 Task: Look for space in Blitar, Indonesia from 1st August, 2023 to 5th August, 2023 for 1 adult in price range Rs.6000 to Rs.15000. Place can be entire place with 1  bedroom having 1 bed and 1 bathroom. Property type can be house, flat, guest house. Amenities needed are: wifi. Booking option can be shelf check-in. Required host language is English.
Action: Mouse moved to (504, 90)
Screenshot: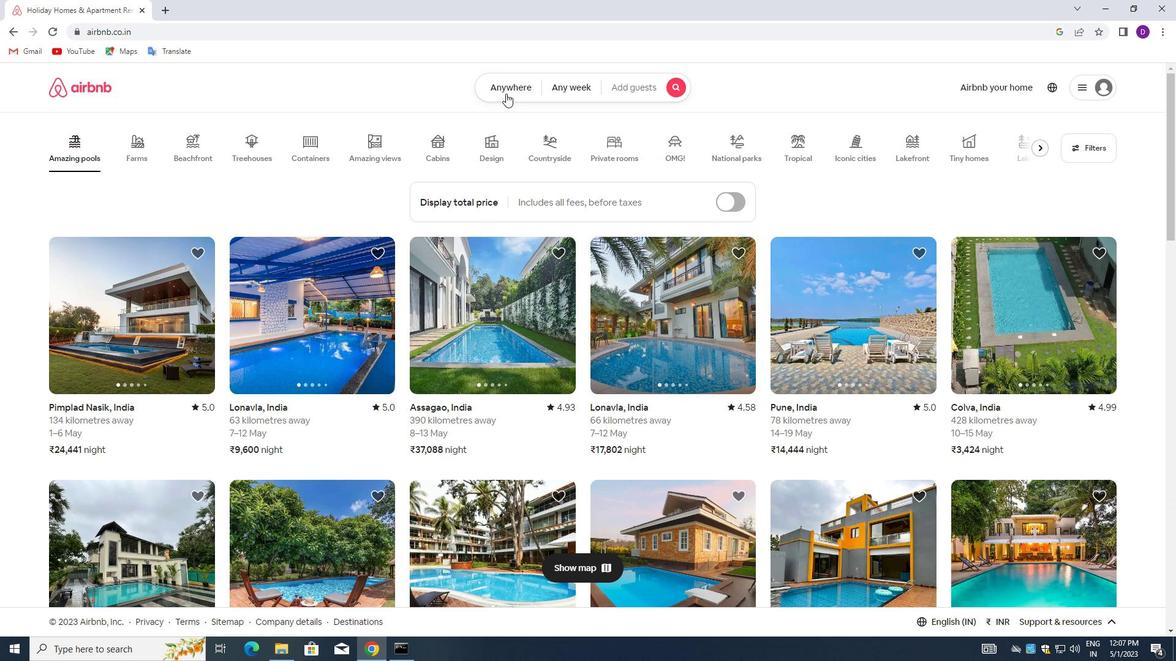 
Action: Mouse pressed left at (504, 90)
Screenshot: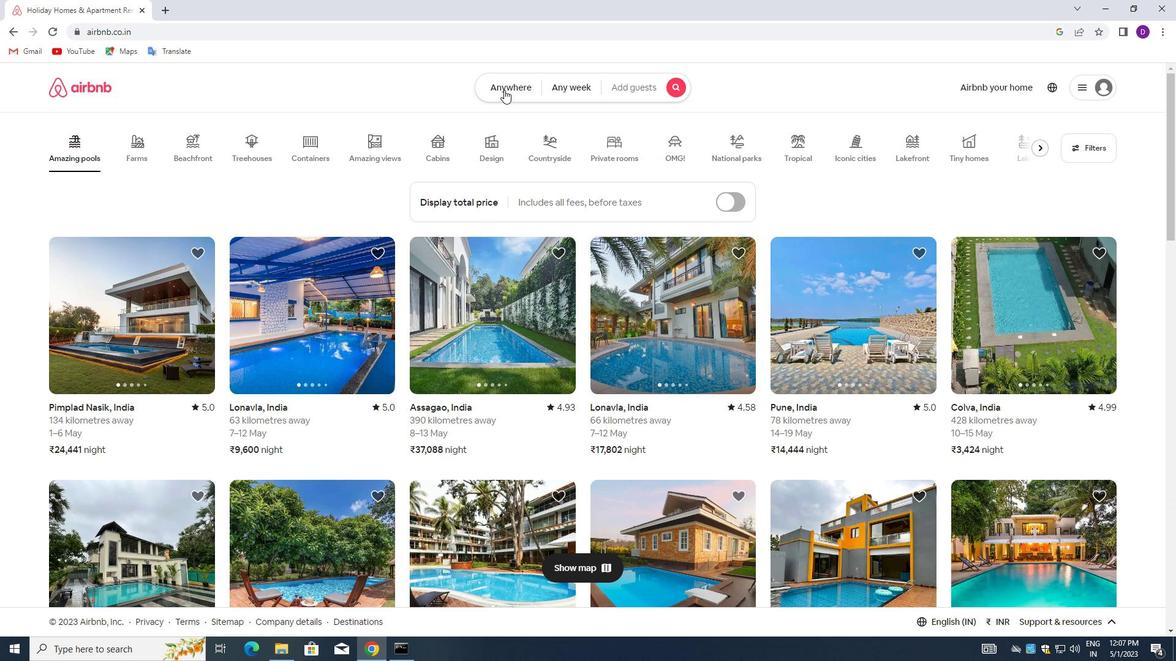 
Action: Mouse moved to (388, 136)
Screenshot: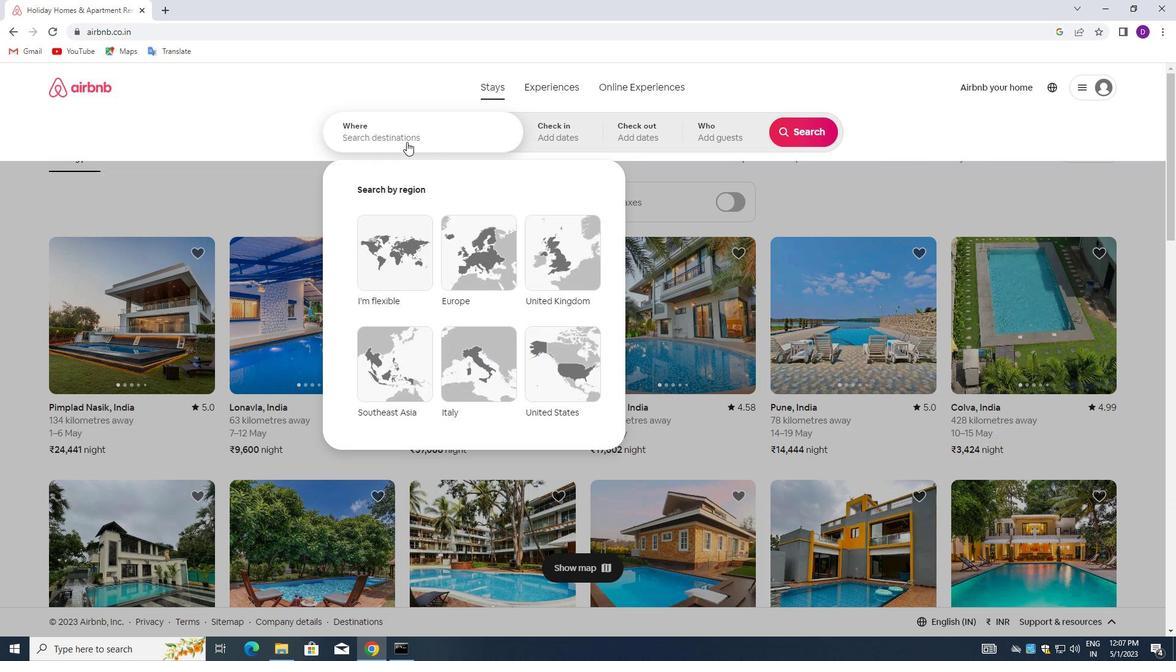 
Action: Mouse pressed left at (388, 136)
Screenshot: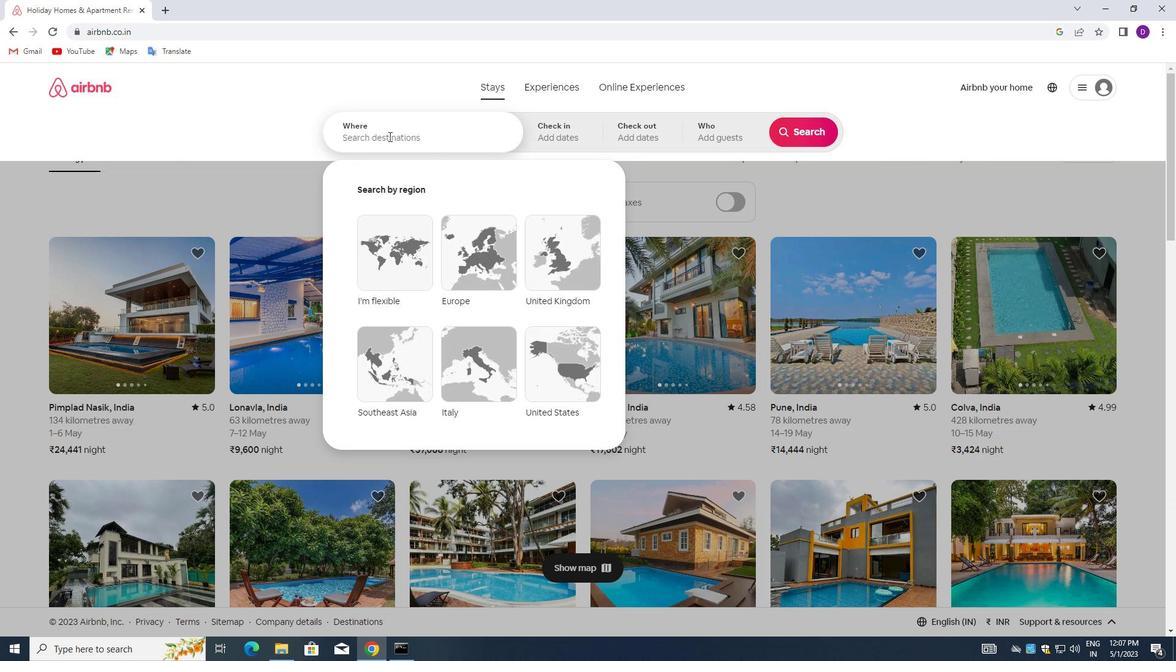 
Action: Key pressed <Key.shift>BILTAR,<Key.space><Key.shift>INDONESIA<Key.enter>
Screenshot: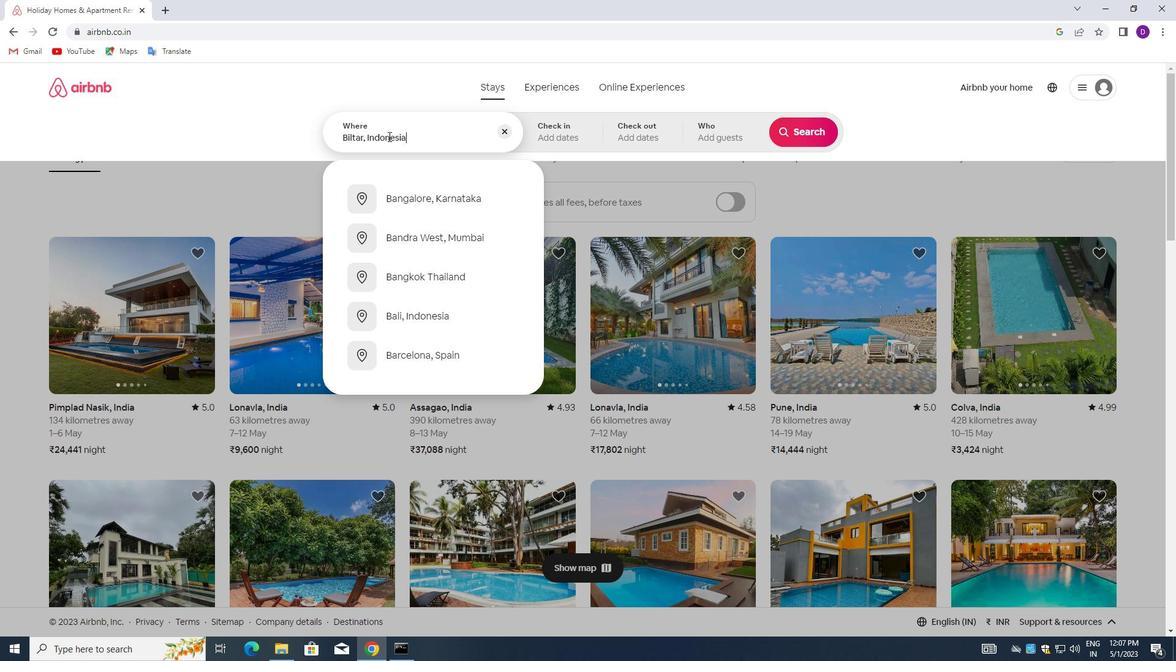
Action: Mouse moved to (798, 232)
Screenshot: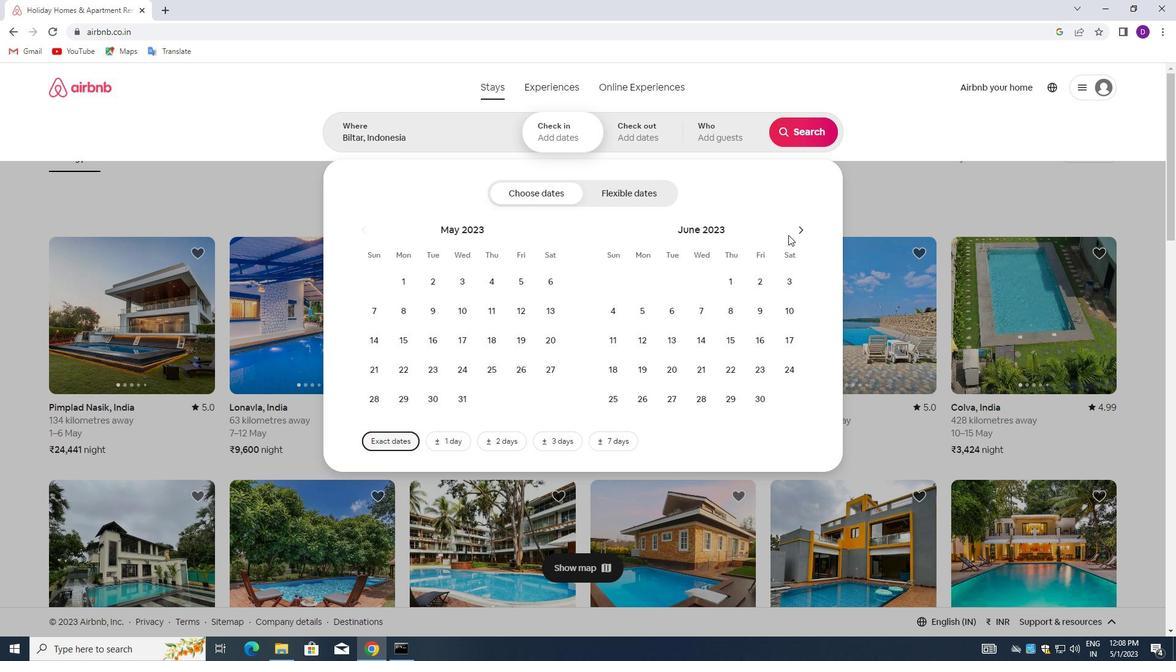 
Action: Mouse pressed left at (798, 232)
Screenshot: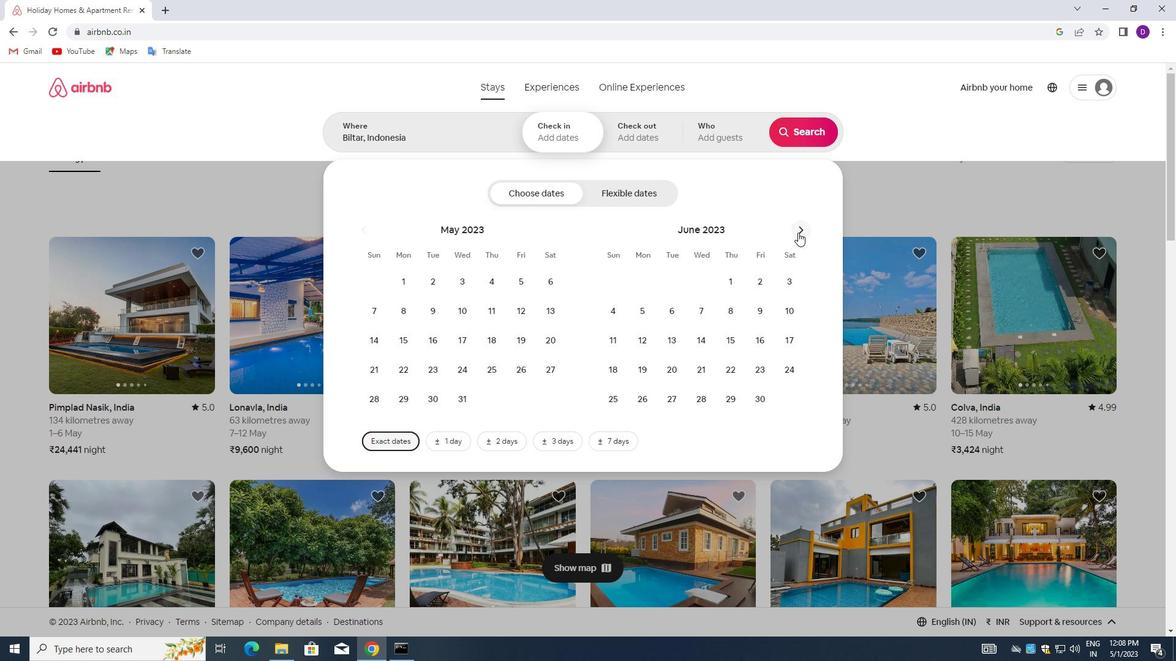 
Action: Mouse pressed left at (798, 232)
Screenshot: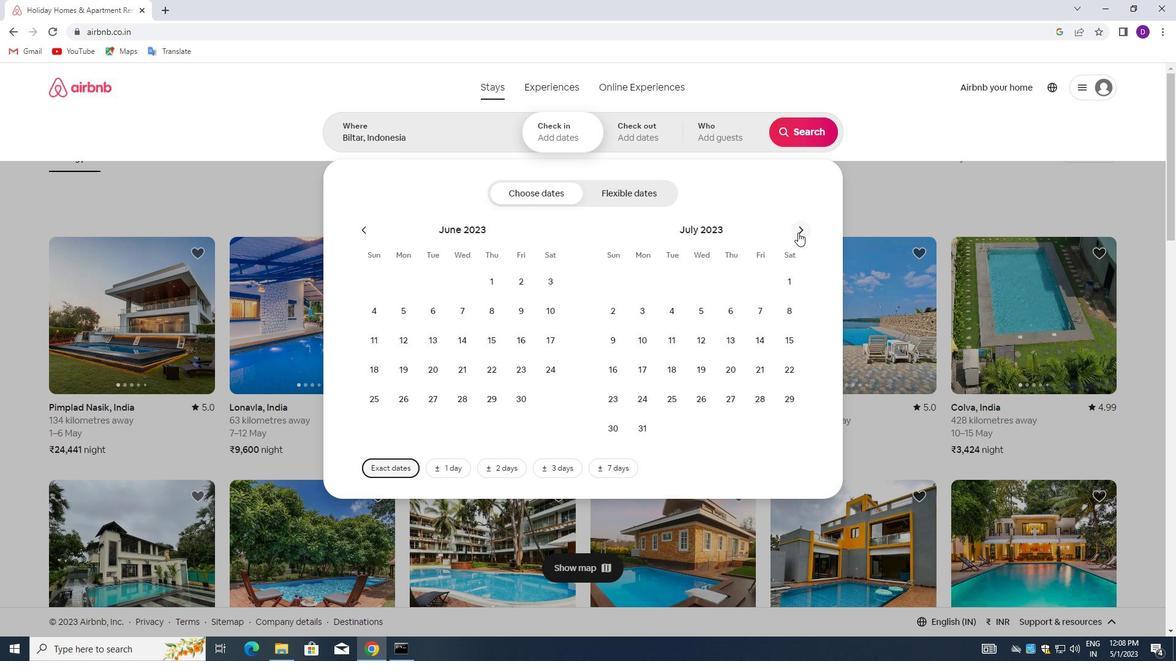 
Action: Mouse moved to (663, 277)
Screenshot: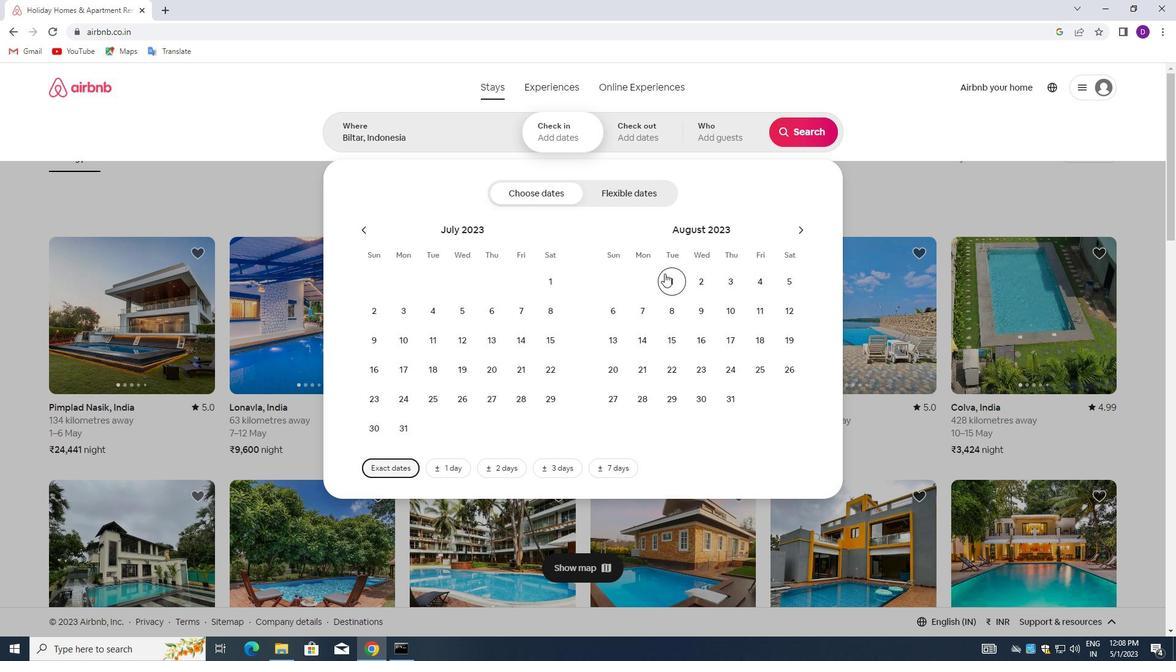 
Action: Mouse pressed left at (663, 277)
Screenshot: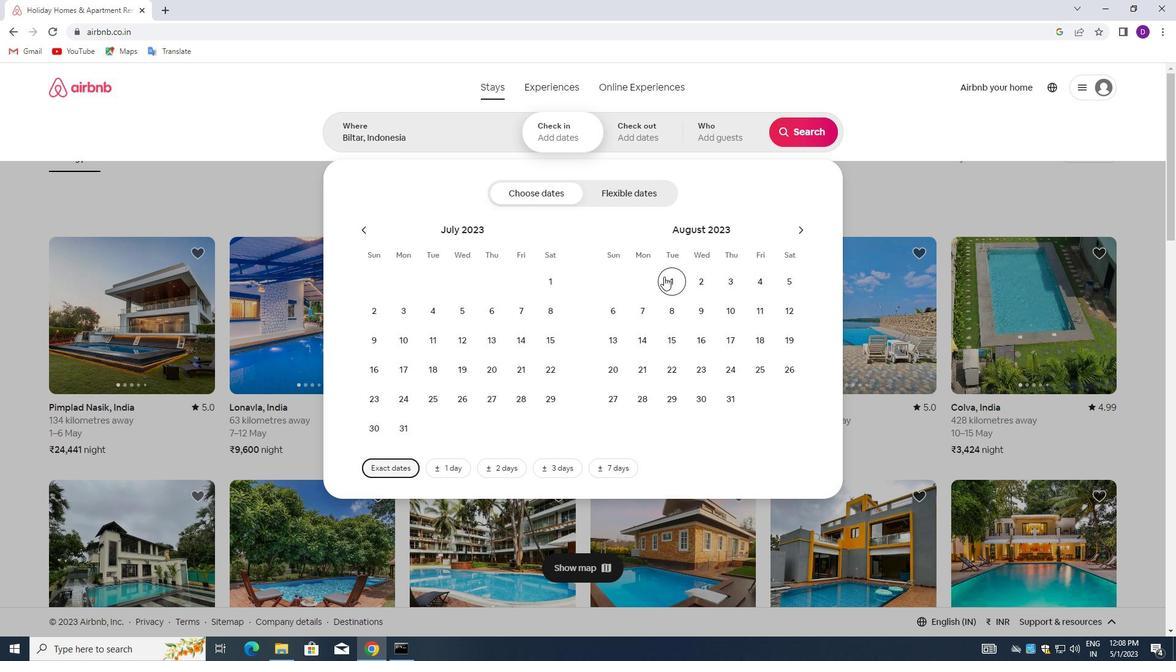 
Action: Mouse moved to (804, 274)
Screenshot: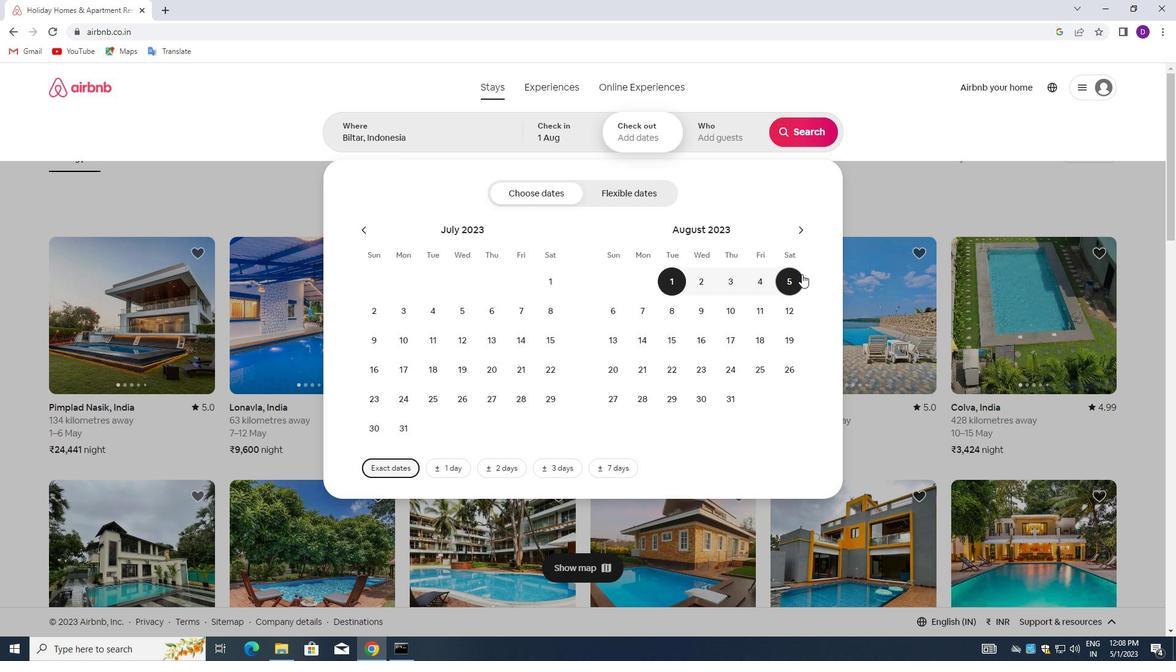 
Action: Mouse pressed left at (804, 274)
Screenshot: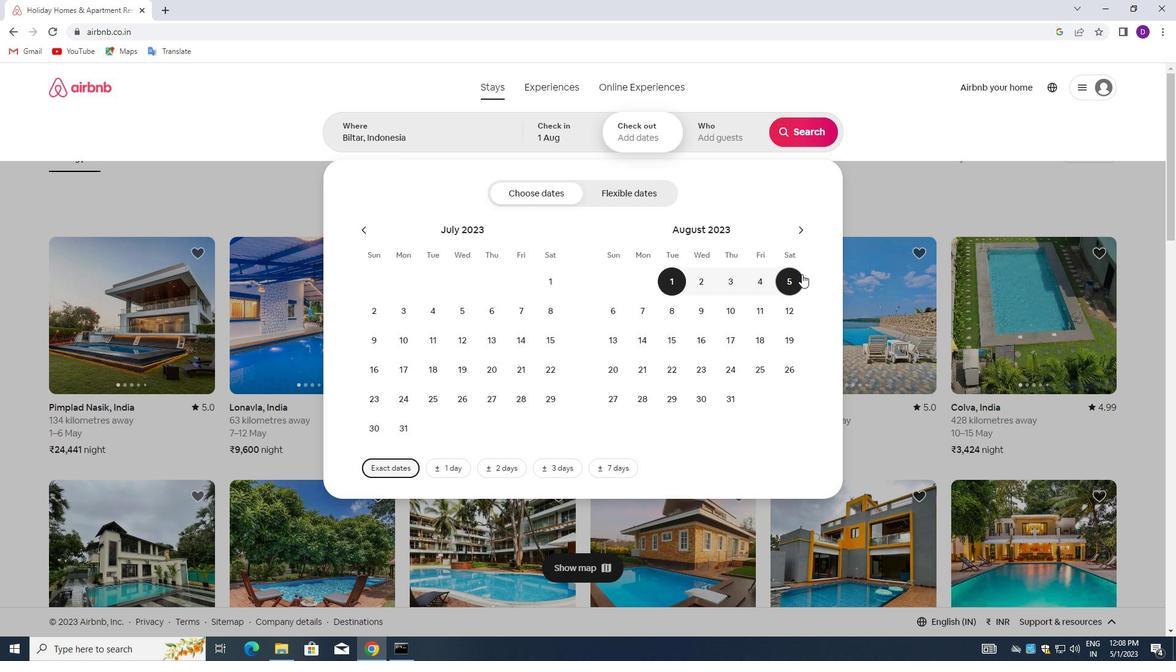 
Action: Mouse moved to (788, 276)
Screenshot: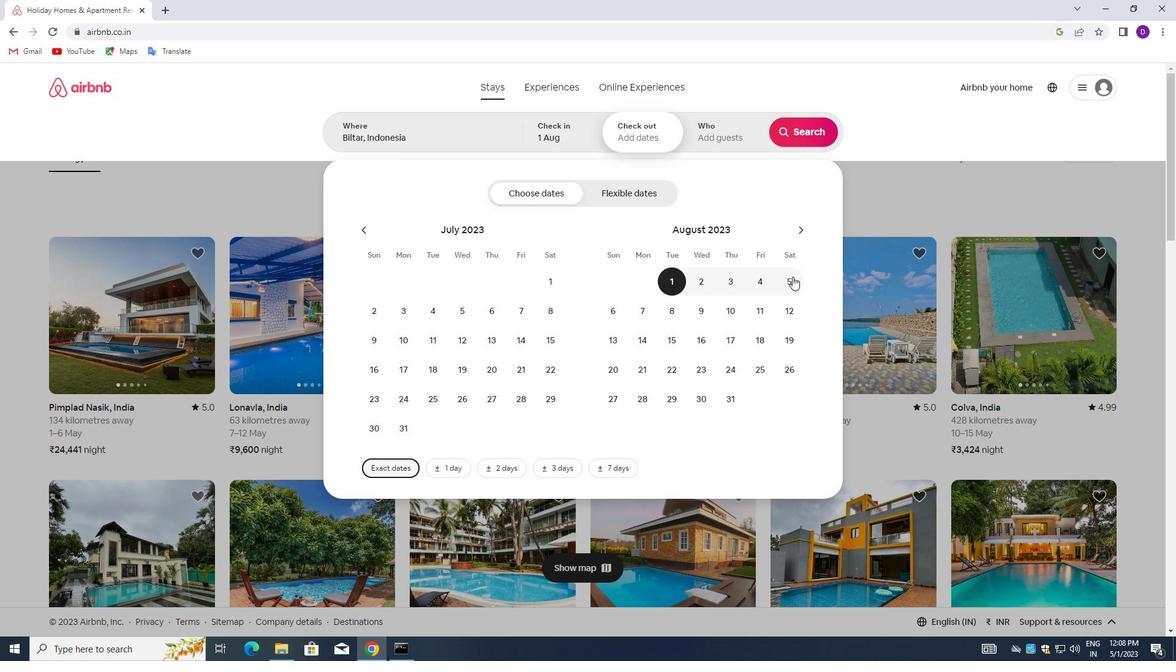 
Action: Mouse pressed left at (788, 276)
Screenshot: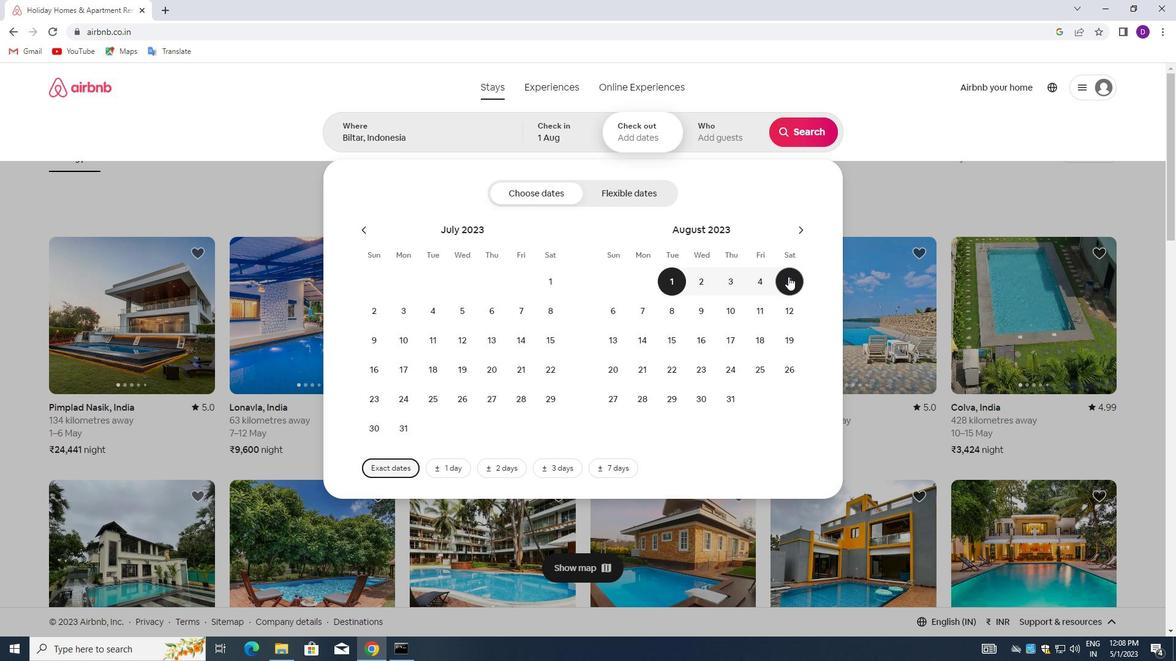 
Action: Mouse moved to (729, 137)
Screenshot: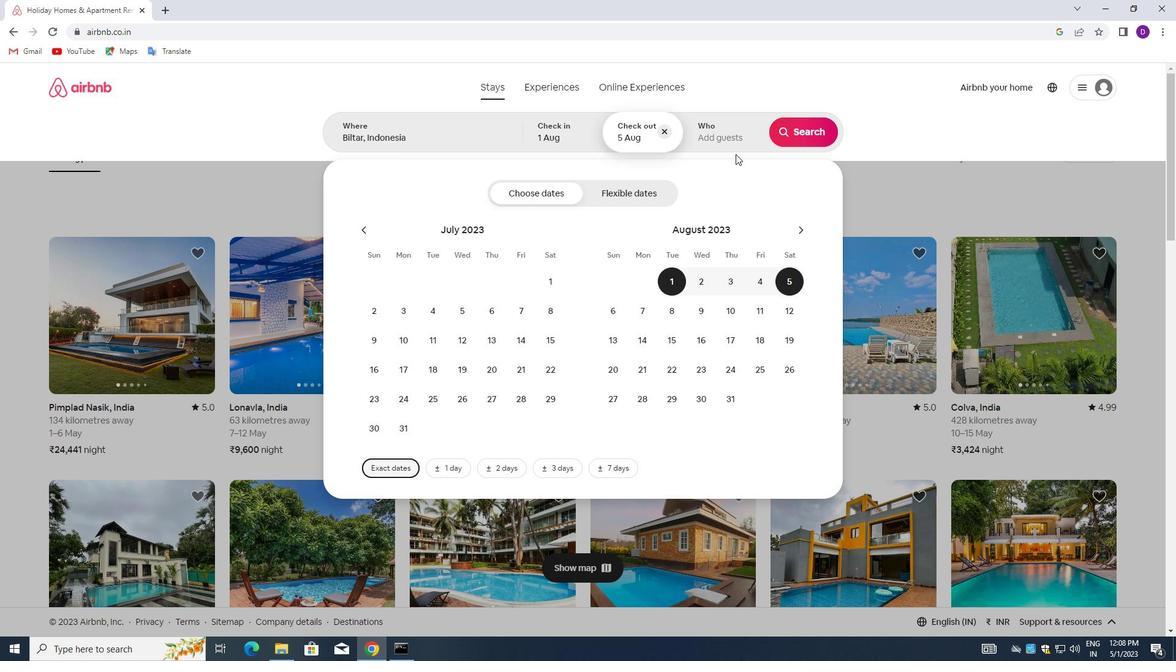 
Action: Mouse pressed left at (729, 137)
Screenshot: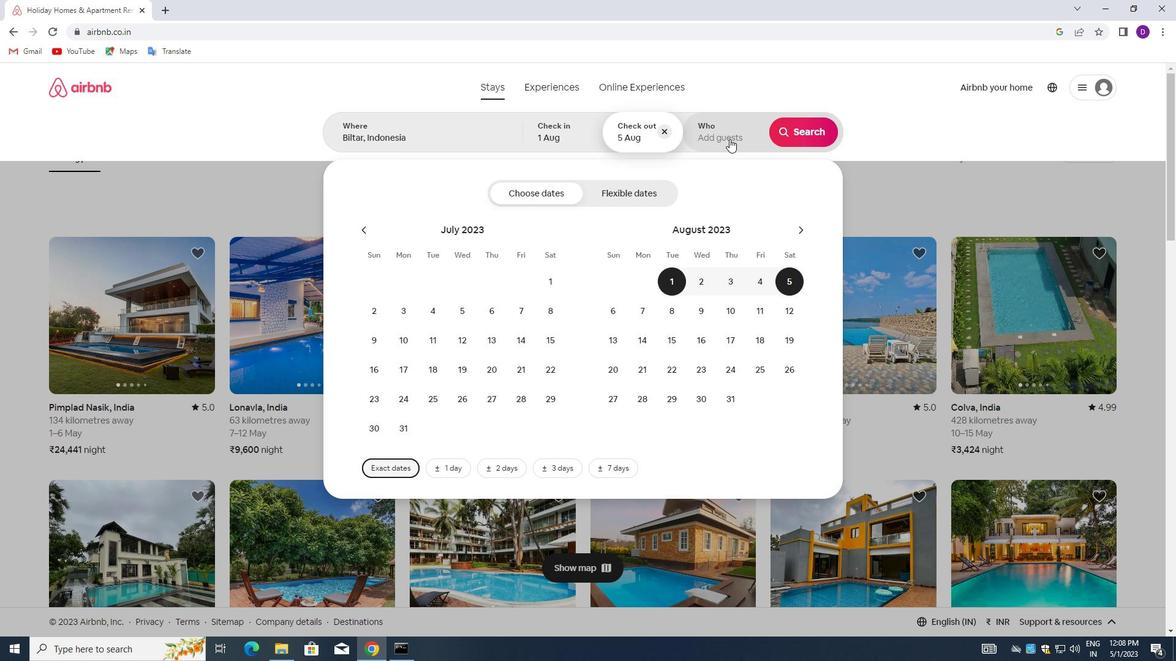
Action: Mouse moved to (798, 196)
Screenshot: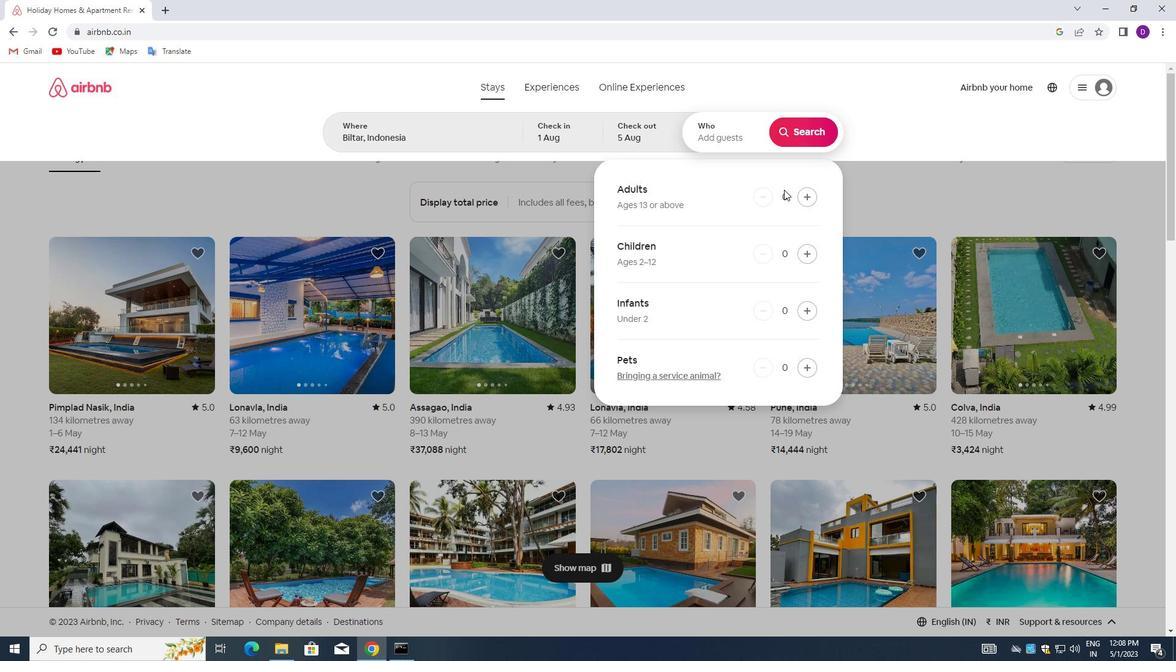 
Action: Mouse pressed left at (798, 196)
Screenshot: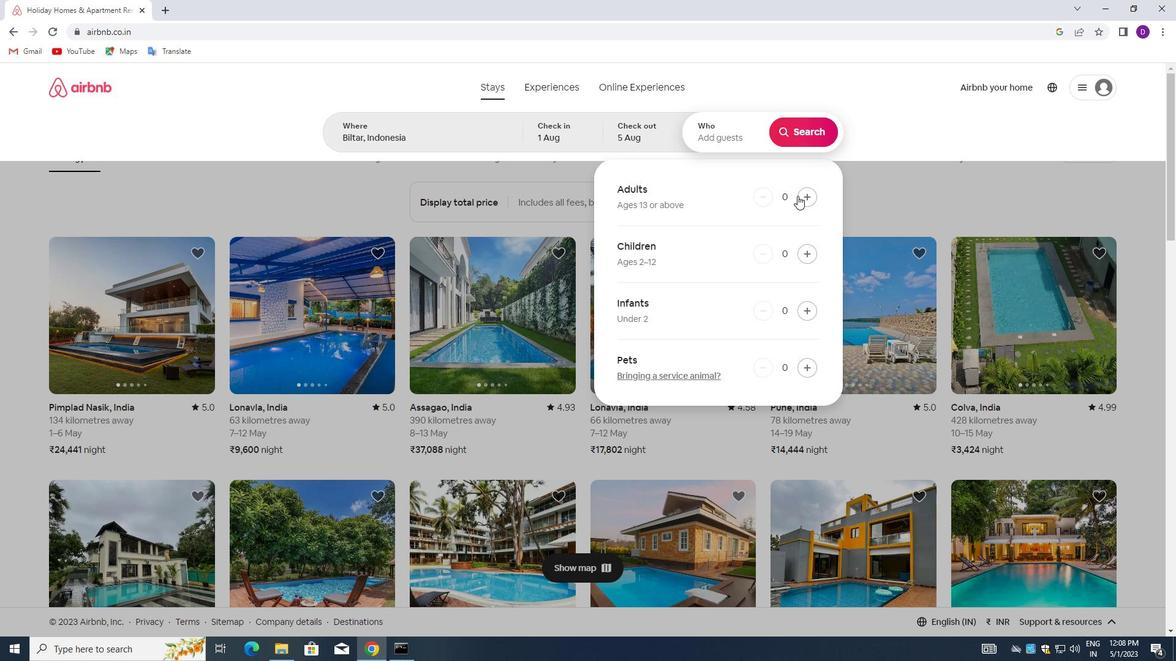 
Action: Mouse moved to (800, 136)
Screenshot: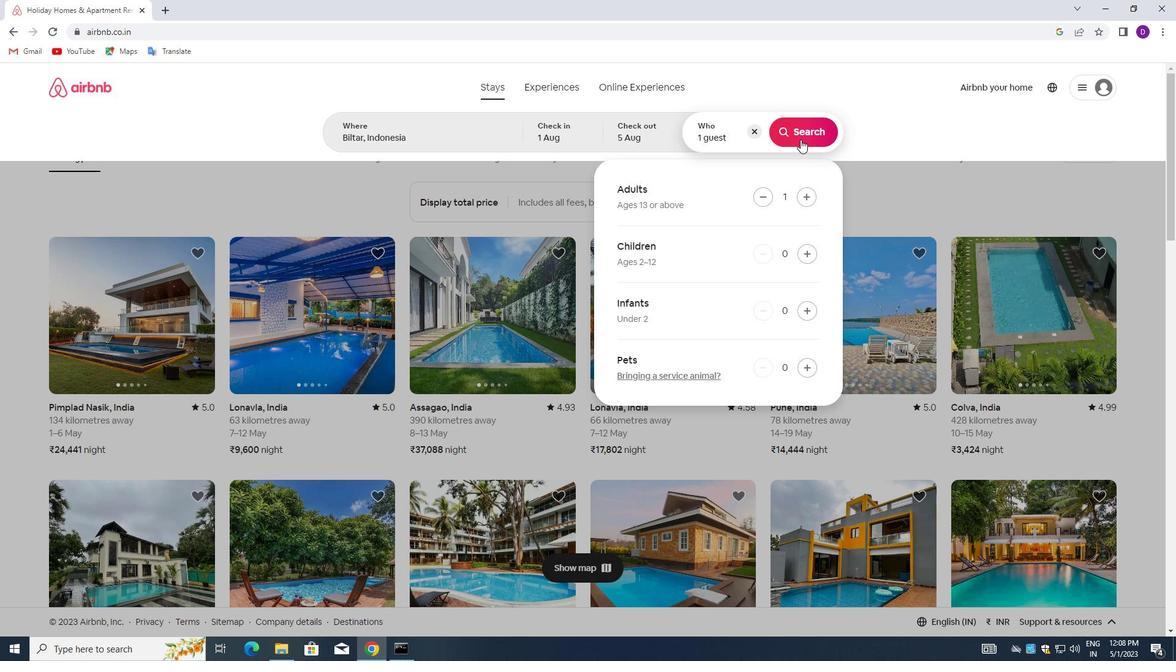 
Action: Mouse pressed left at (800, 136)
Screenshot: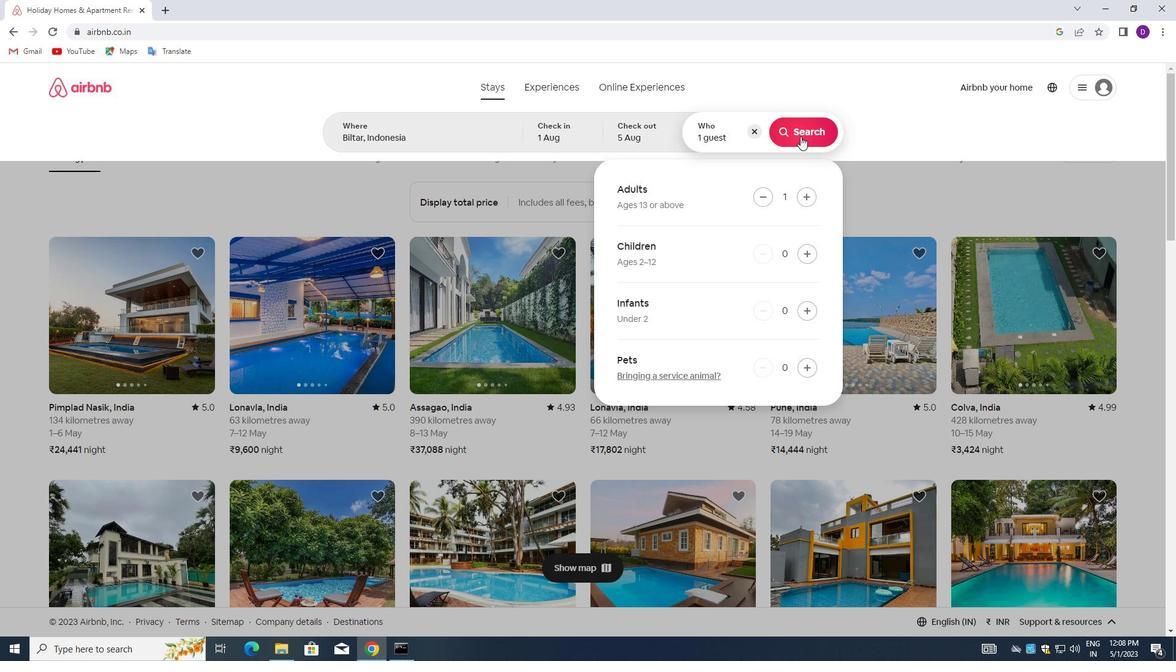 
Action: Mouse moved to (1102, 139)
Screenshot: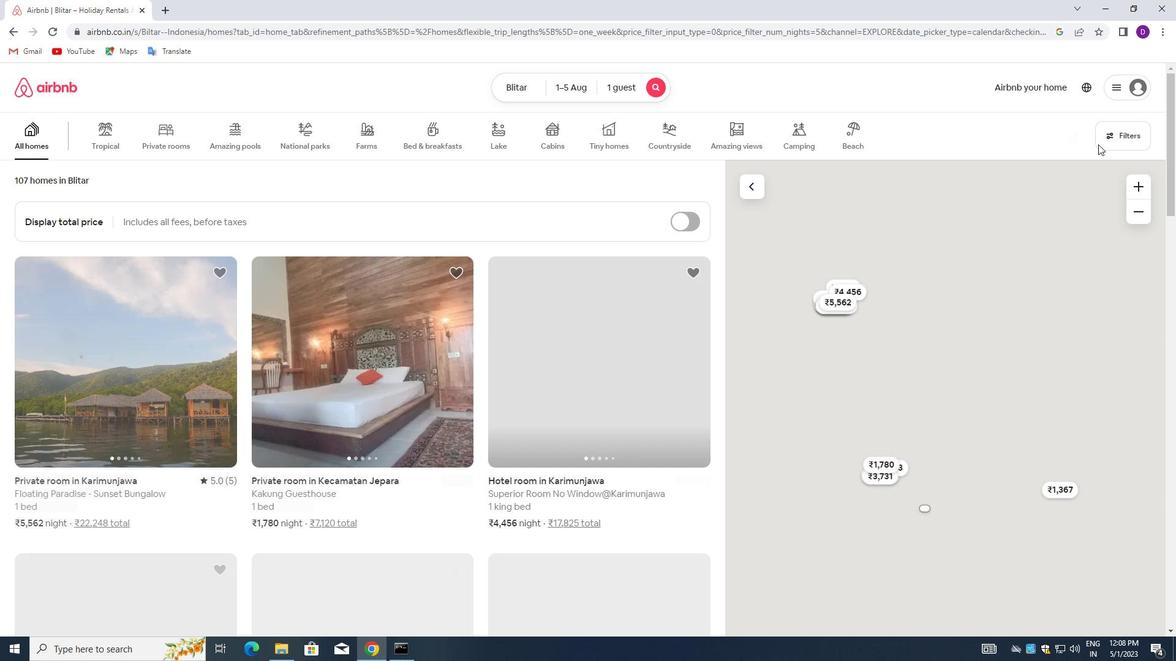 
Action: Mouse pressed left at (1102, 139)
Screenshot: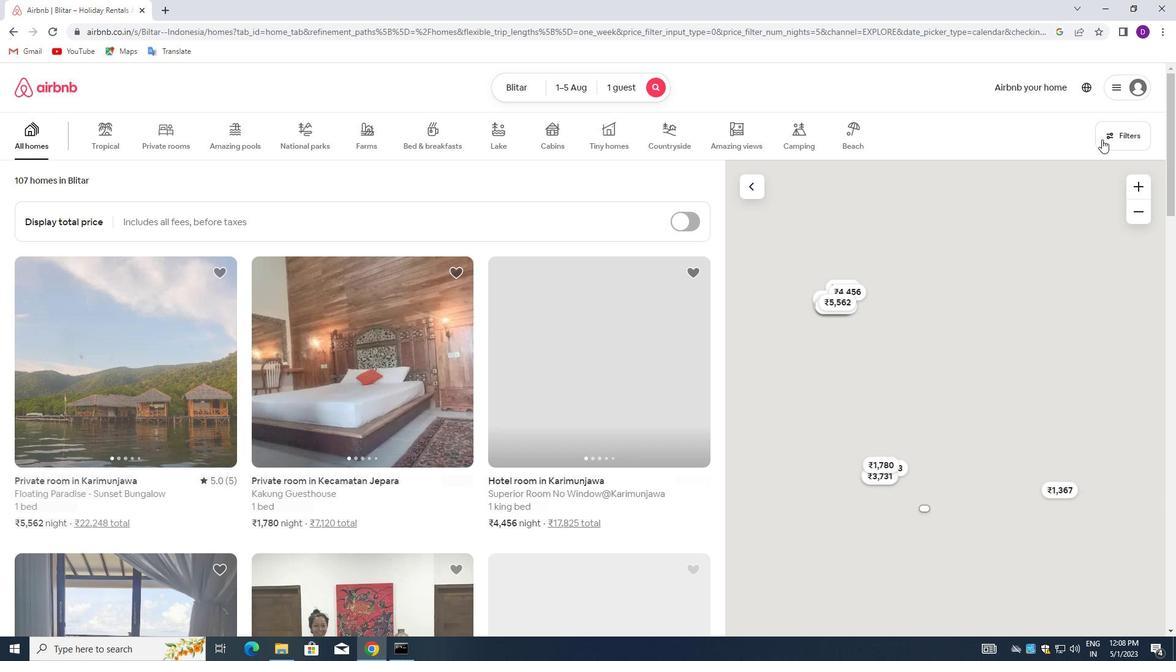 
Action: Mouse moved to (435, 294)
Screenshot: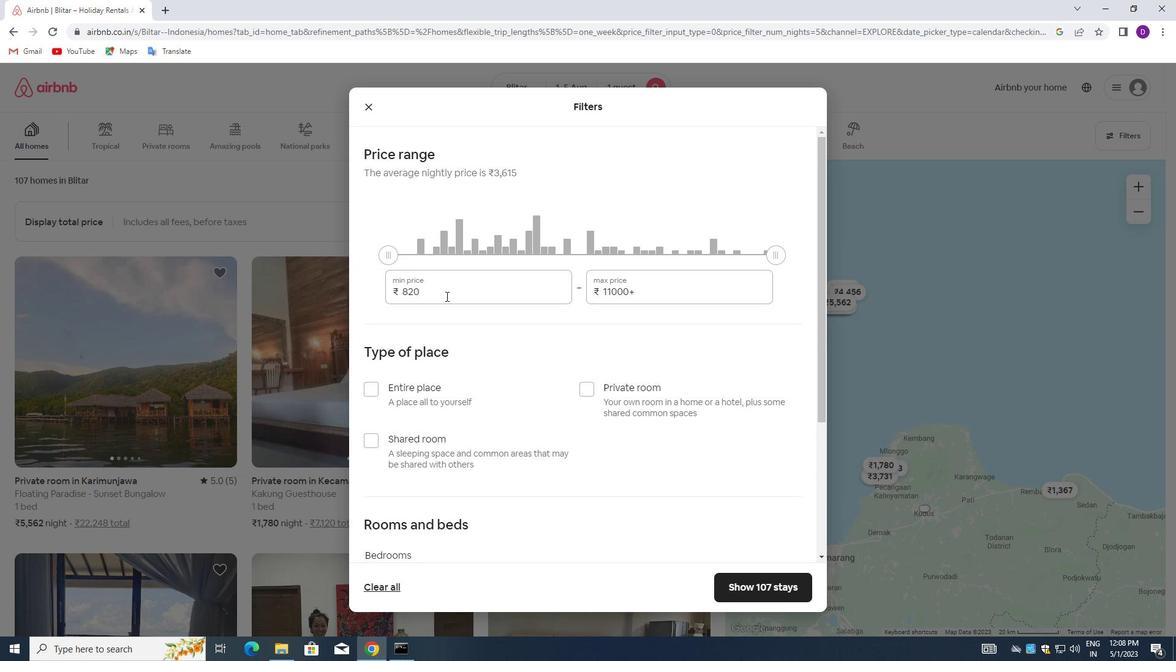 
Action: Mouse pressed left at (435, 294)
Screenshot: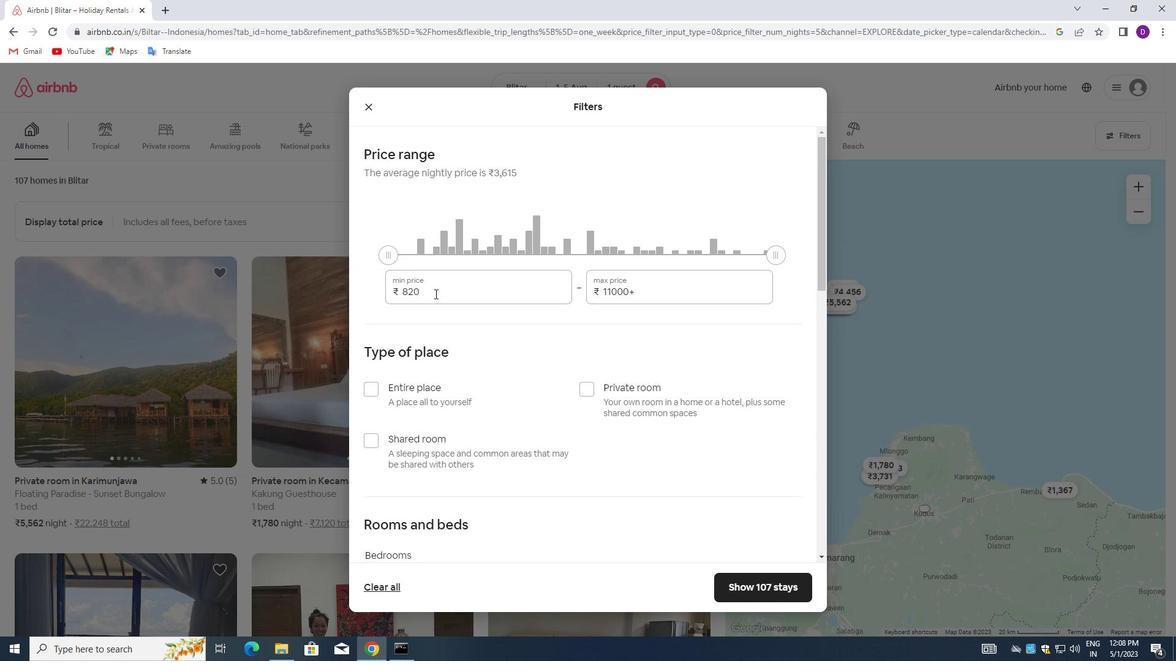 
Action: Mouse pressed left at (435, 294)
Screenshot: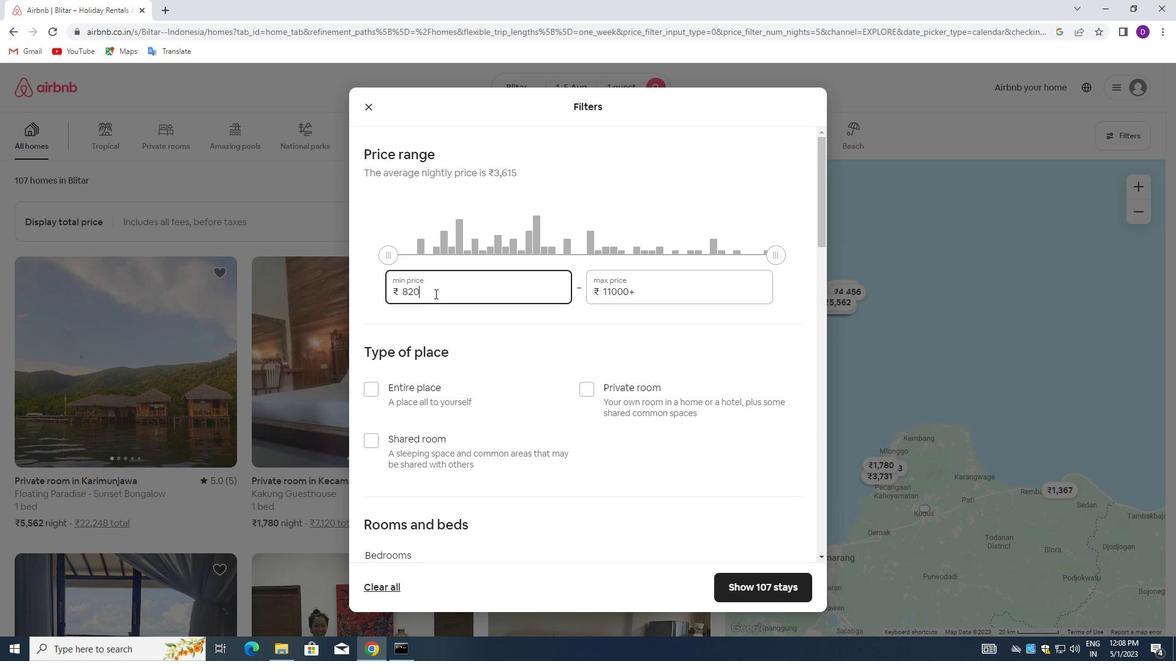 
Action: Key pressed 6000<Key.tab>15000
Screenshot: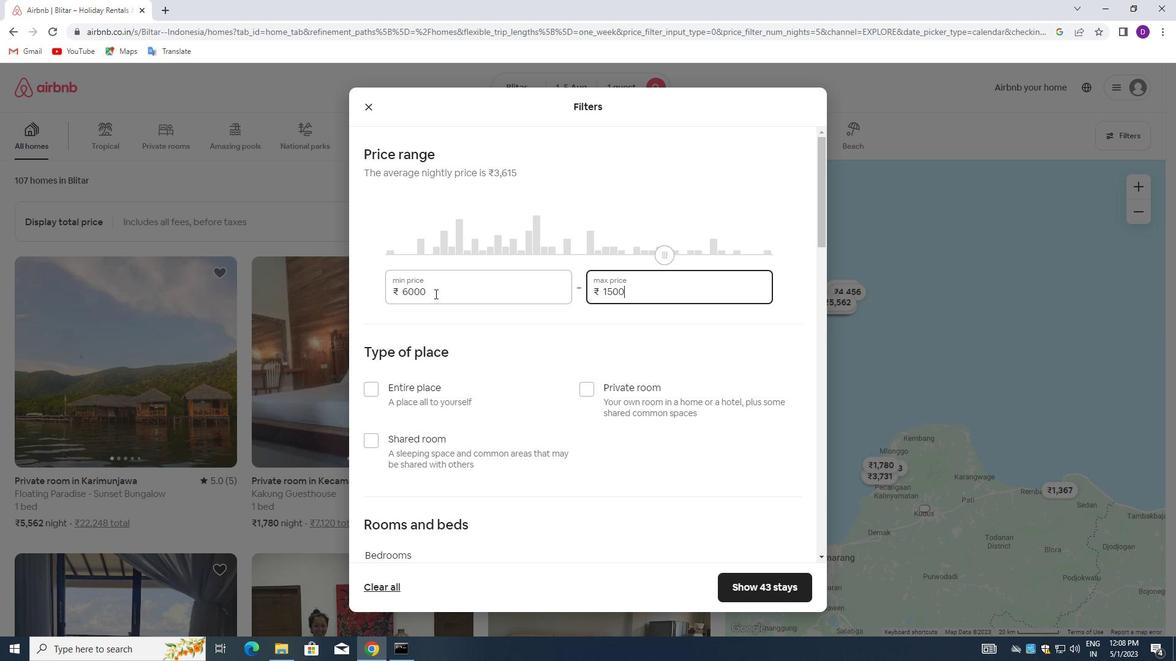 
Action: Mouse moved to (363, 389)
Screenshot: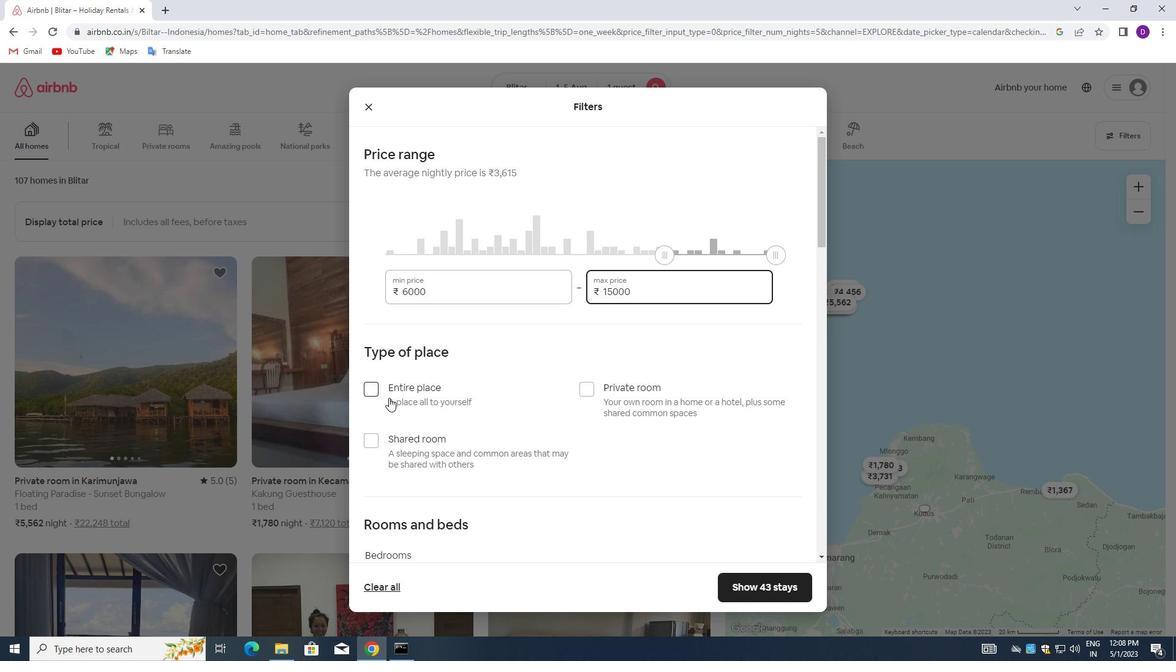
Action: Mouse pressed left at (363, 389)
Screenshot: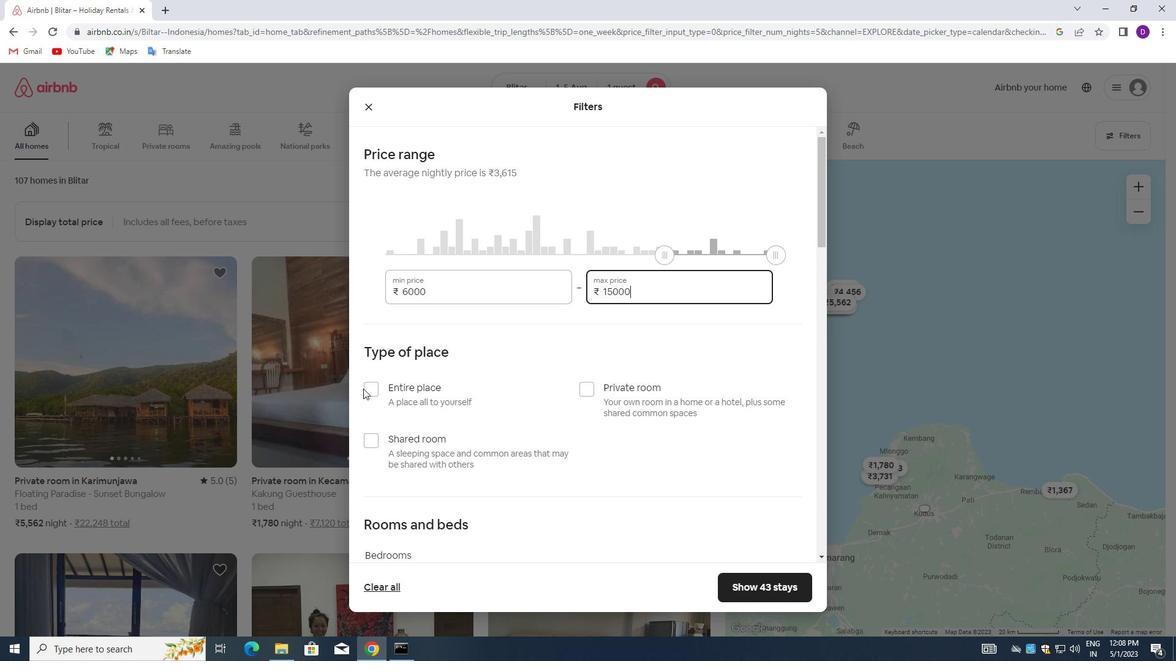 
Action: Mouse moved to (366, 387)
Screenshot: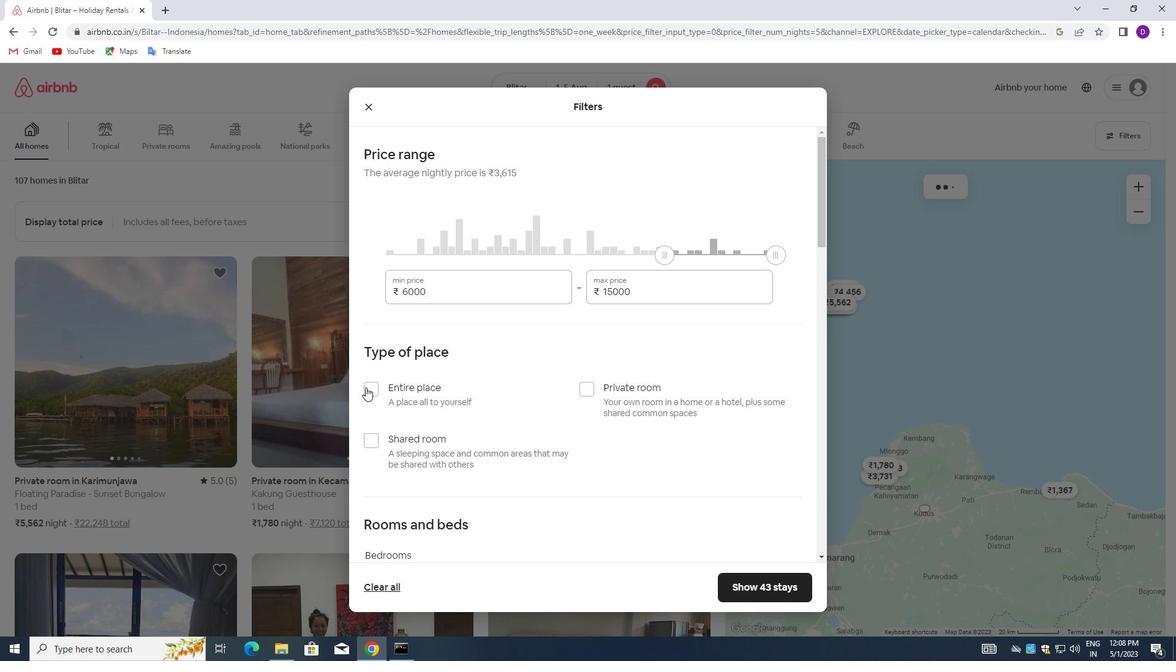 
Action: Mouse pressed left at (366, 387)
Screenshot: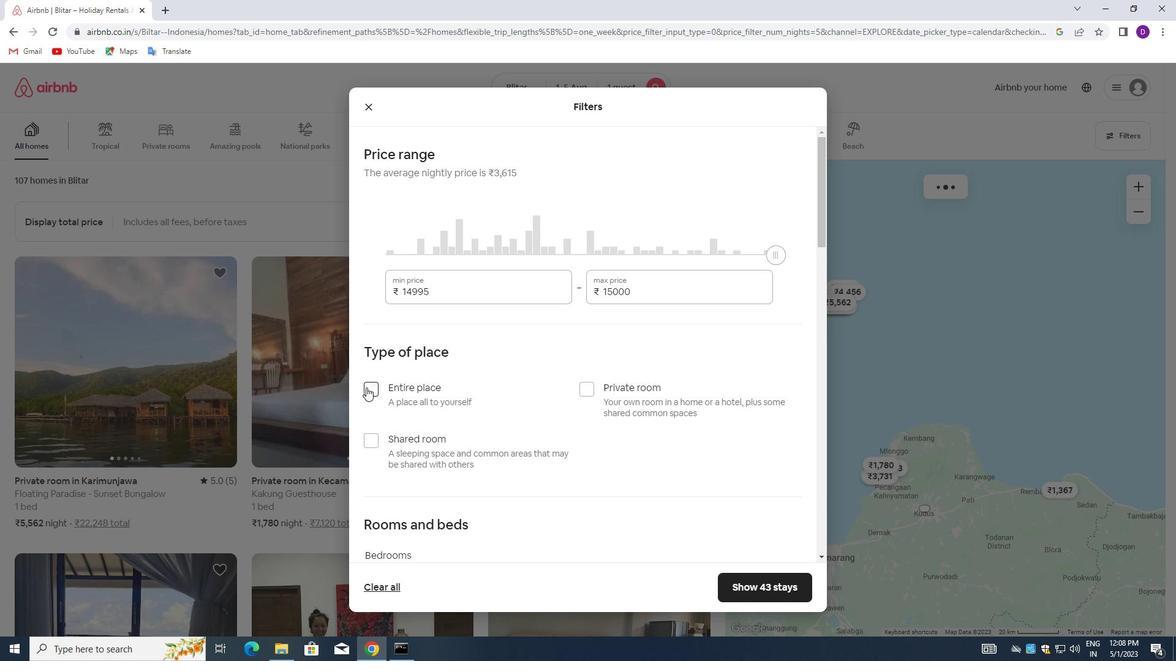 
Action: Mouse moved to (496, 381)
Screenshot: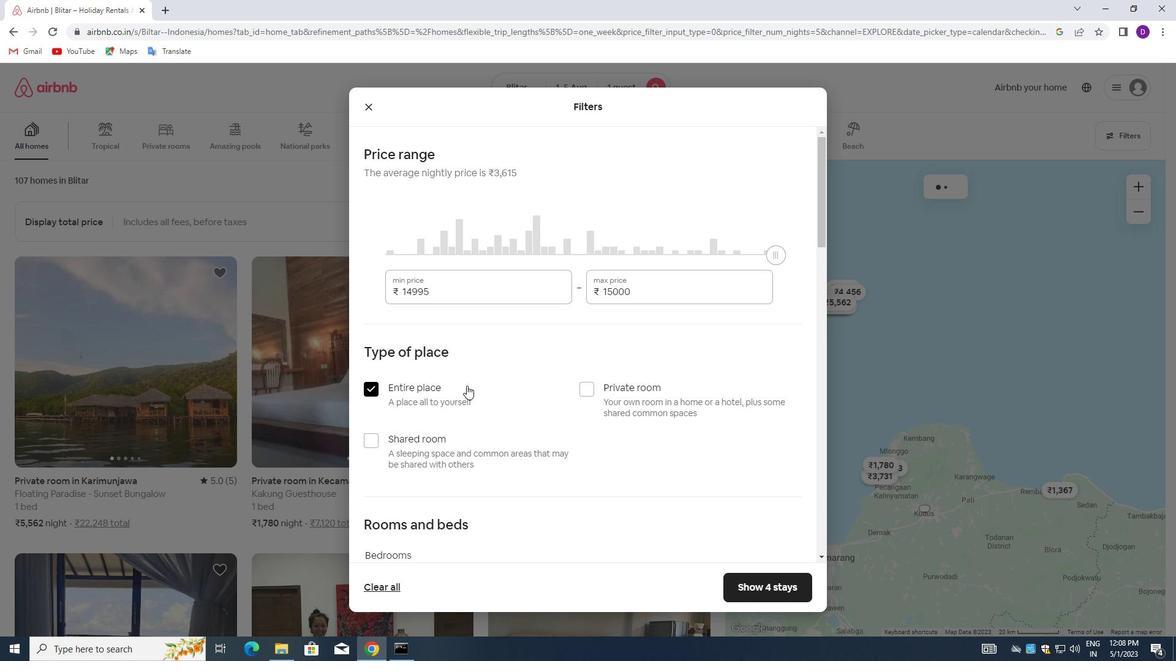 
Action: Mouse scrolled (496, 381) with delta (0, 0)
Screenshot: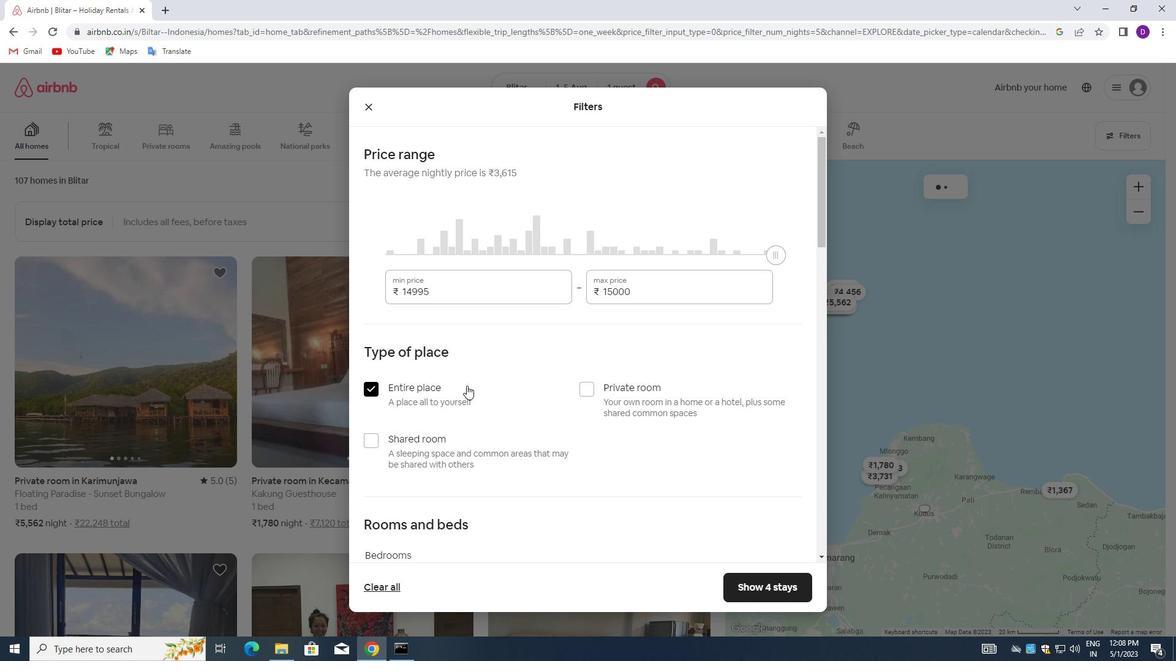 
Action: Mouse moved to (506, 378)
Screenshot: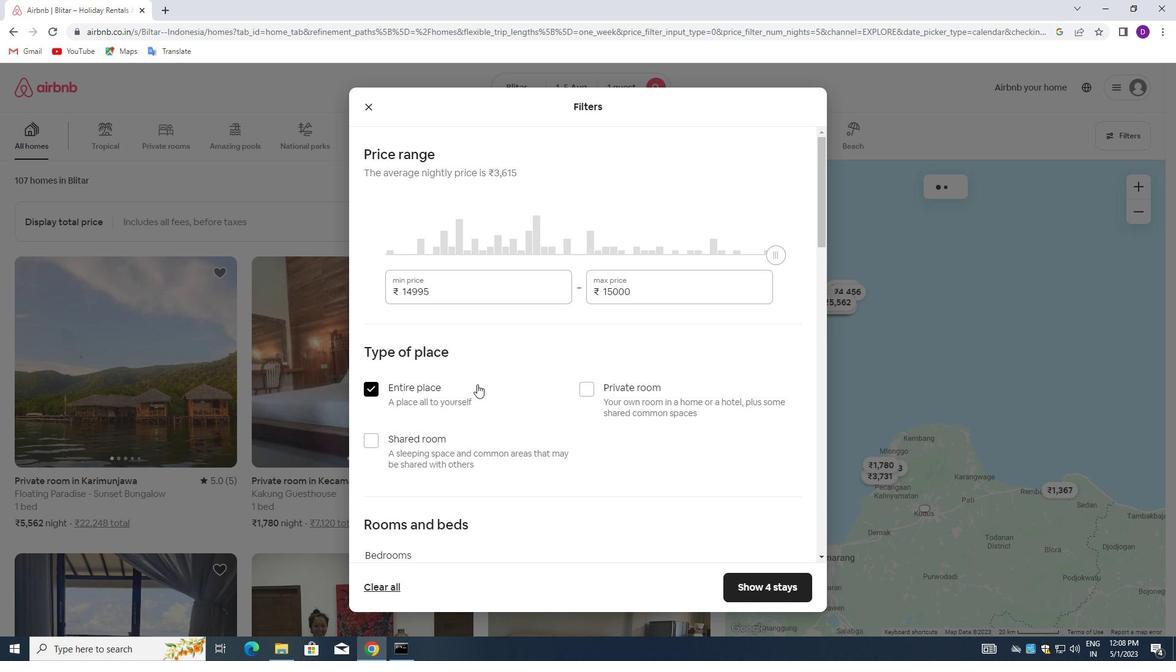 
Action: Mouse scrolled (506, 378) with delta (0, 0)
Screenshot: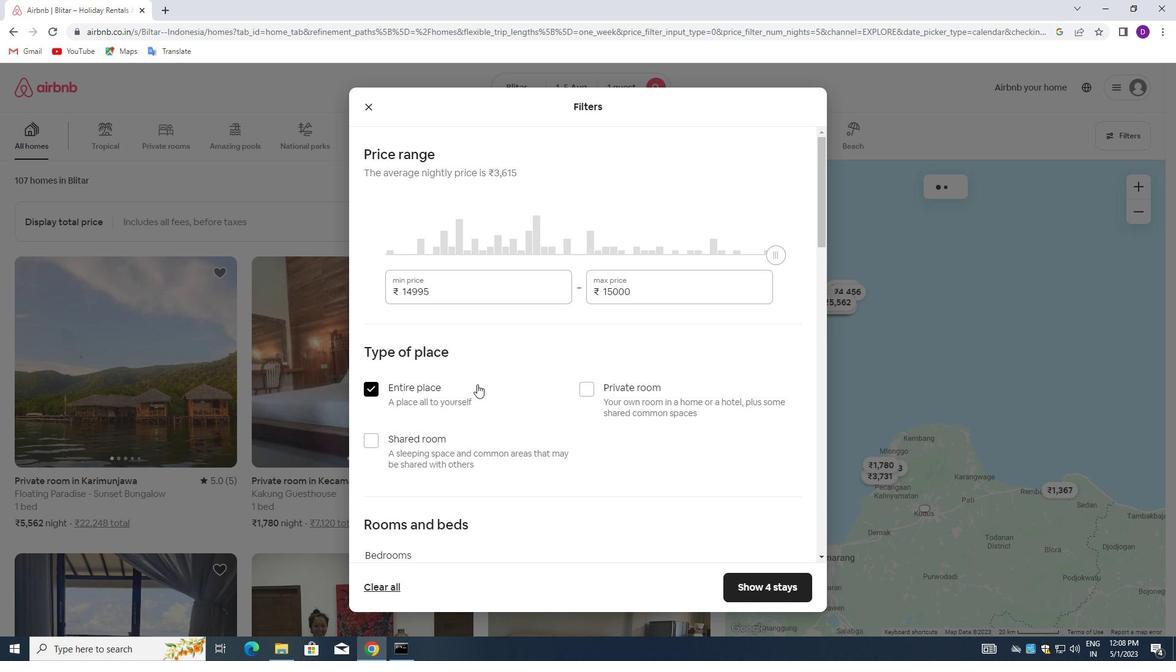 
Action: Mouse moved to (506, 378)
Screenshot: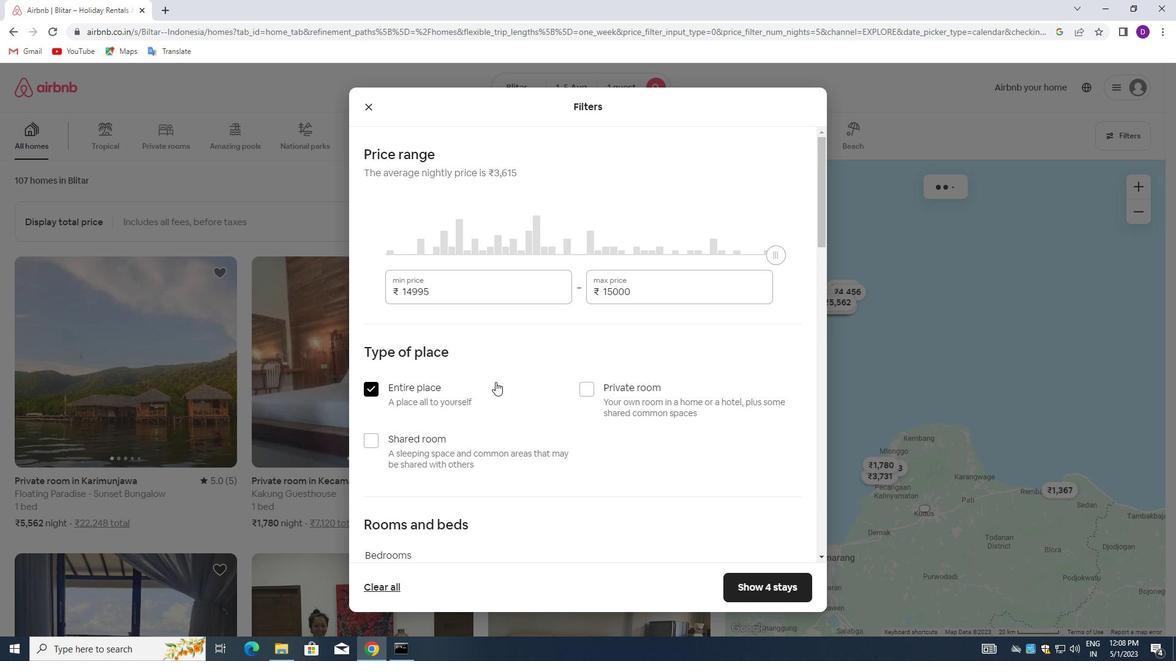 
Action: Mouse scrolled (506, 377) with delta (0, 0)
Screenshot: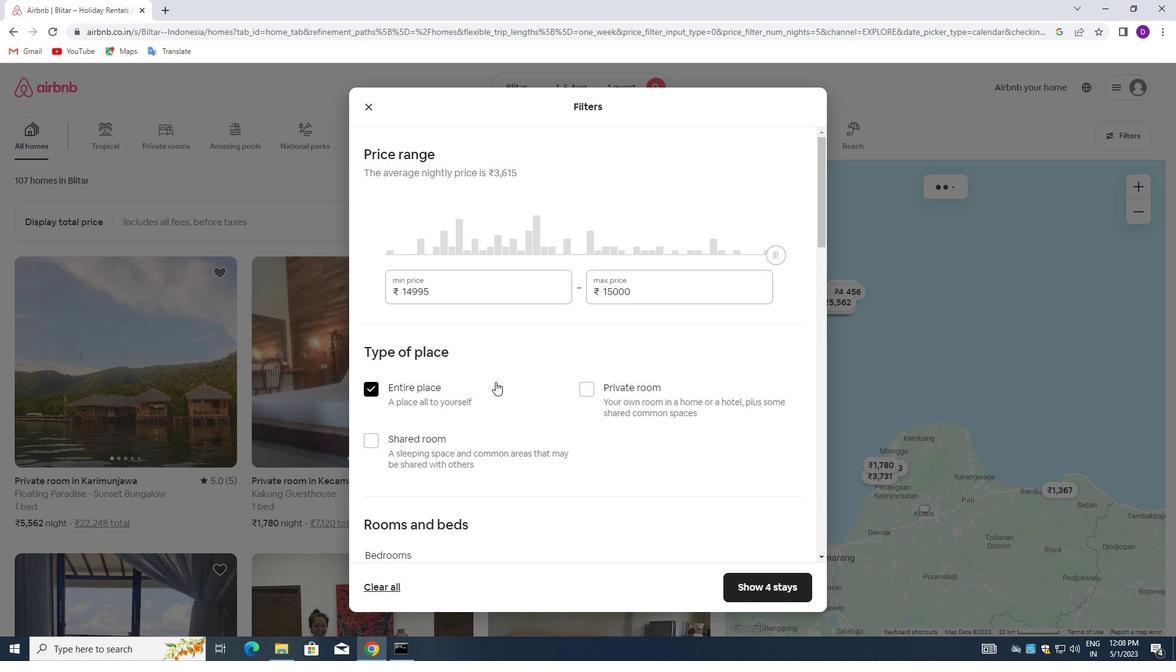 
Action: Mouse scrolled (506, 377) with delta (0, 0)
Screenshot: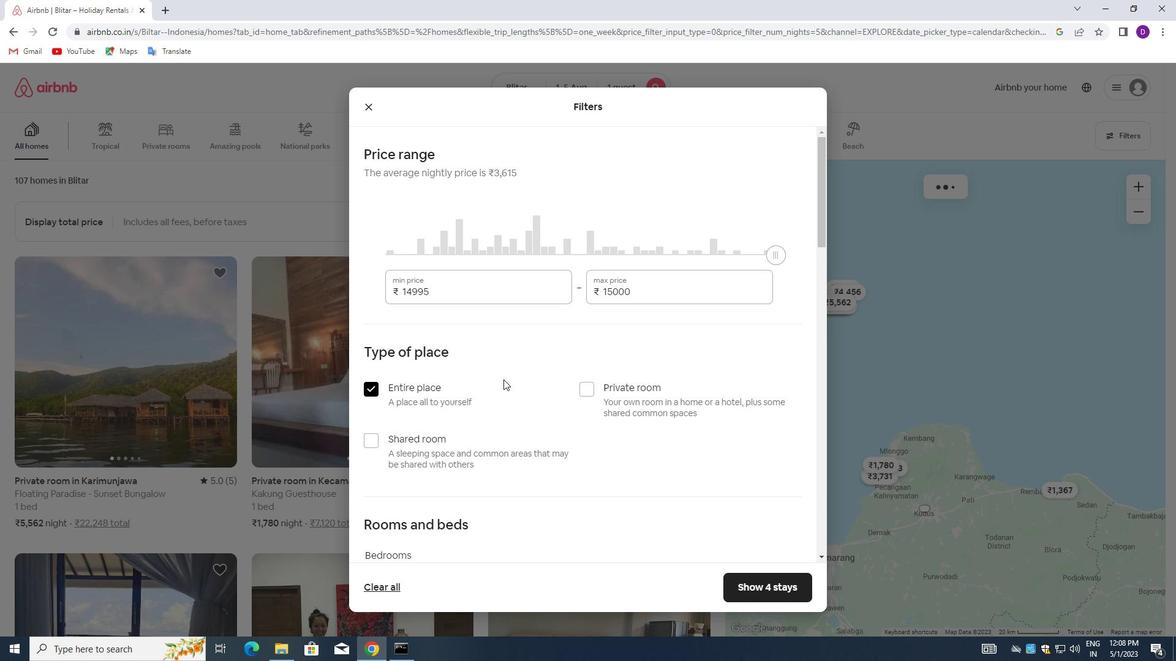 
Action: Mouse moved to (507, 373)
Screenshot: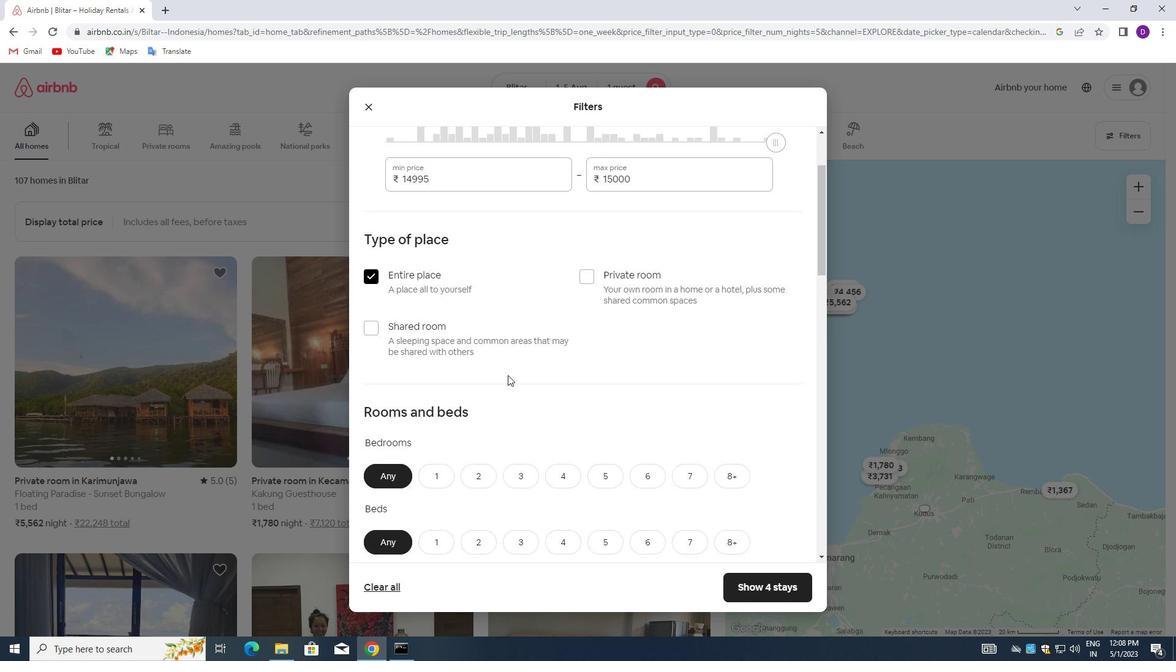 
Action: Mouse scrolled (507, 372) with delta (0, 0)
Screenshot: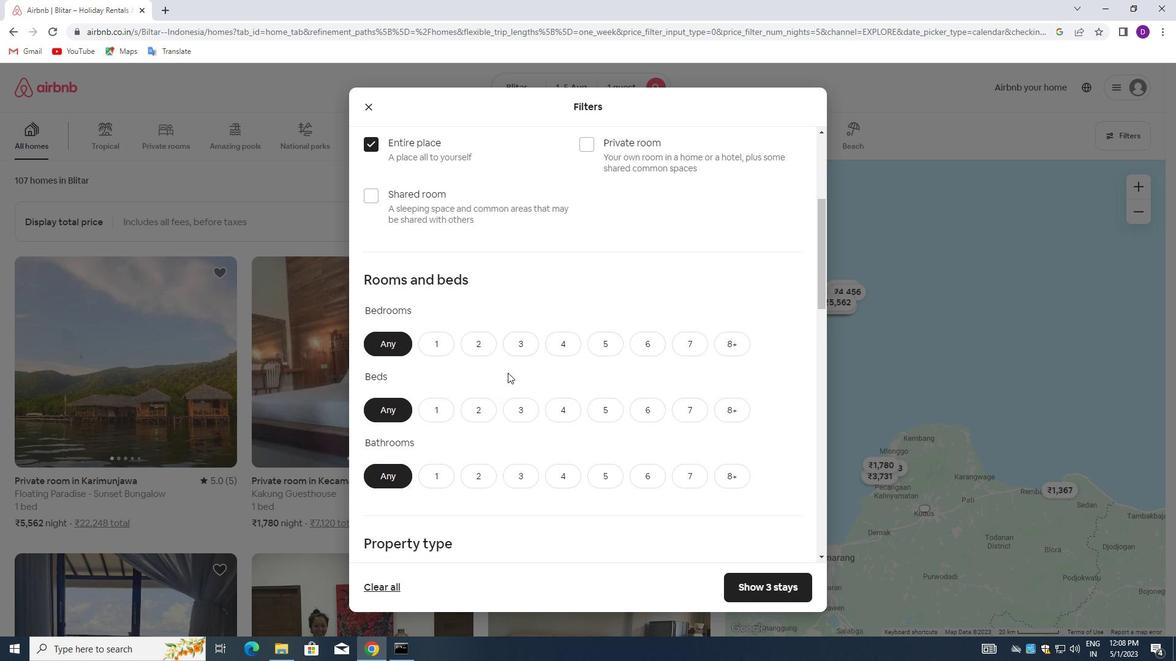 
Action: Mouse moved to (431, 268)
Screenshot: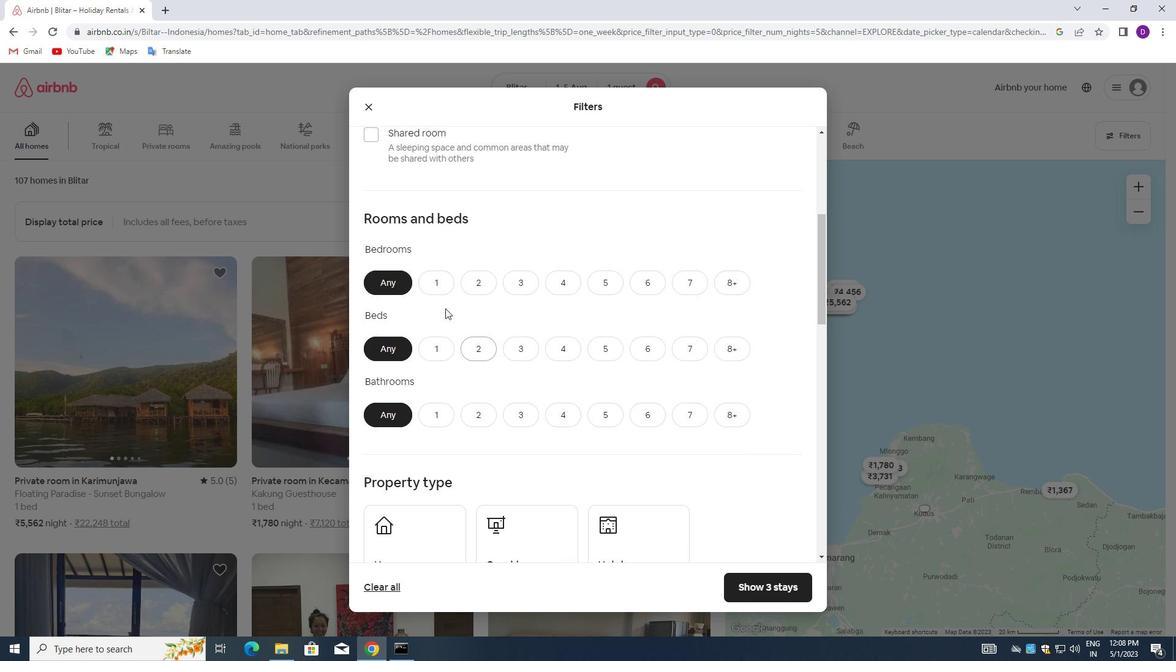 
Action: Mouse pressed left at (431, 268)
Screenshot: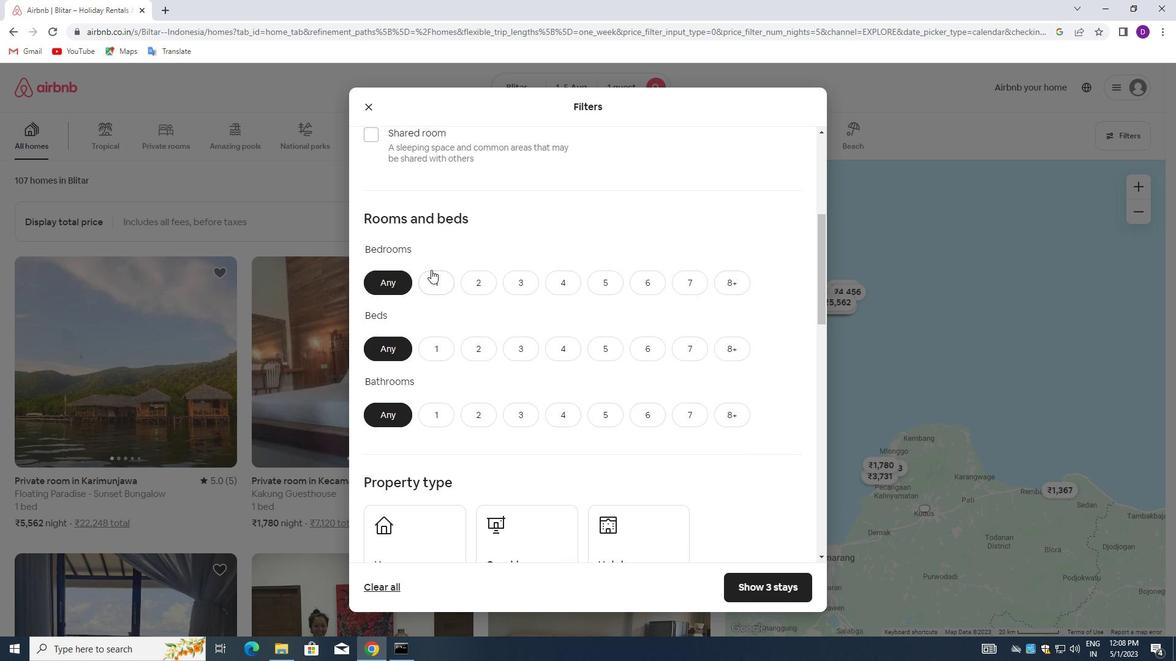 
Action: Mouse moved to (435, 284)
Screenshot: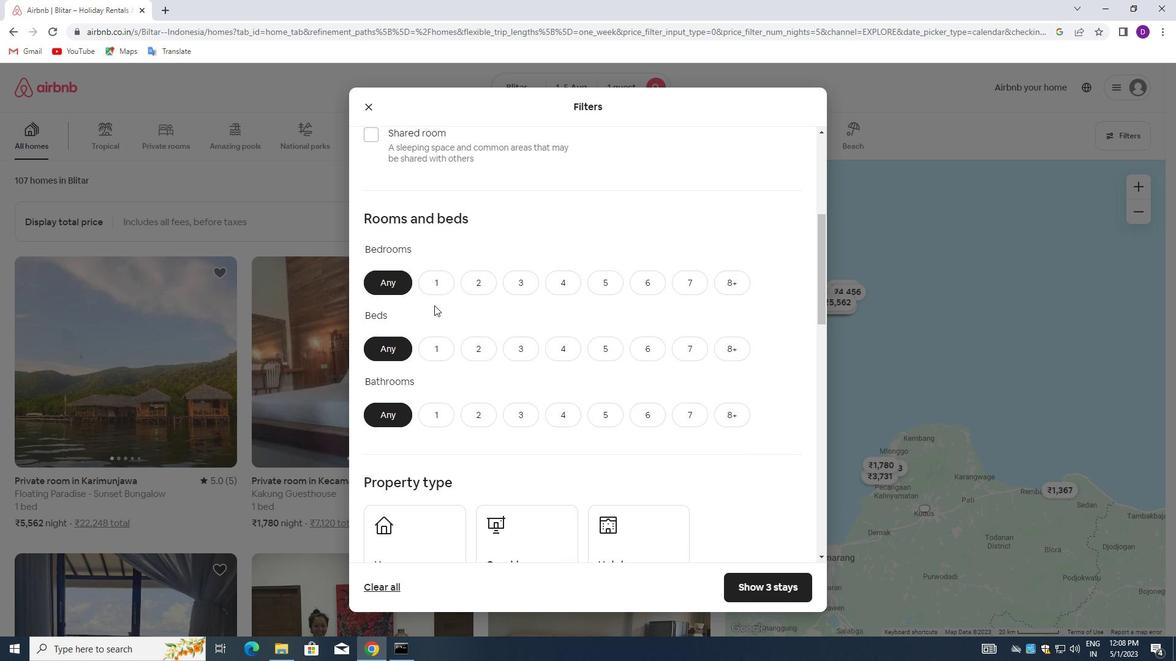 
Action: Mouse pressed left at (435, 284)
Screenshot: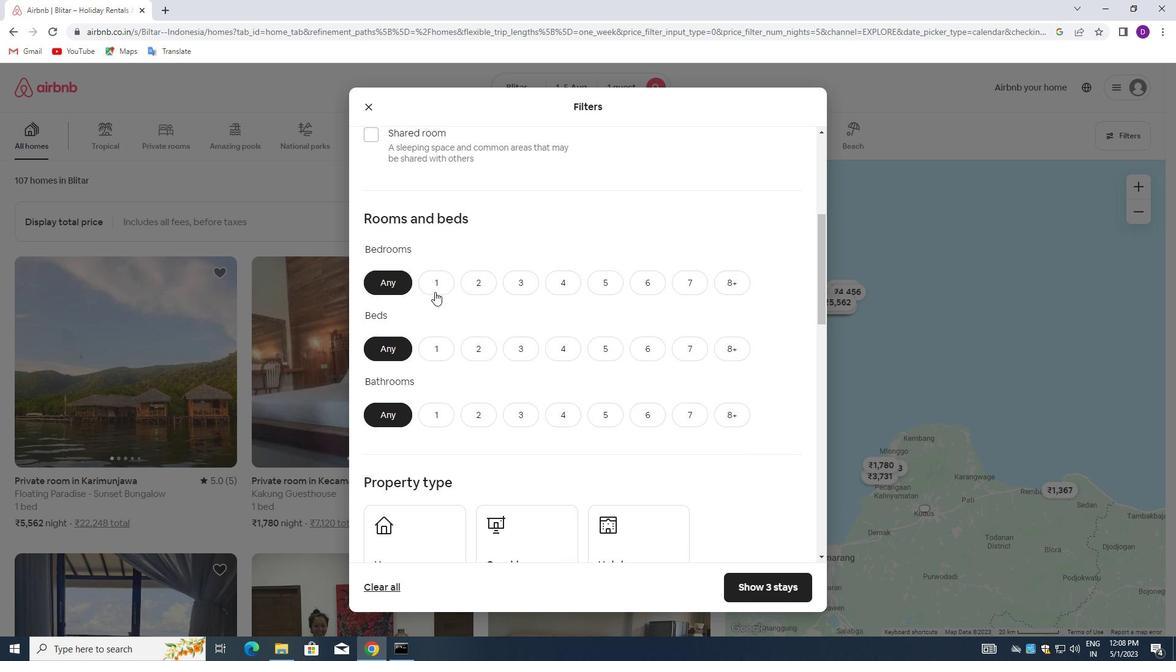 
Action: Mouse moved to (431, 340)
Screenshot: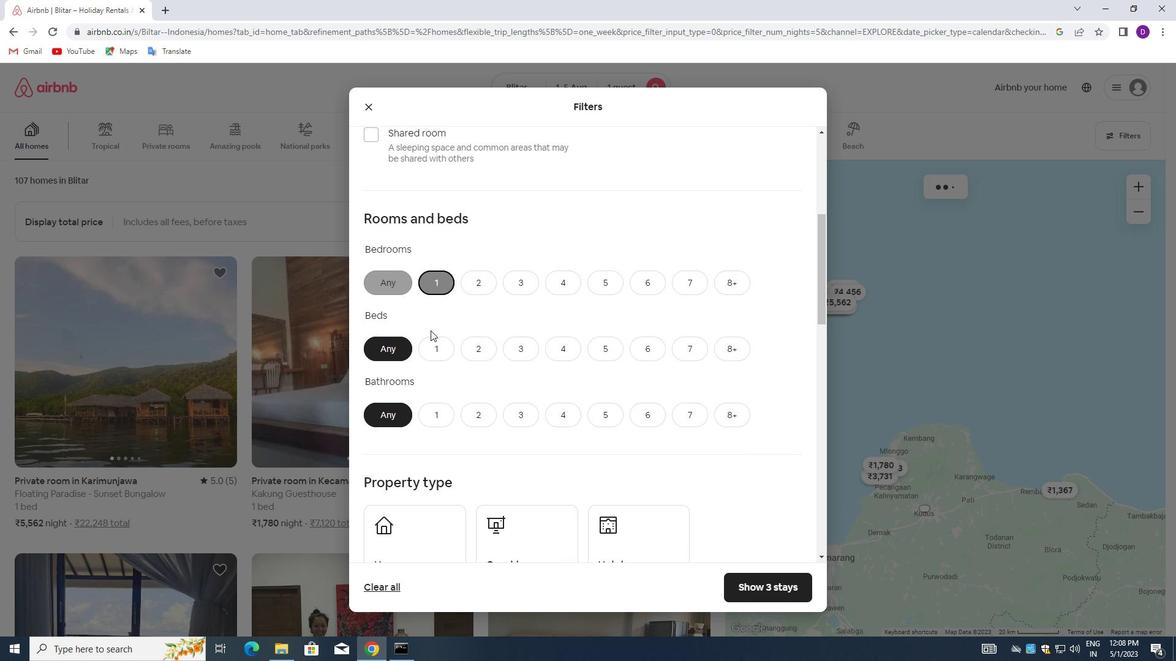 
Action: Mouse pressed left at (431, 340)
Screenshot: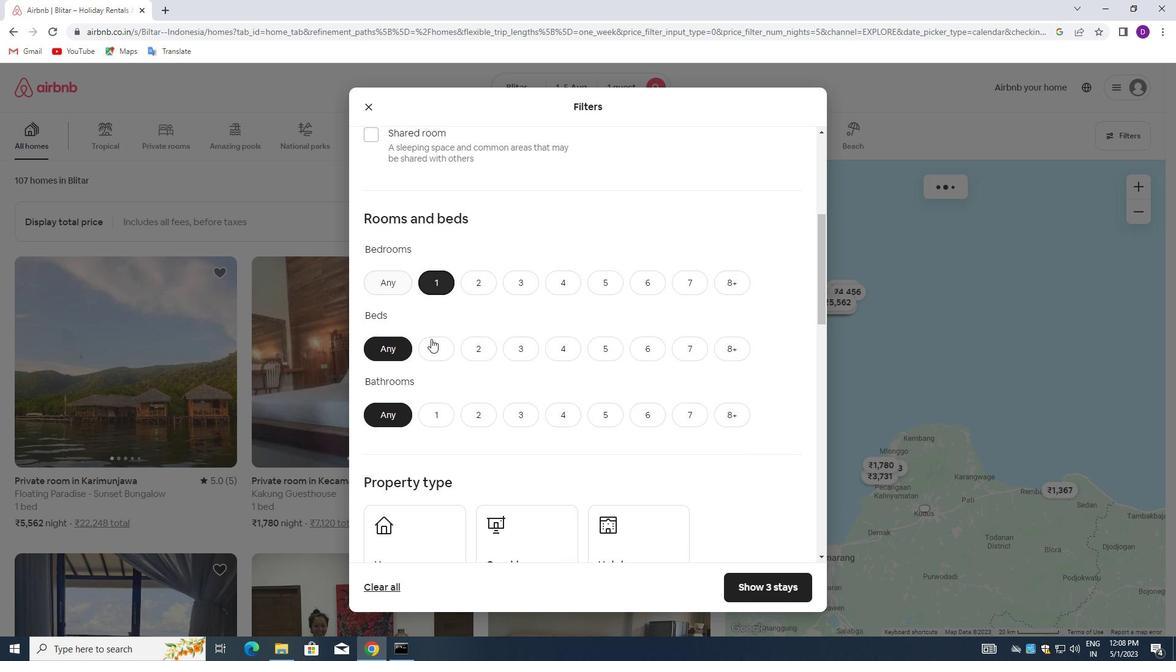 
Action: Mouse moved to (439, 406)
Screenshot: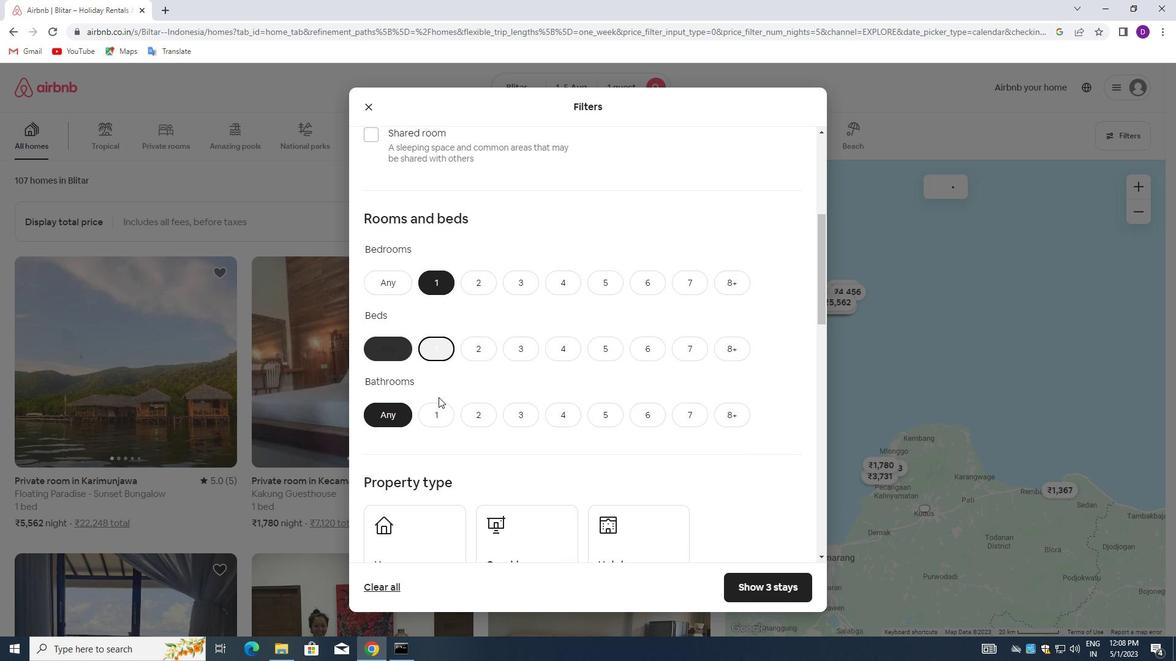 
Action: Mouse pressed left at (439, 406)
Screenshot: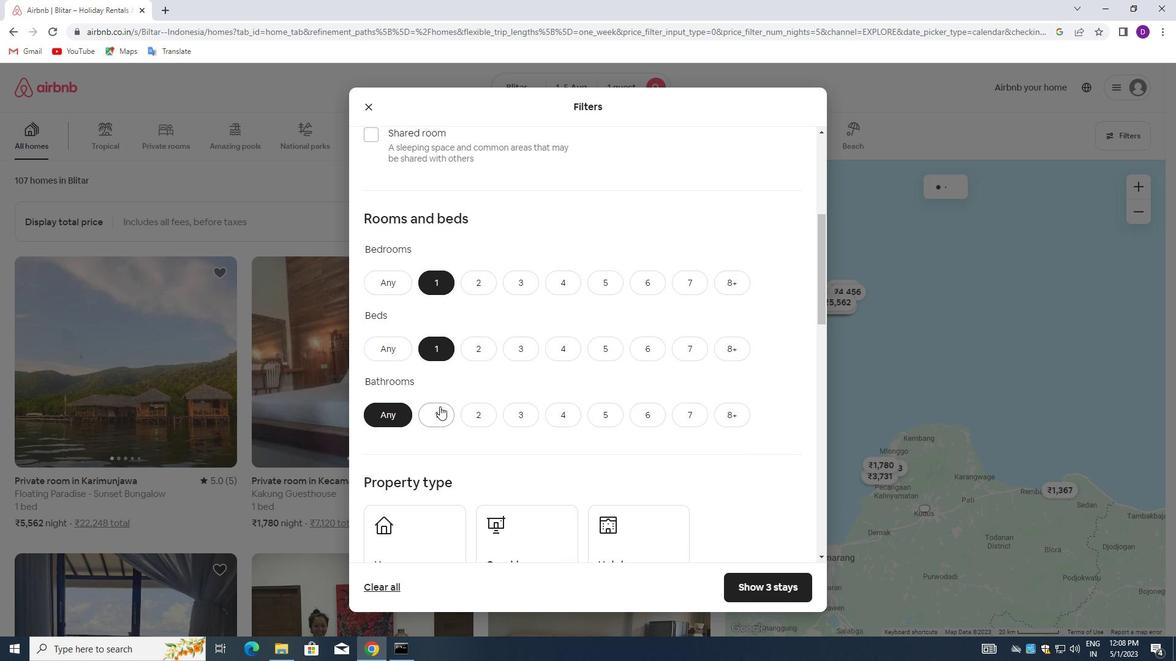 
Action: Mouse scrolled (439, 406) with delta (0, 0)
Screenshot: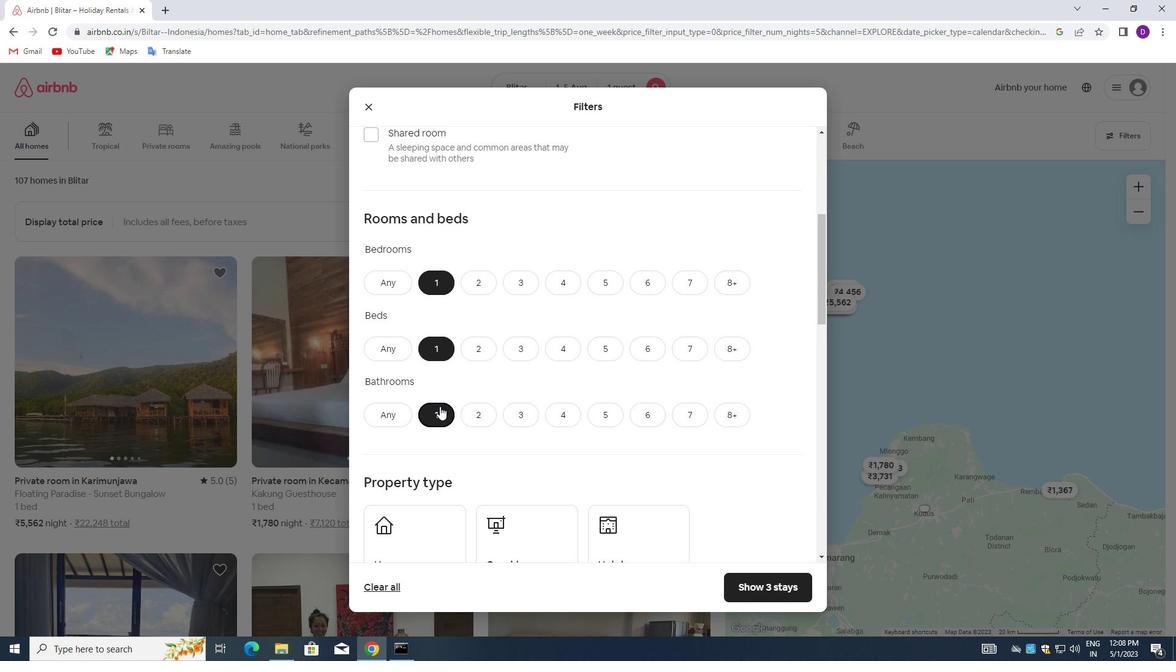 
Action: Mouse moved to (440, 406)
Screenshot: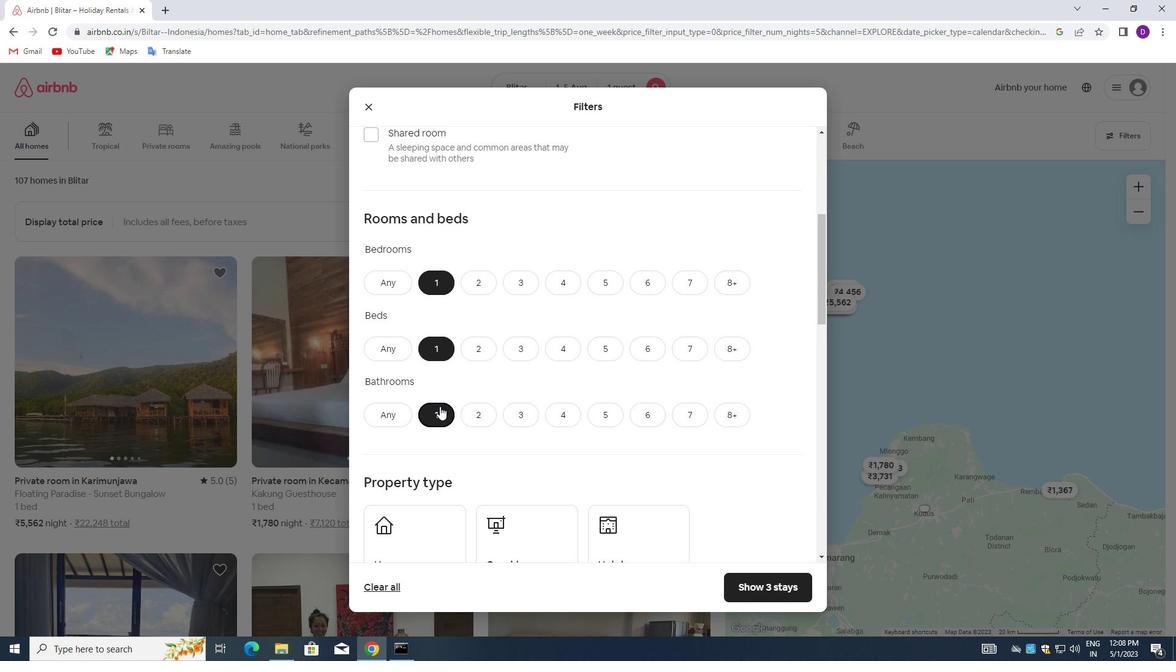
Action: Mouse scrolled (440, 406) with delta (0, 0)
Screenshot: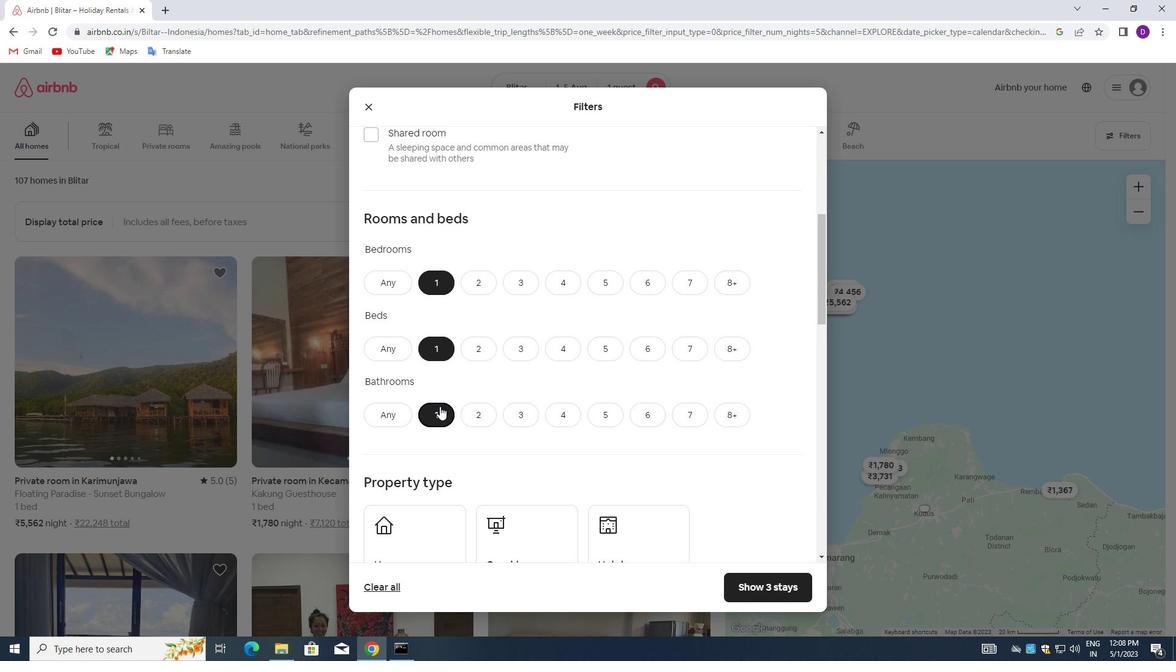 
Action: Mouse moved to (417, 412)
Screenshot: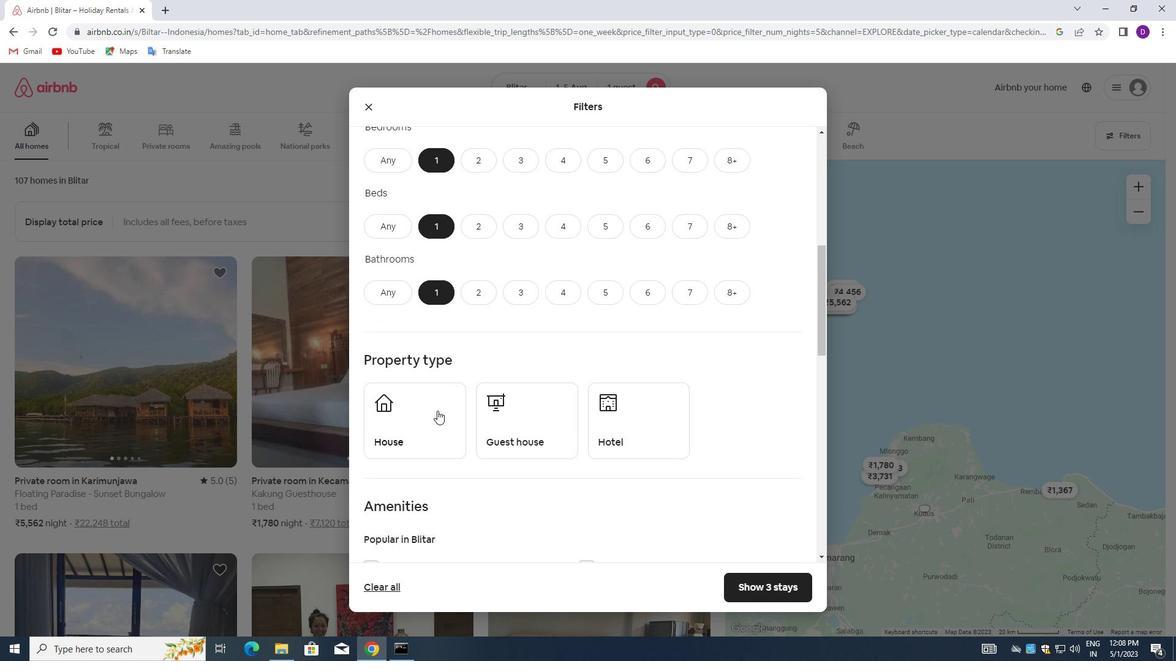 
Action: Mouse pressed left at (417, 412)
Screenshot: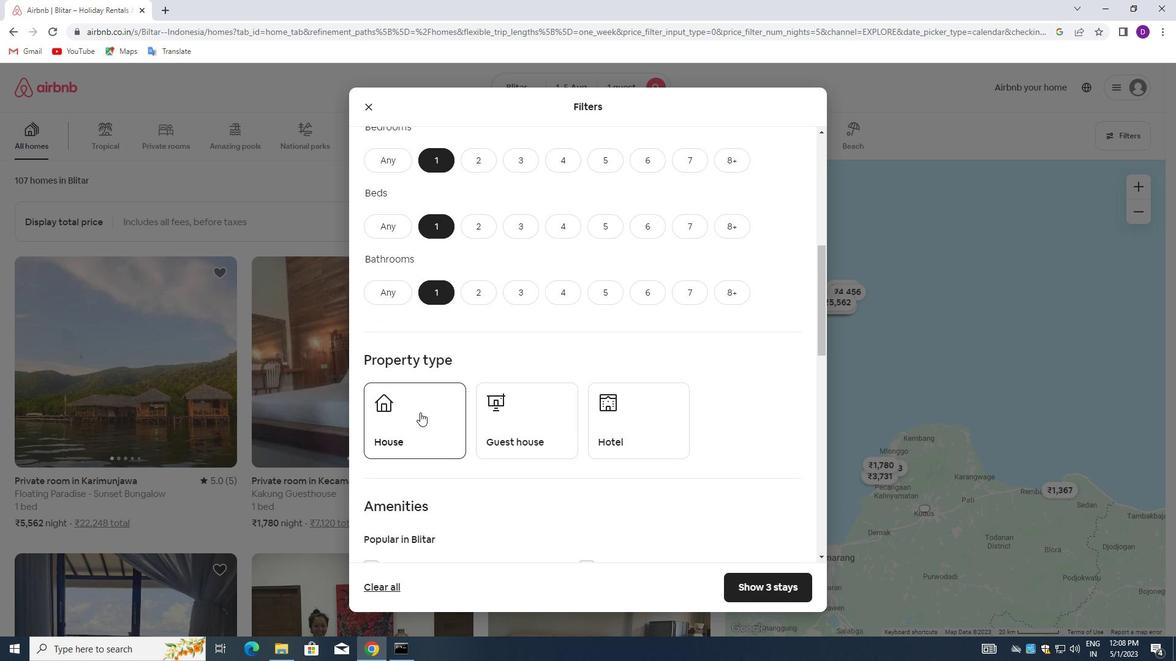 
Action: Mouse moved to (500, 416)
Screenshot: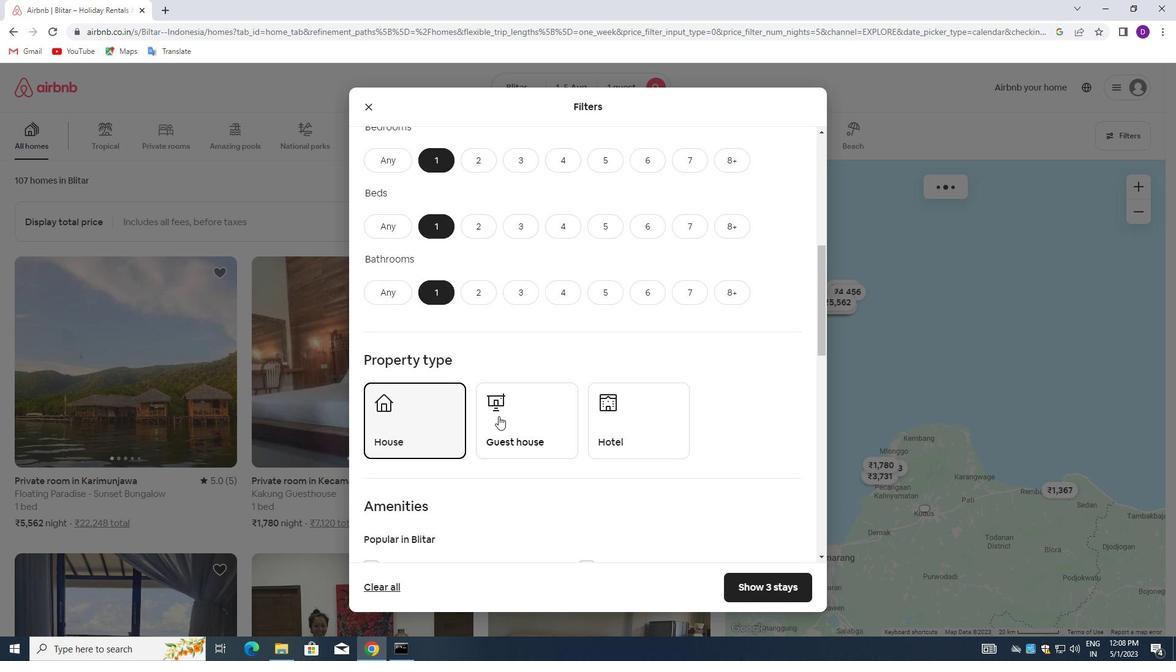 
Action: Mouse pressed left at (500, 416)
Screenshot: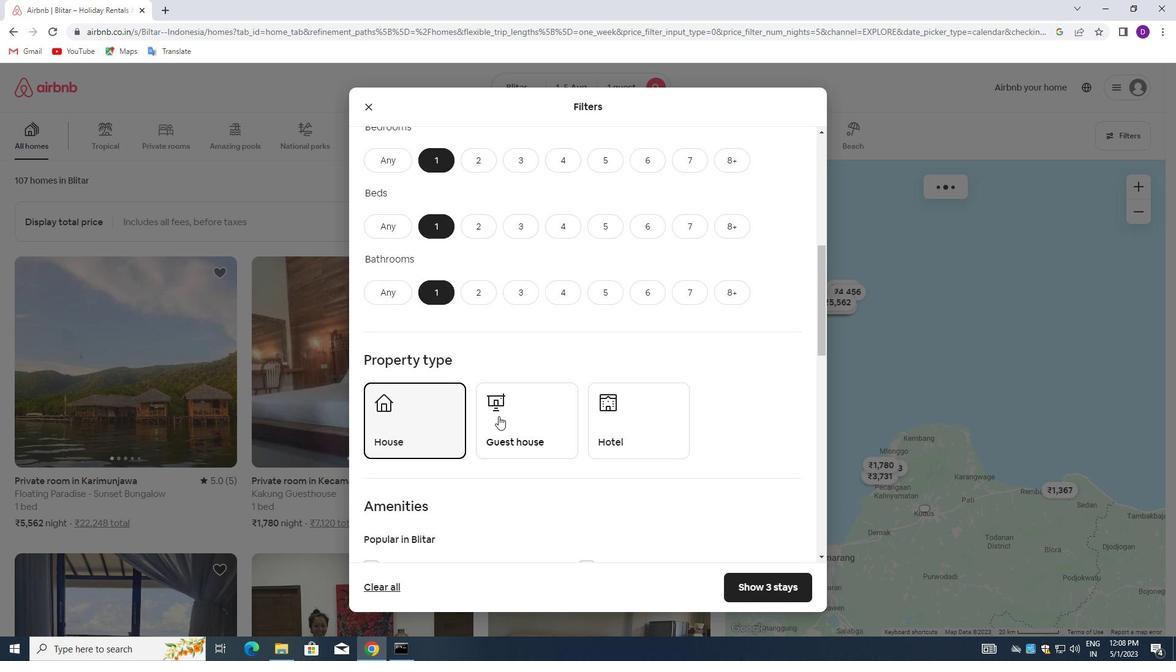
Action: Mouse moved to (542, 397)
Screenshot: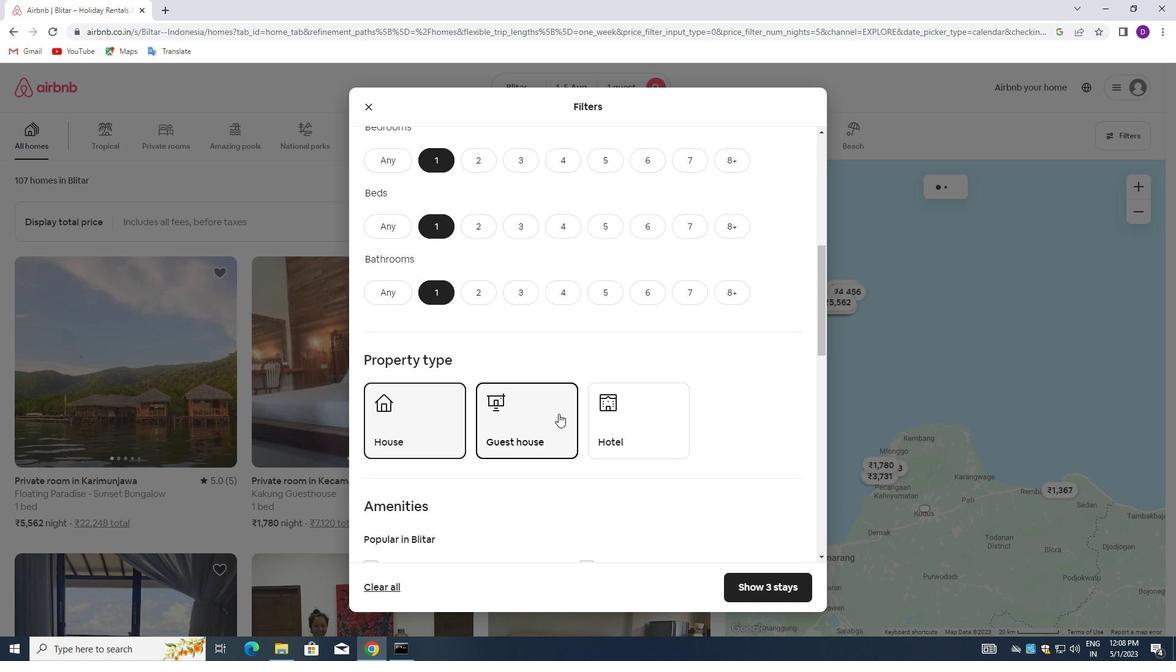 
Action: Mouse scrolled (542, 396) with delta (0, 0)
Screenshot: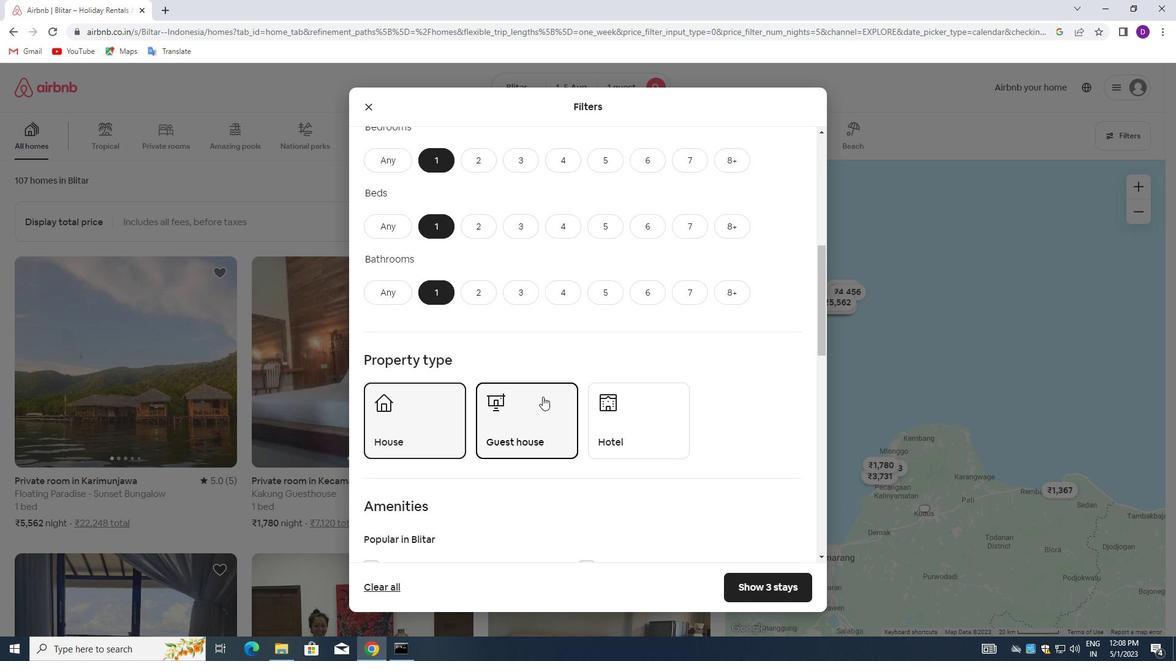
Action: Mouse scrolled (542, 396) with delta (0, 0)
Screenshot: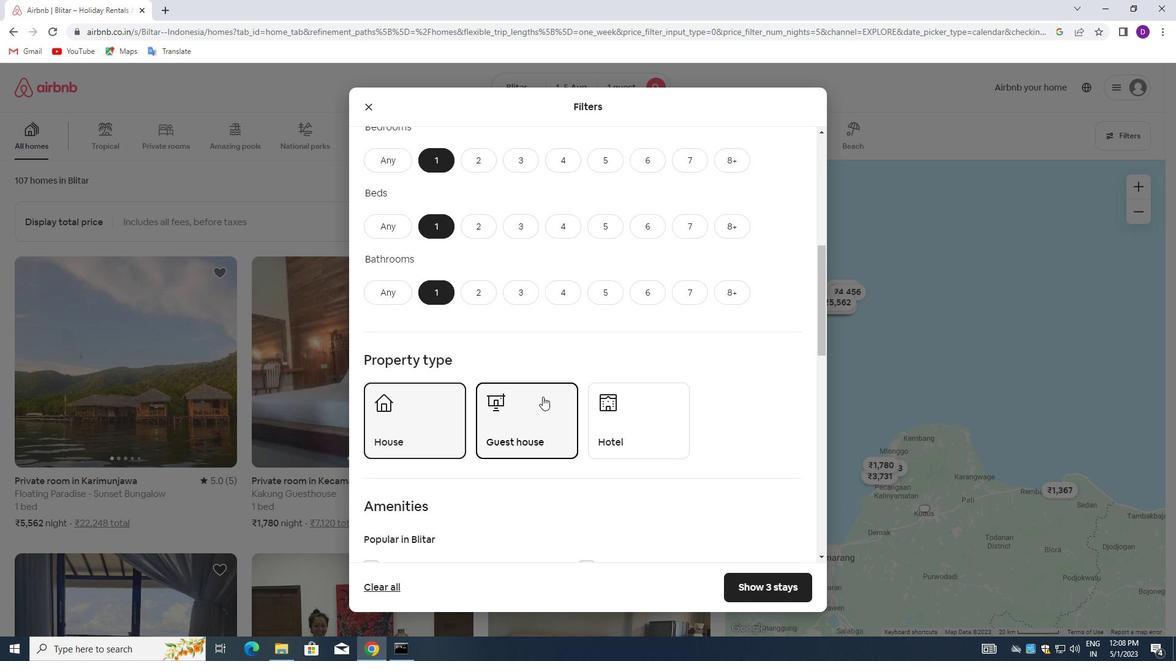 
Action: Mouse scrolled (542, 396) with delta (0, 0)
Screenshot: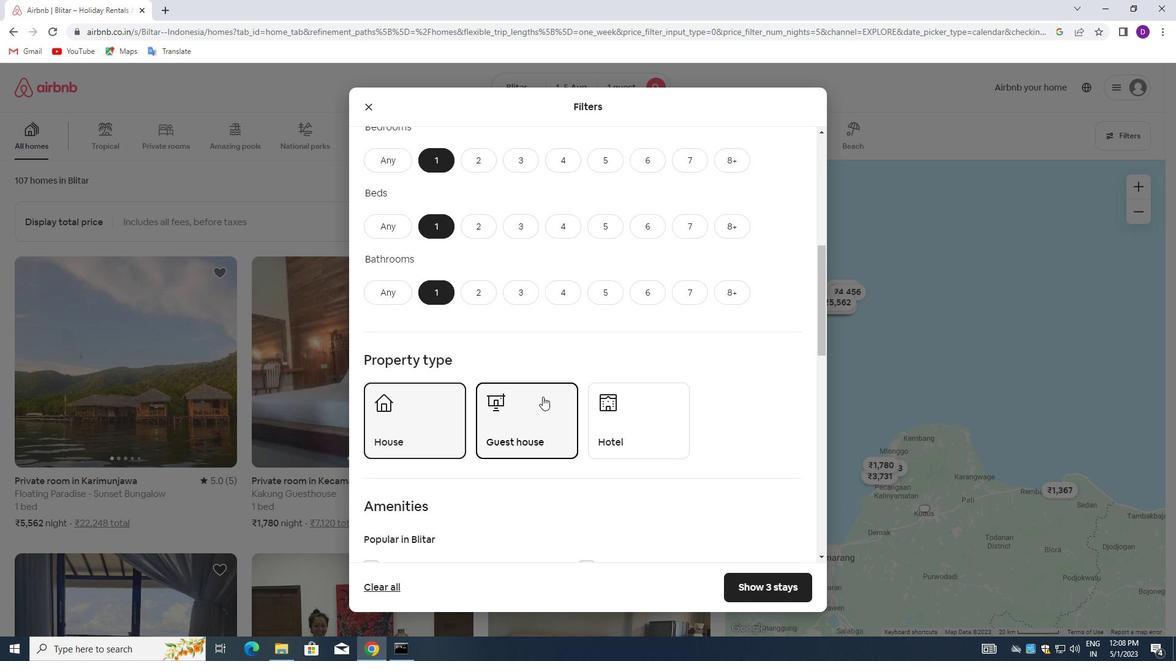 
Action: Mouse moved to (374, 381)
Screenshot: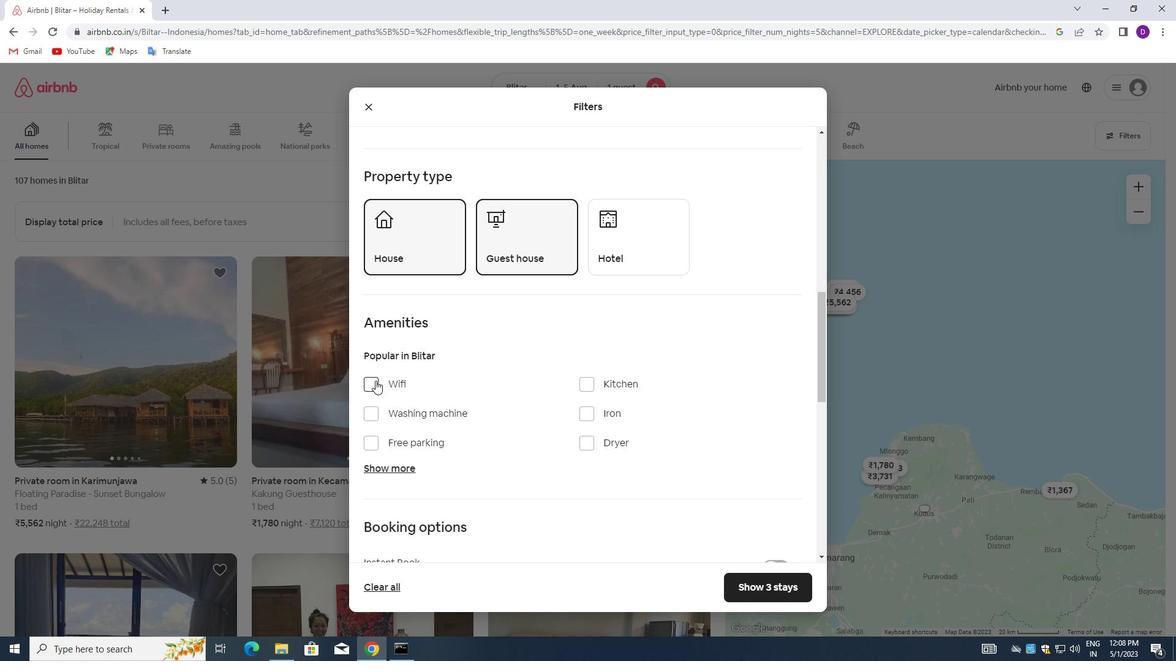 
Action: Mouse pressed left at (374, 381)
Screenshot: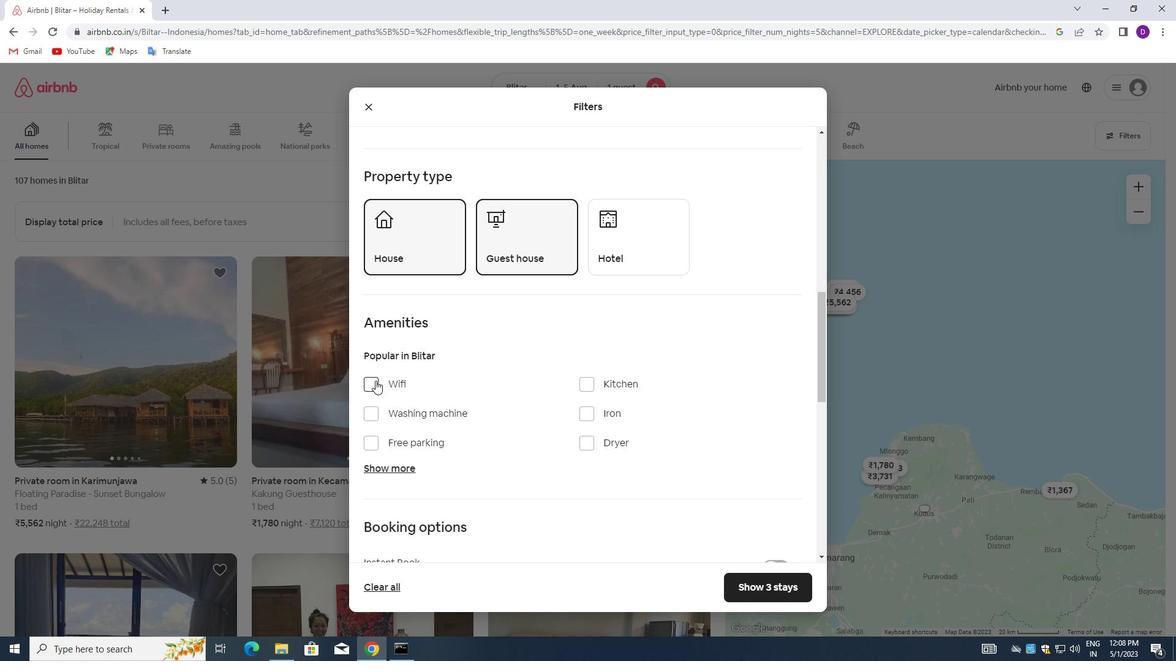 
Action: Mouse moved to (539, 397)
Screenshot: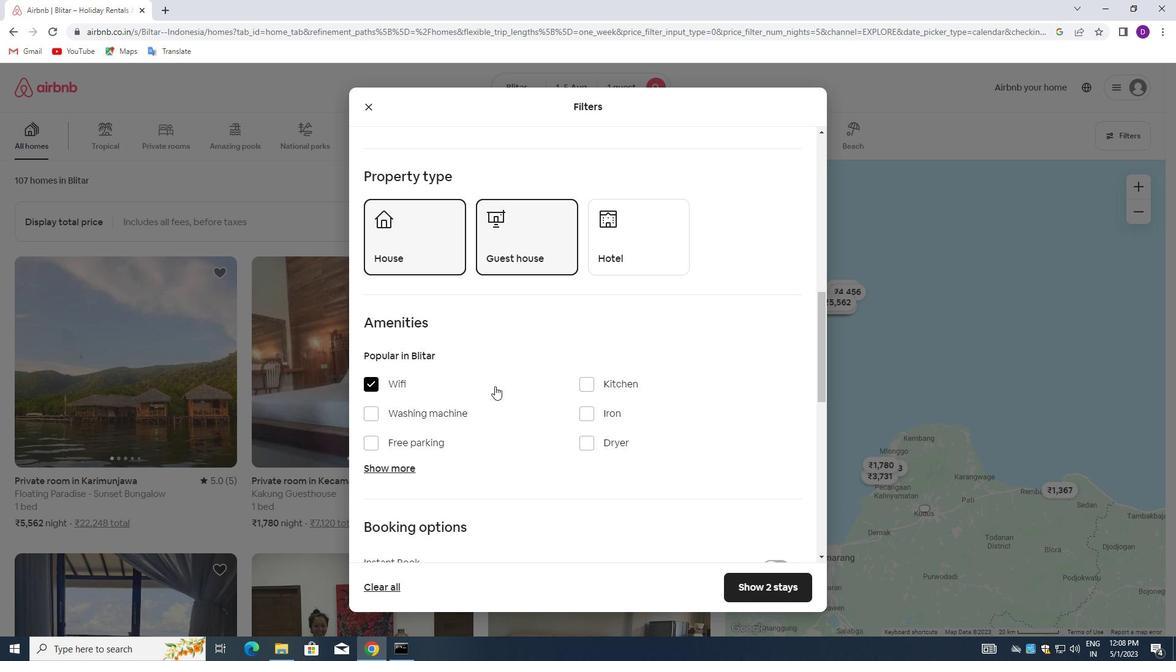 
Action: Mouse scrolled (539, 397) with delta (0, 0)
Screenshot: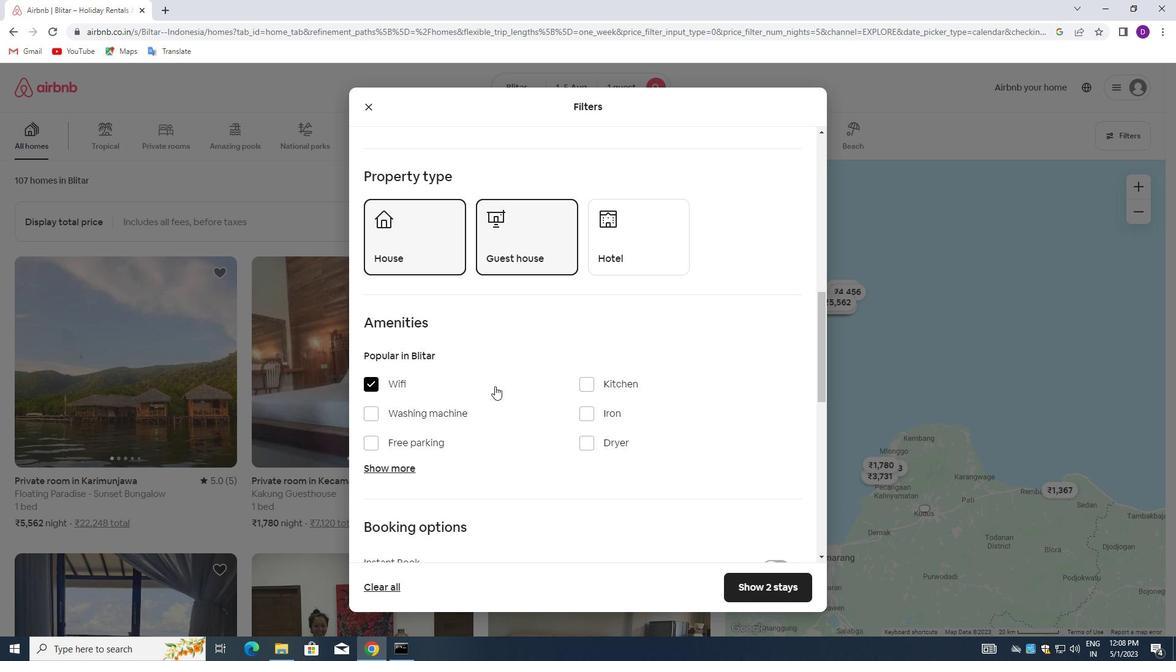
Action: Mouse moved to (541, 399)
Screenshot: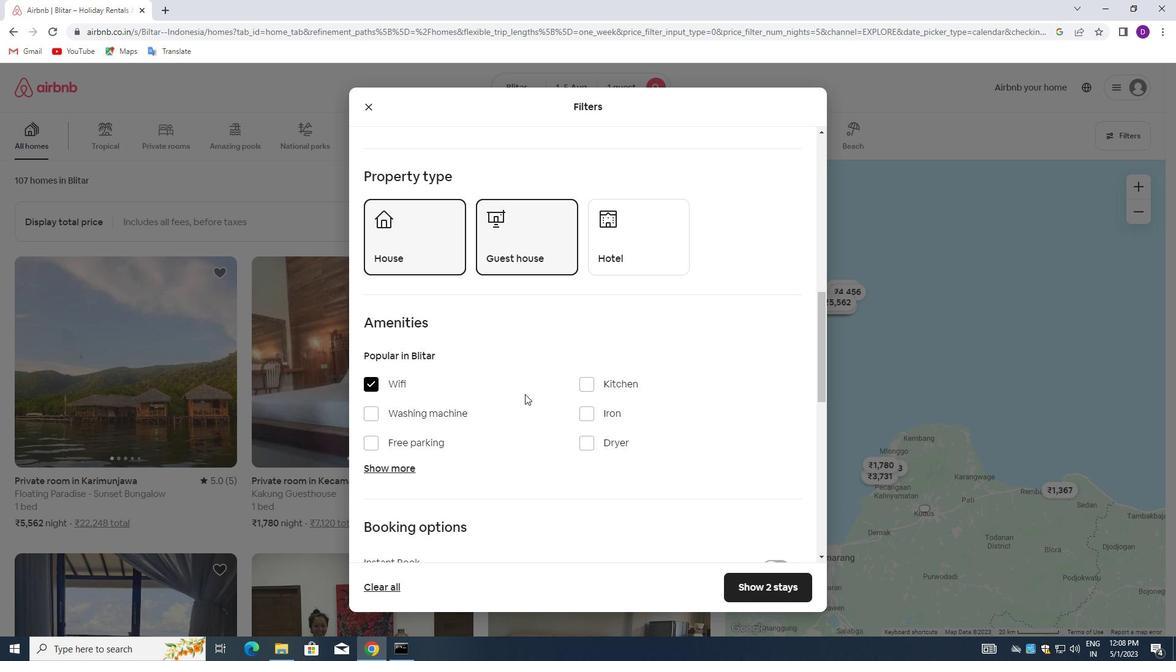 
Action: Mouse scrolled (541, 398) with delta (0, 0)
Screenshot: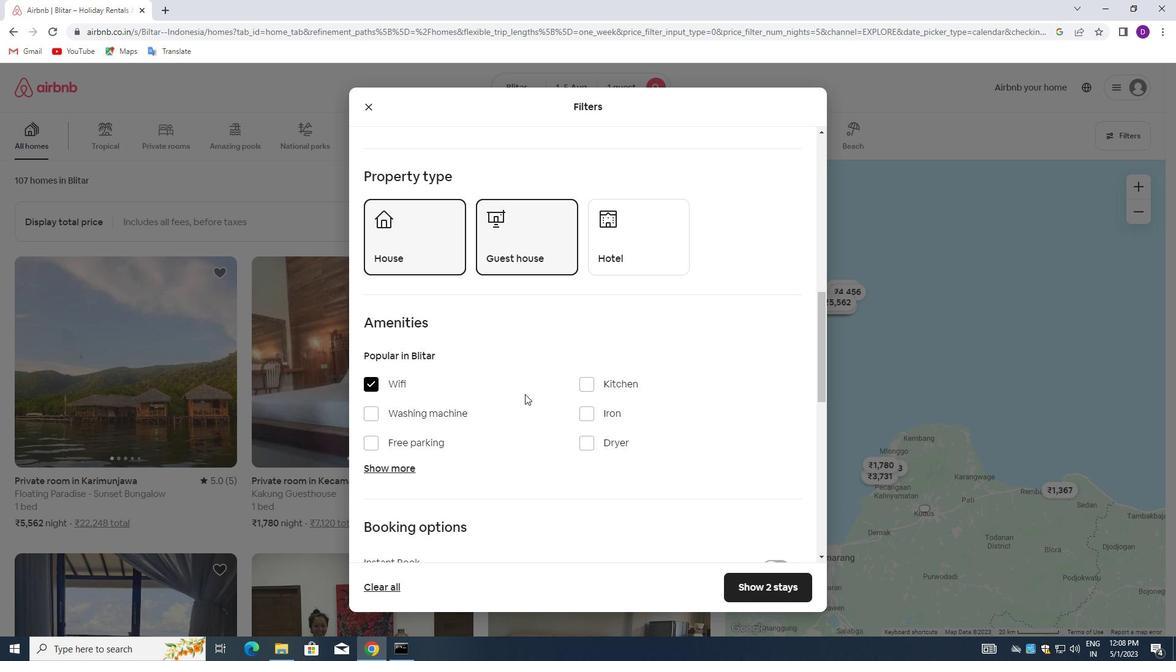 
Action: Mouse moved to (542, 403)
Screenshot: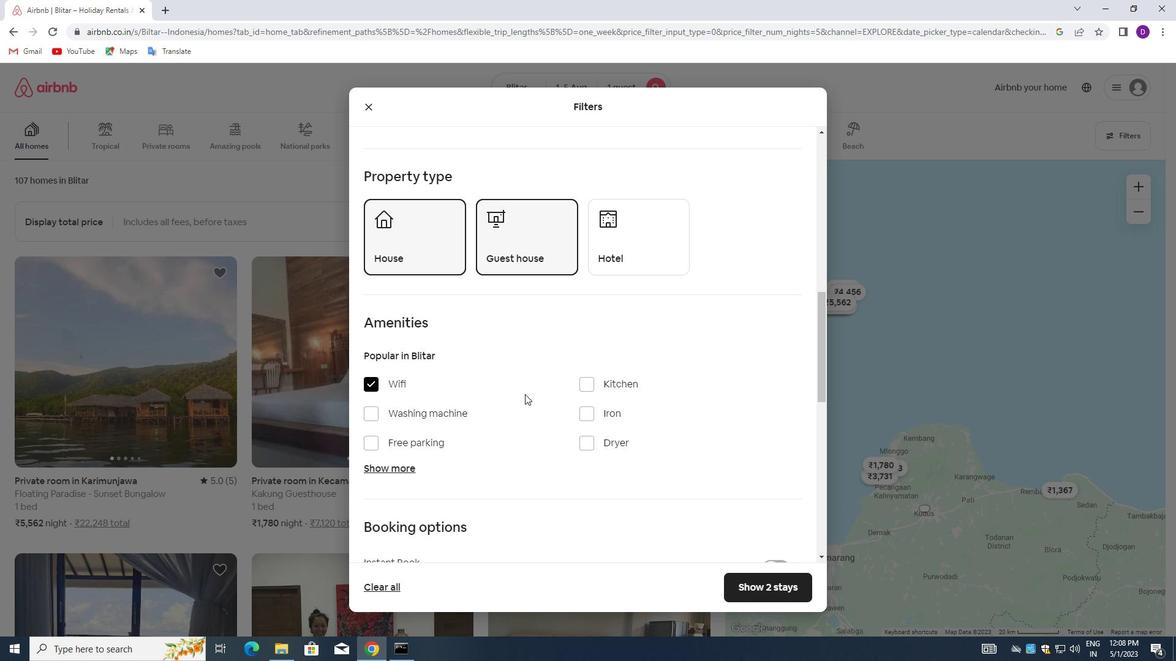 
Action: Mouse scrolled (542, 402) with delta (0, 0)
Screenshot: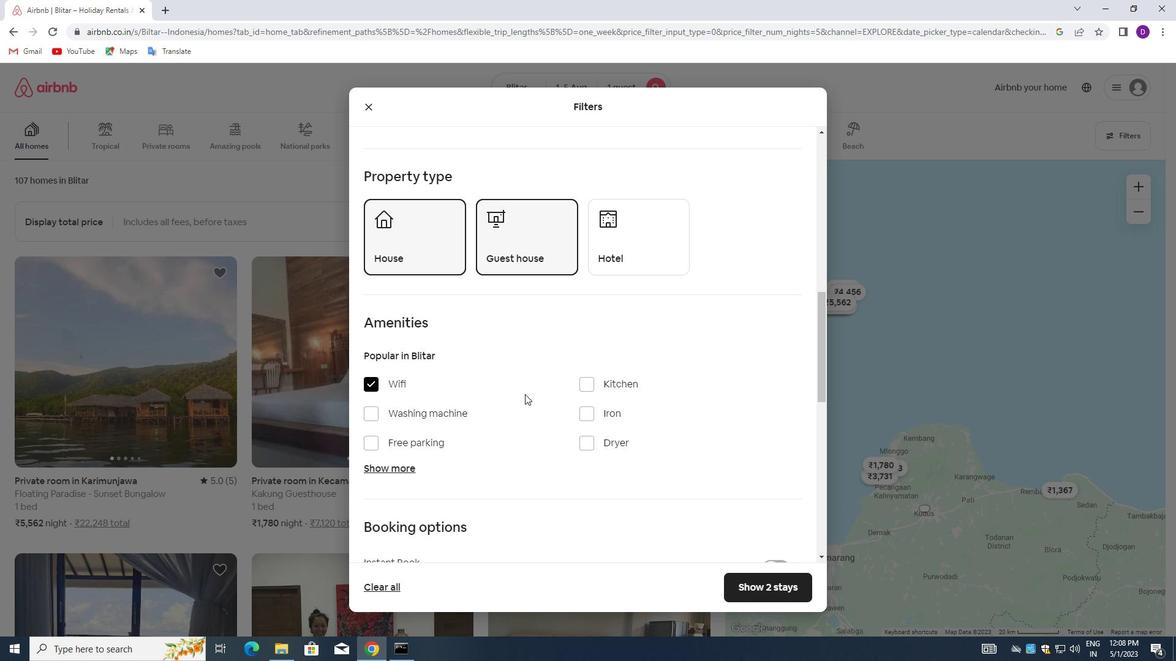 
Action: Mouse moved to (544, 406)
Screenshot: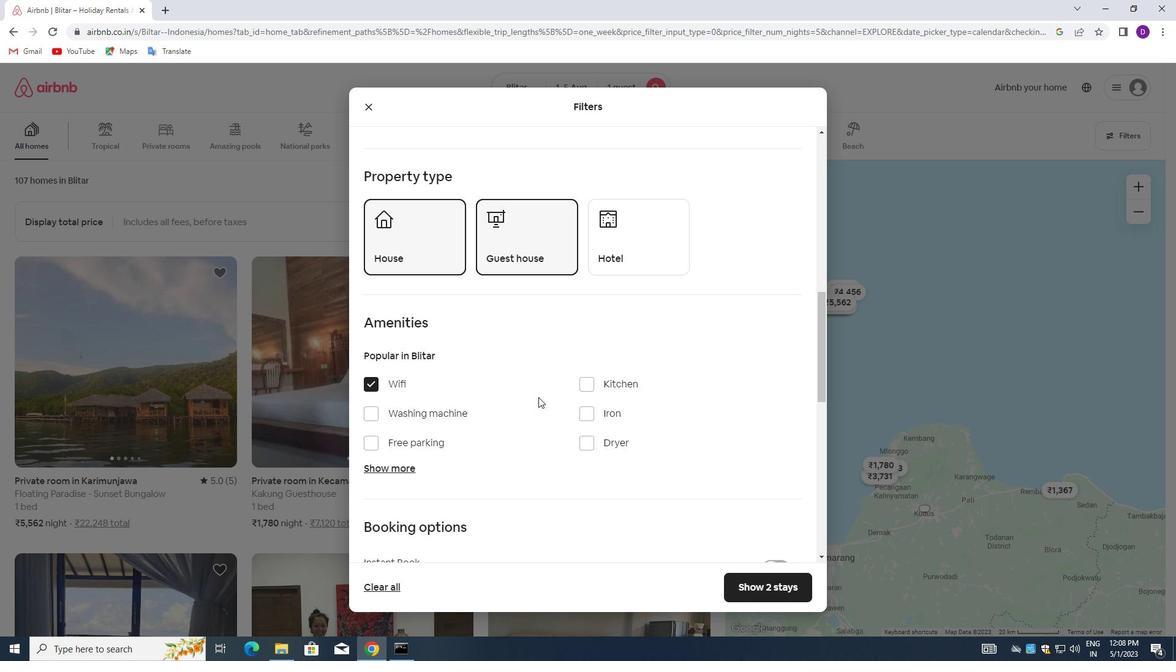
Action: Mouse scrolled (544, 406) with delta (0, 0)
Screenshot: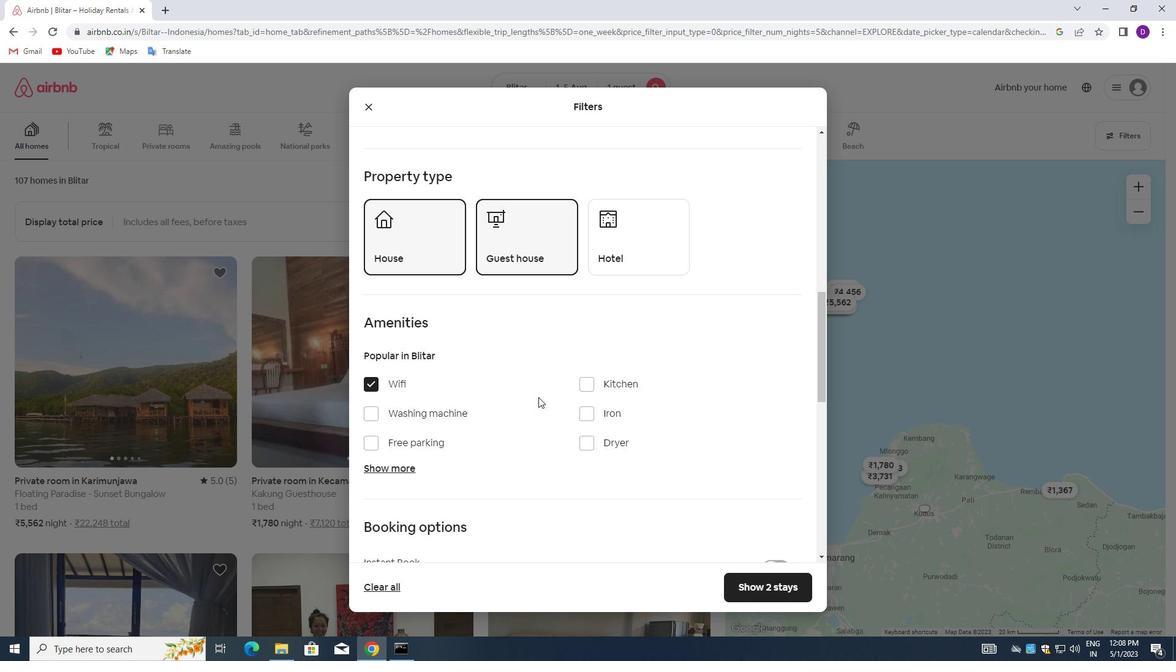 
Action: Mouse moved to (545, 409)
Screenshot: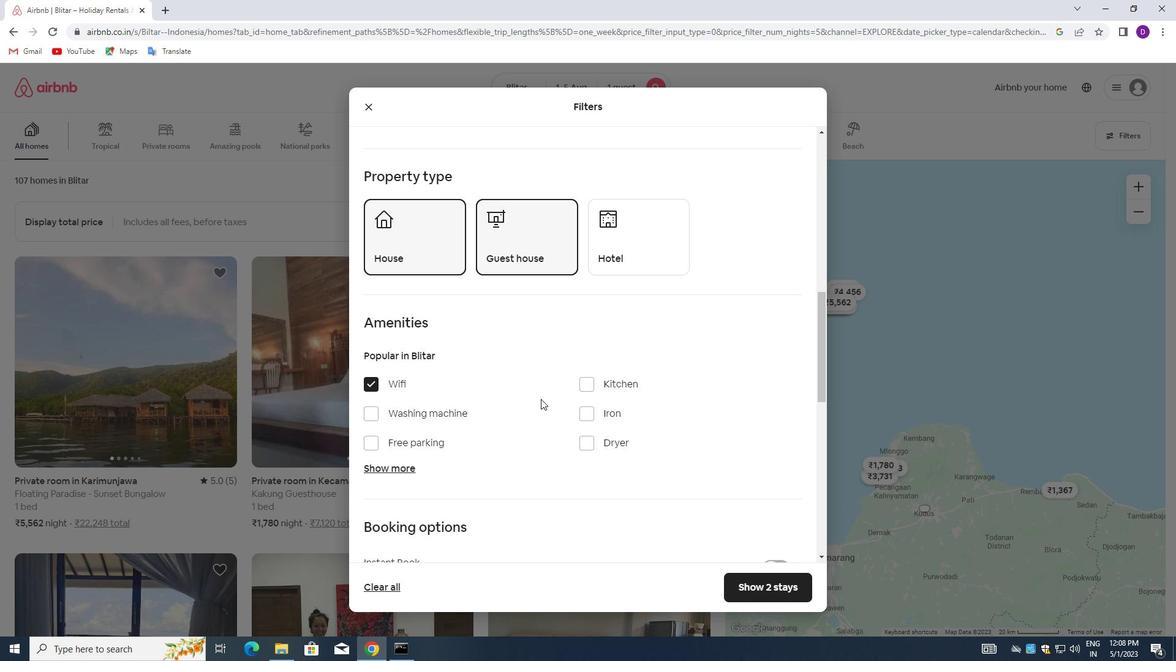 
Action: Mouse scrolled (545, 408) with delta (0, 0)
Screenshot: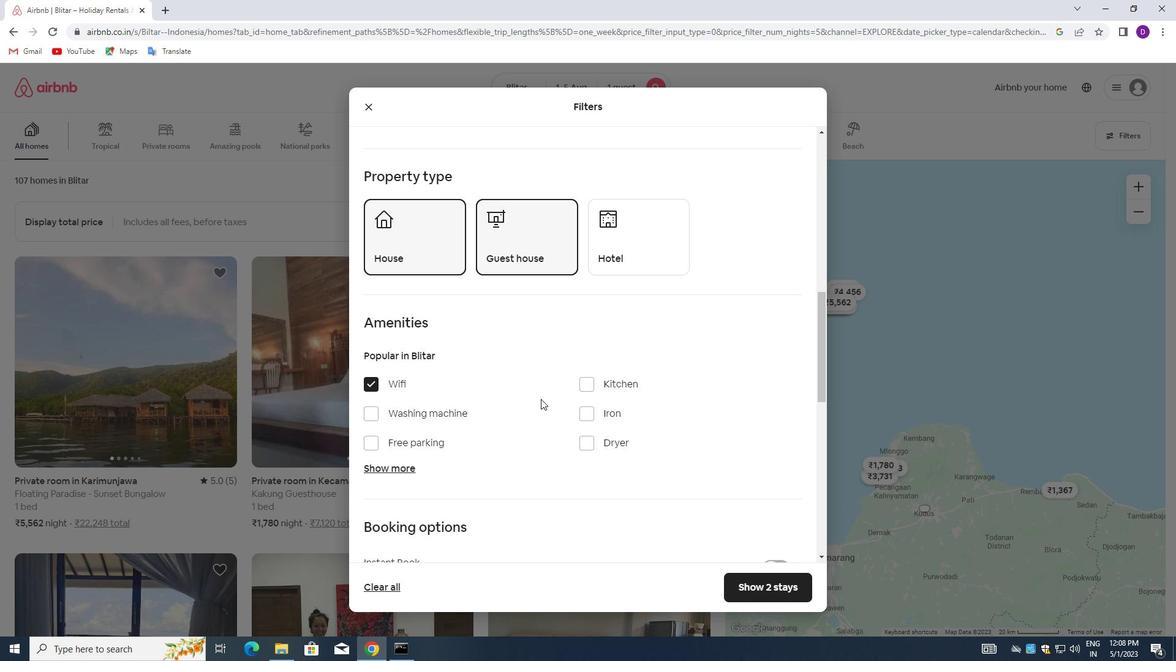 
Action: Mouse moved to (768, 304)
Screenshot: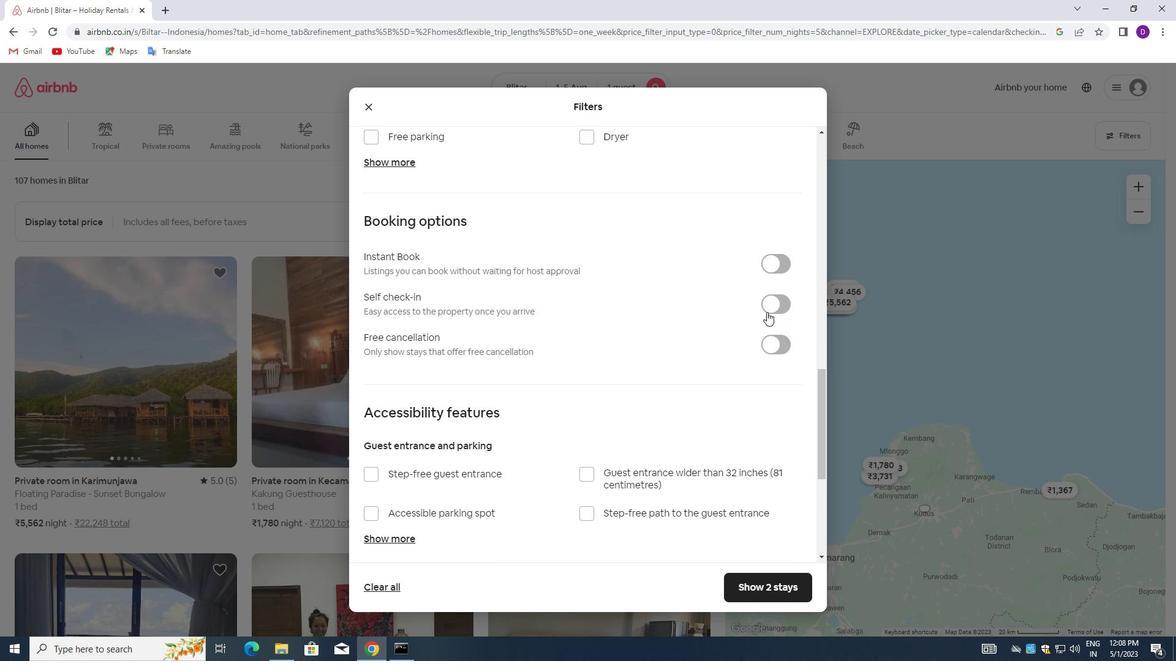 
Action: Mouse pressed left at (768, 304)
Screenshot: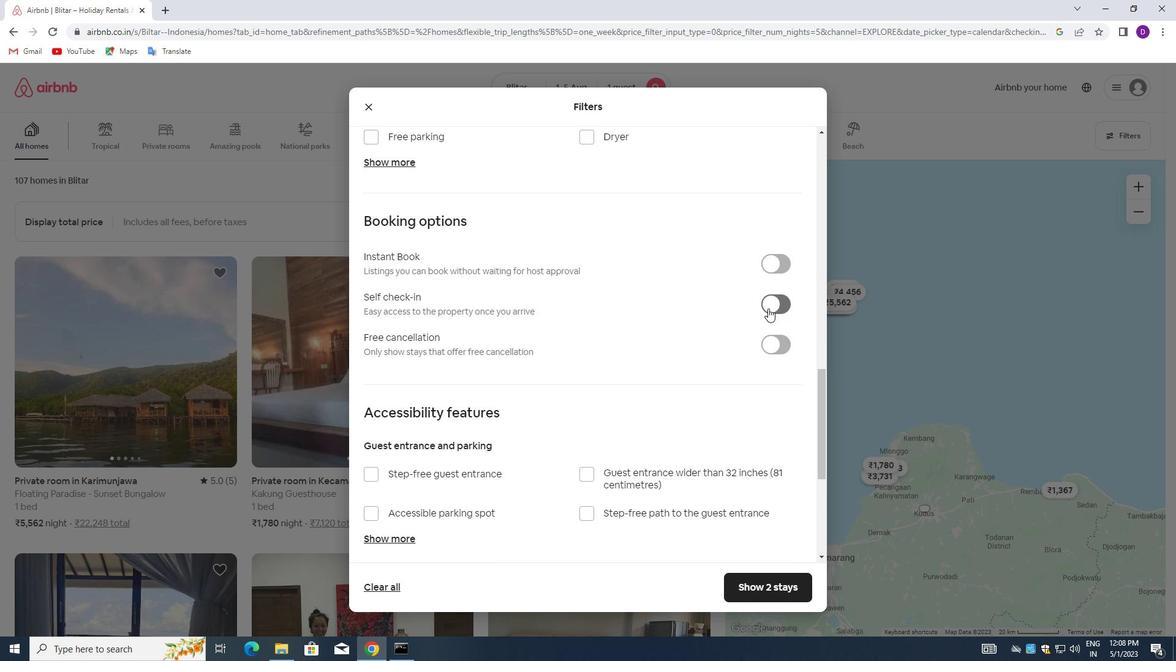 
Action: Mouse moved to (544, 392)
Screenshot: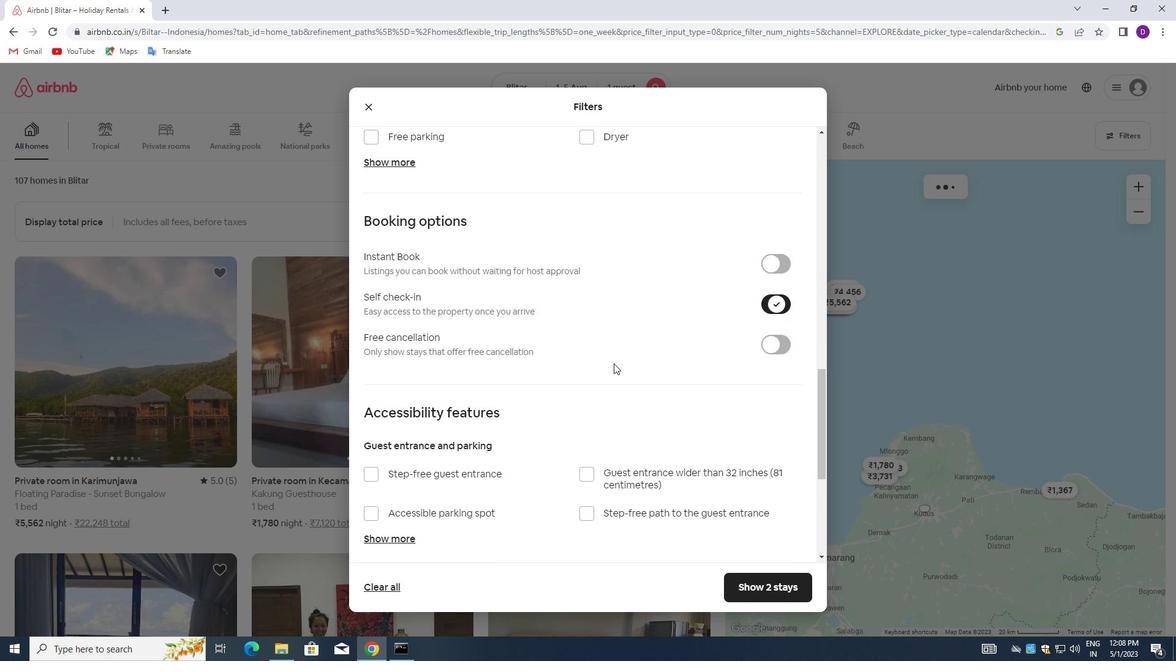 
Action: Mouse scrolled (544, 392) with delta (0, 0)
Screenshot: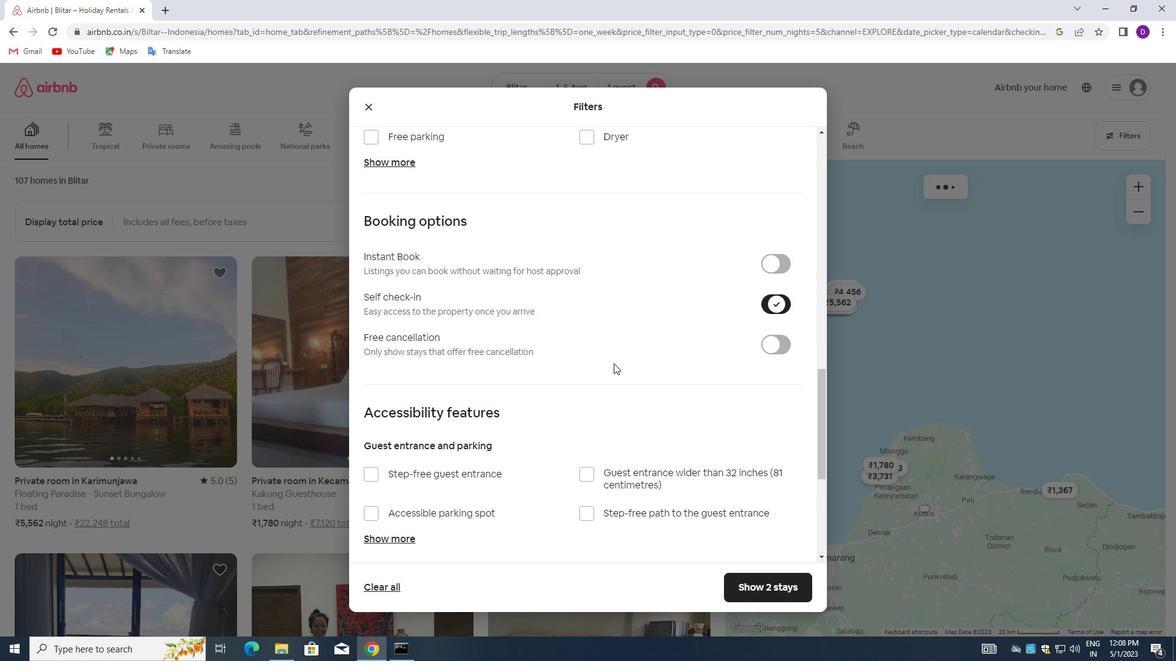 
Action: Mouse moved to (542, 393)
Screenshot: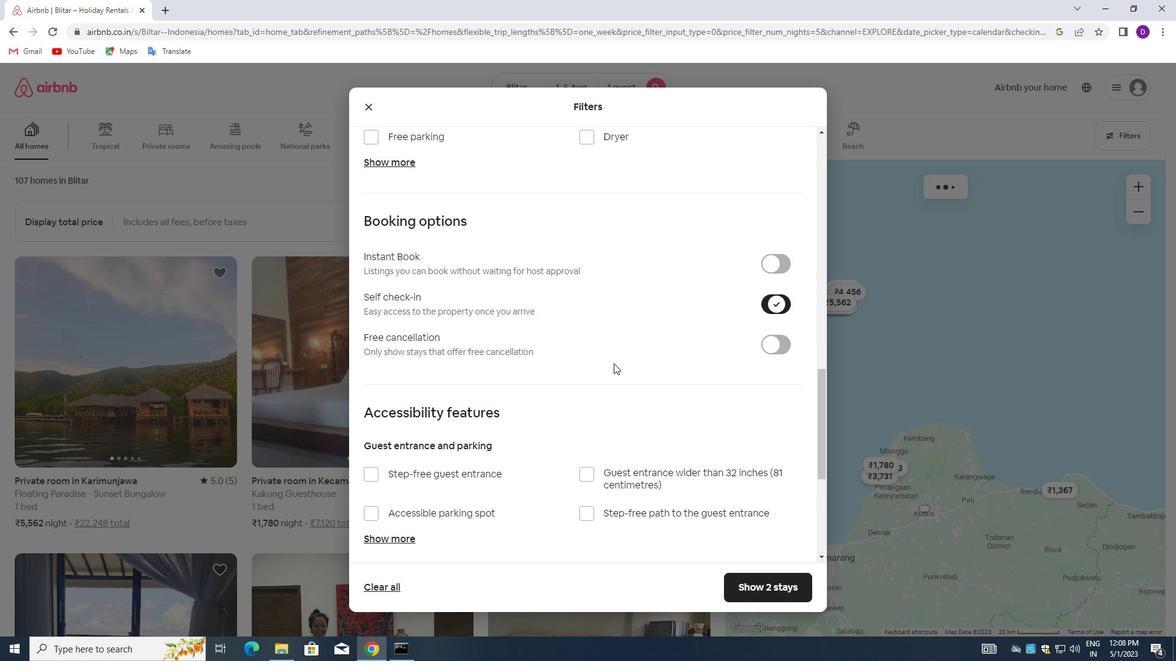 
Action: Mouse scrolled (542, 393) with delta (0, 0)
Screenshot: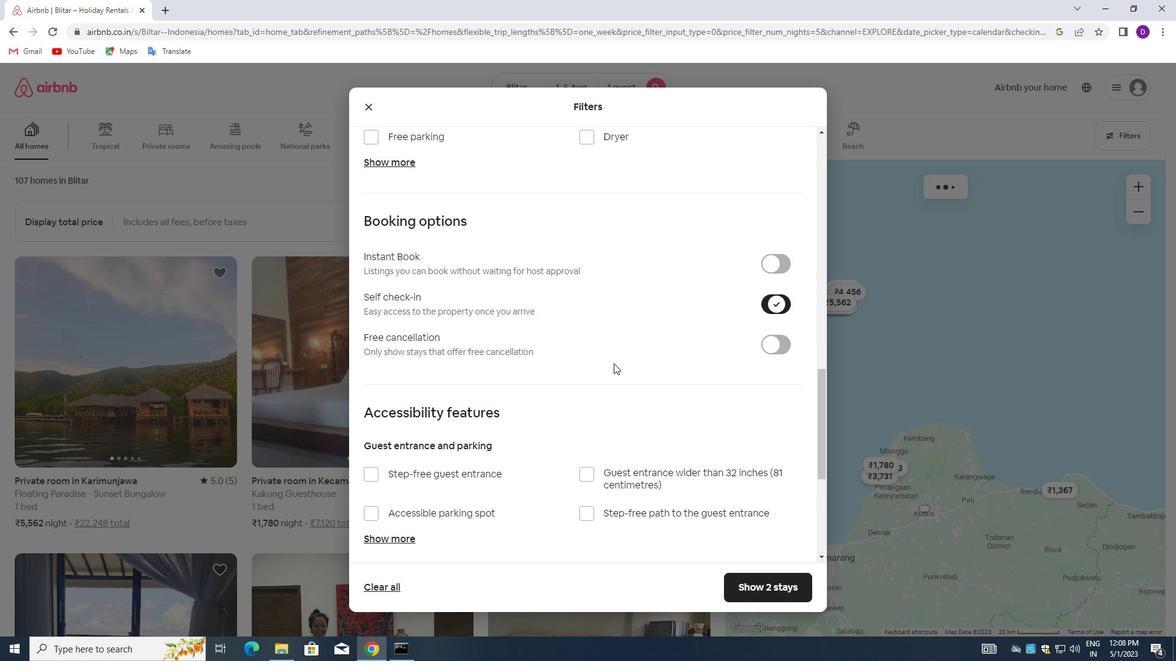 
Action: Mouse moved to (541, 394)
Screenshot: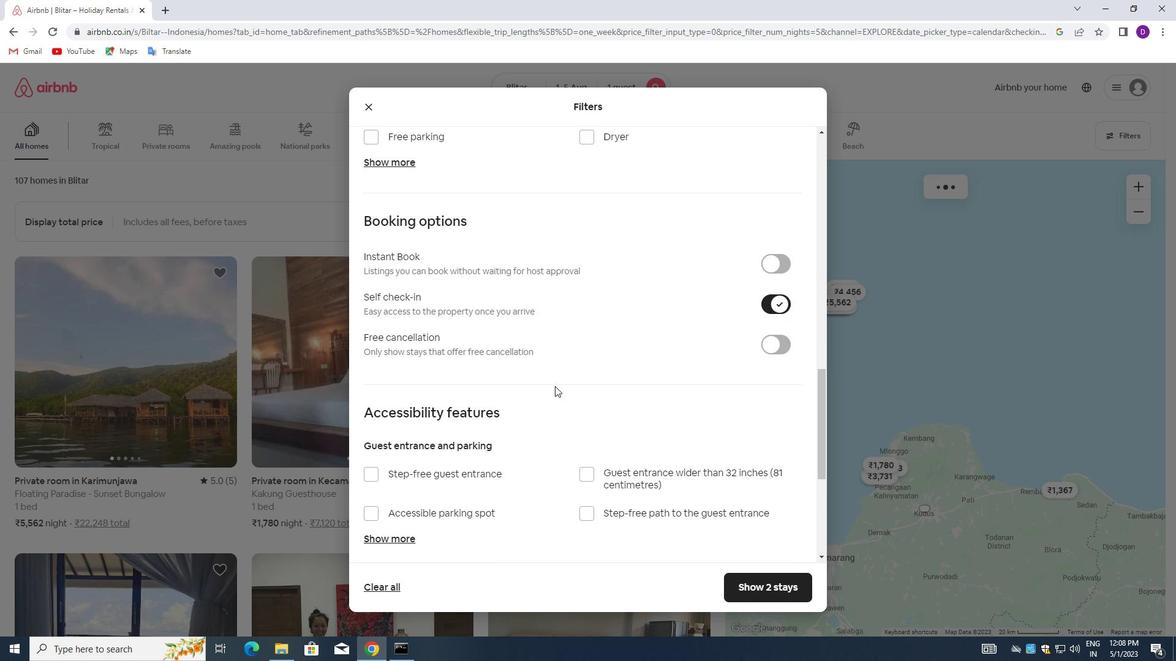 
Action: Mouse scrolled (541, 393) with delta (0, 0)
Screenshot: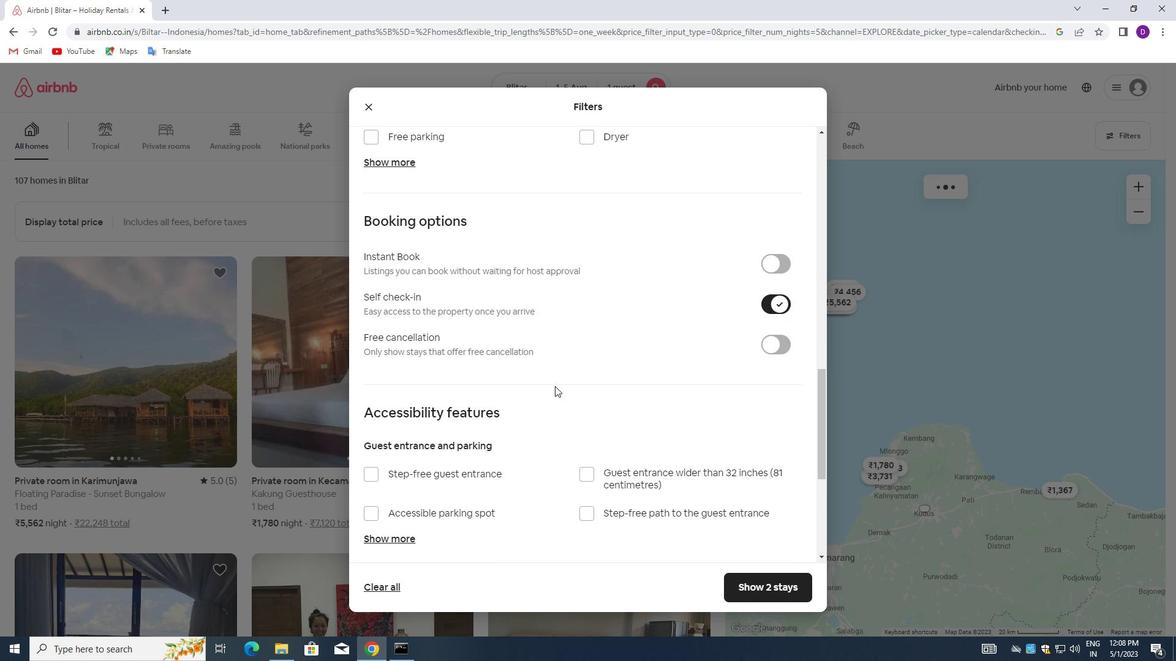 
Action: Mouse moved to (541, 395)
Screenshot: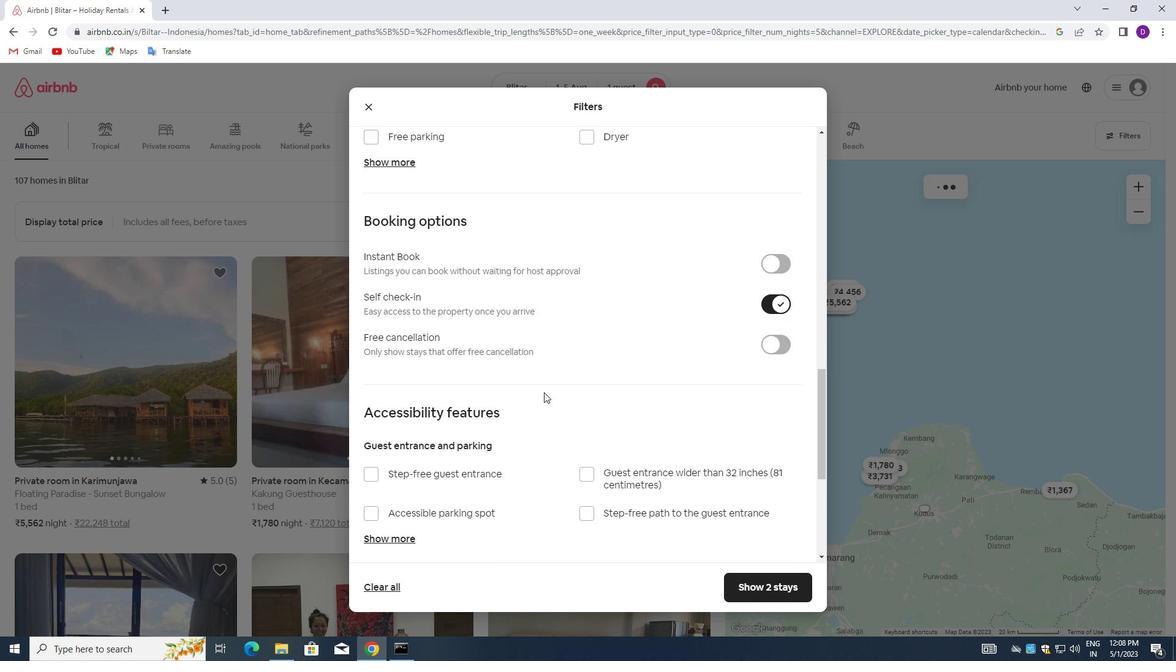 
Action: Mouse scrolled (541, 394) with delta (0, 0)
Screenshot: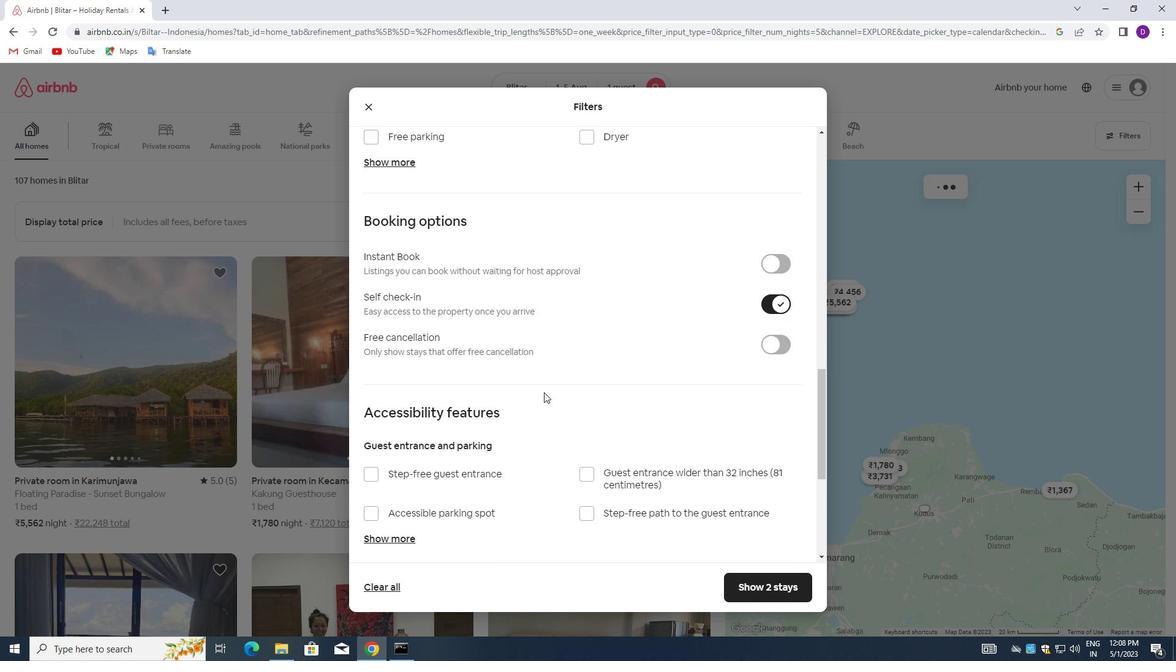 
Action: Mouse moved to (537, 395)
Screenshot: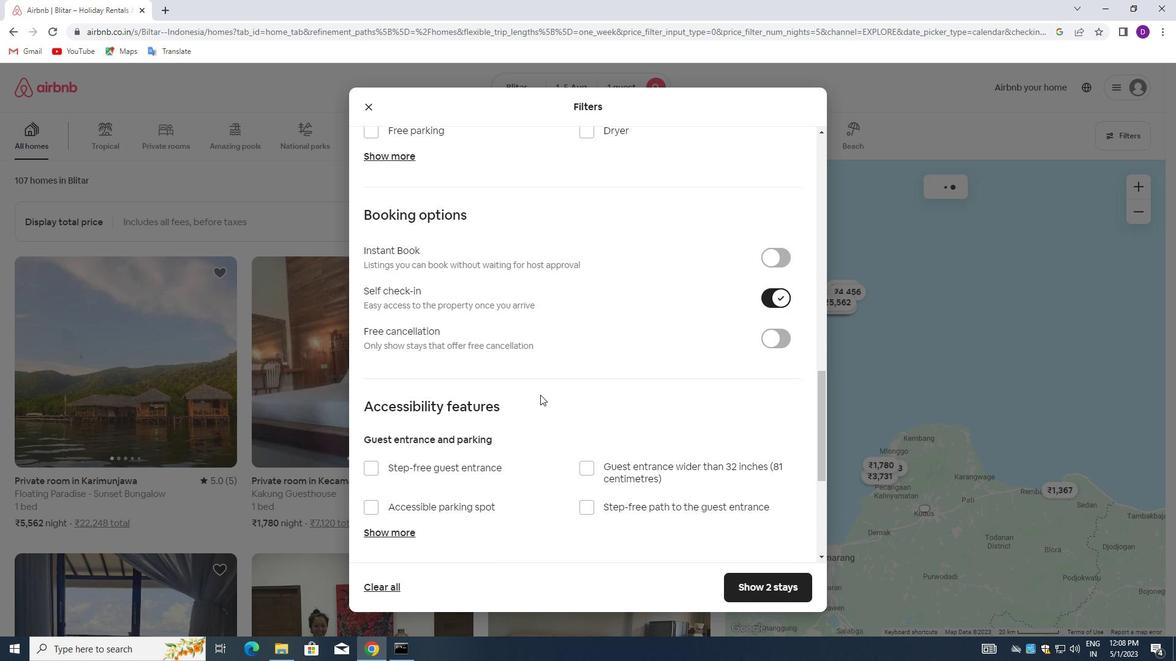 
Action: Mouse scrolled (537, 394) with delta (0, 0)
Screenshot: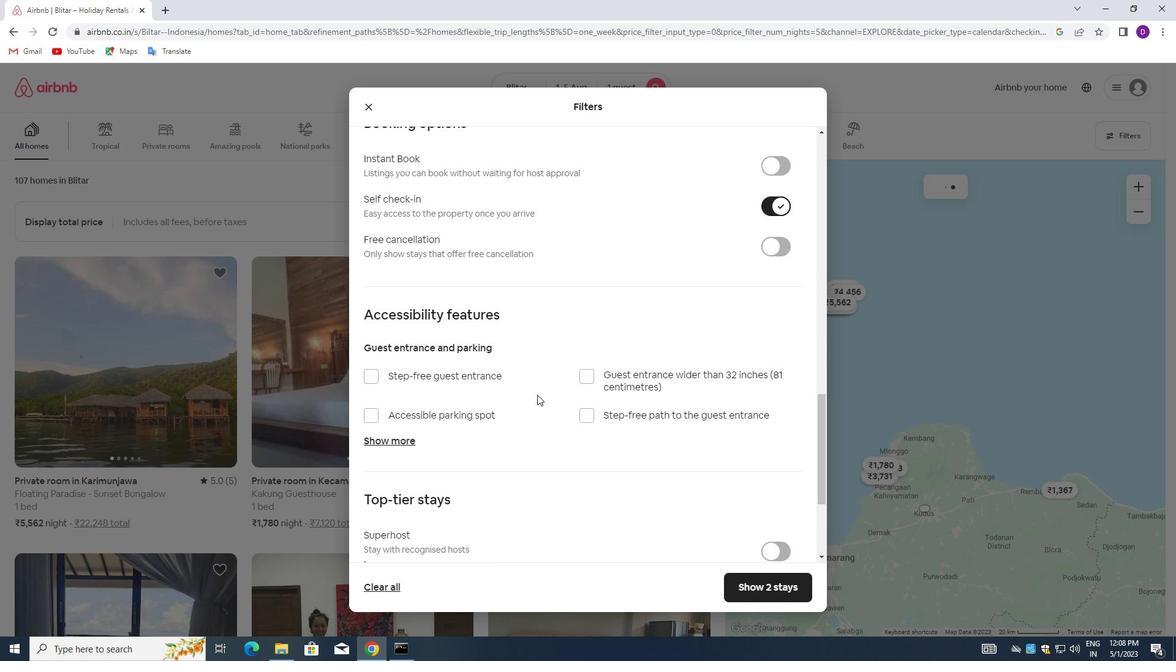 
Action: Mouse scrolled (537, 394) with delta (0, 0)
Screenshot: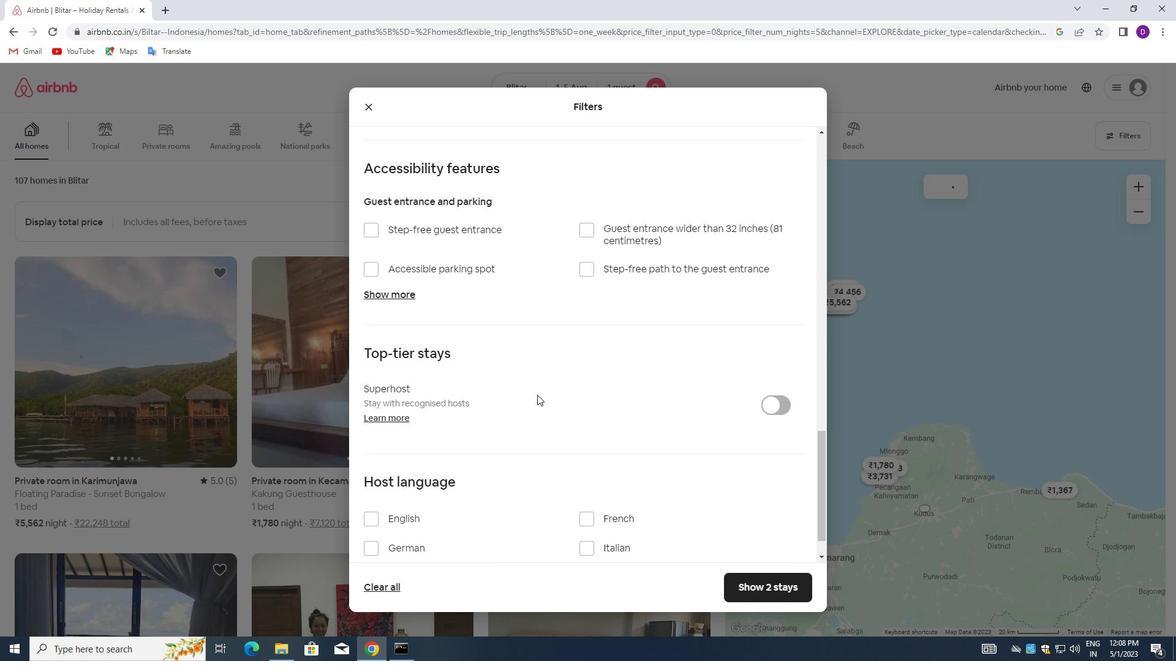 
Action: Mouse scrolled (537, 394) with delta (0, 0)
Screenshot: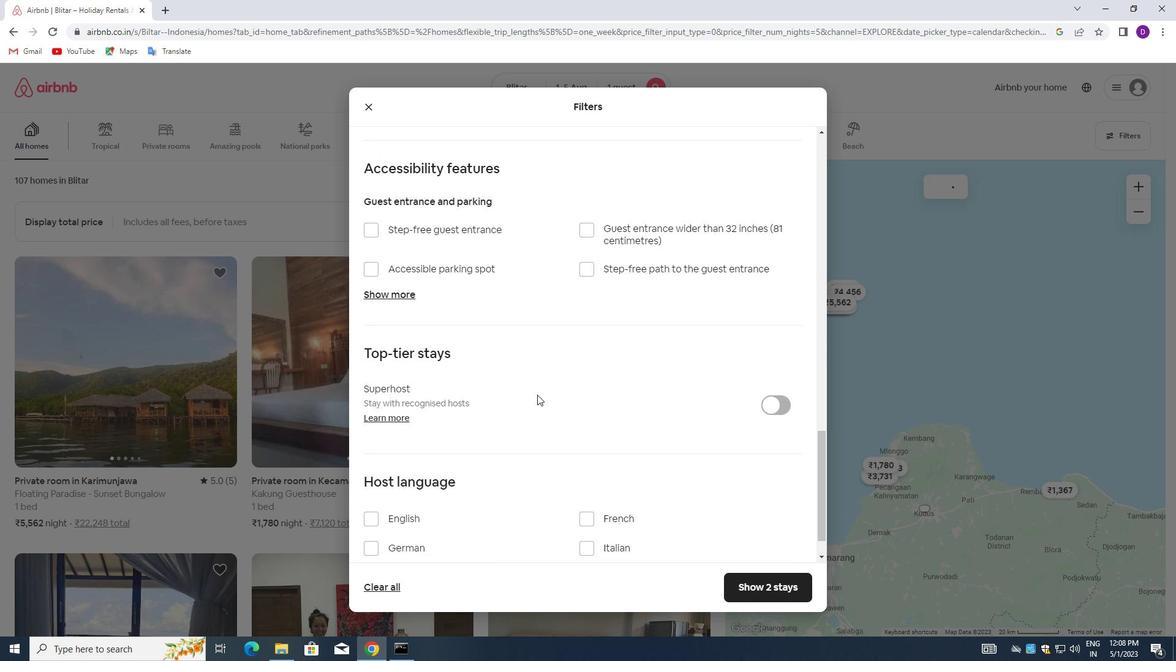 
Action: Mouse scrolled (537, 394) with delta (0, 0)
Screenshot: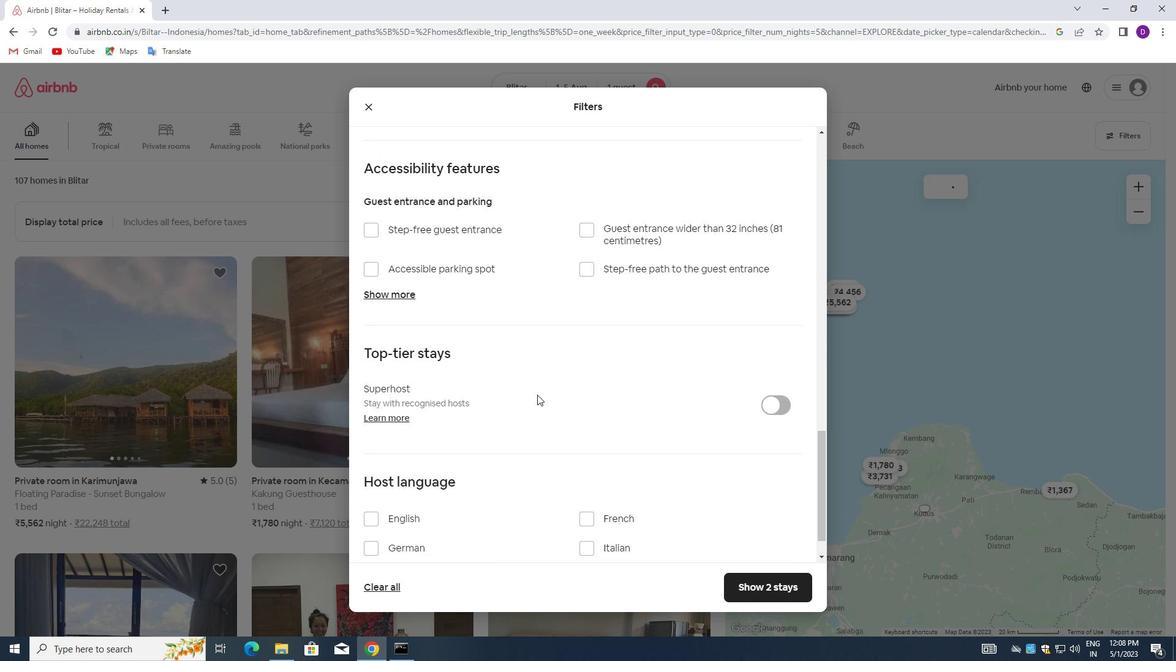 
Action: Mouse scrolled (537, 394) with delta (0, 0)
Screenshot: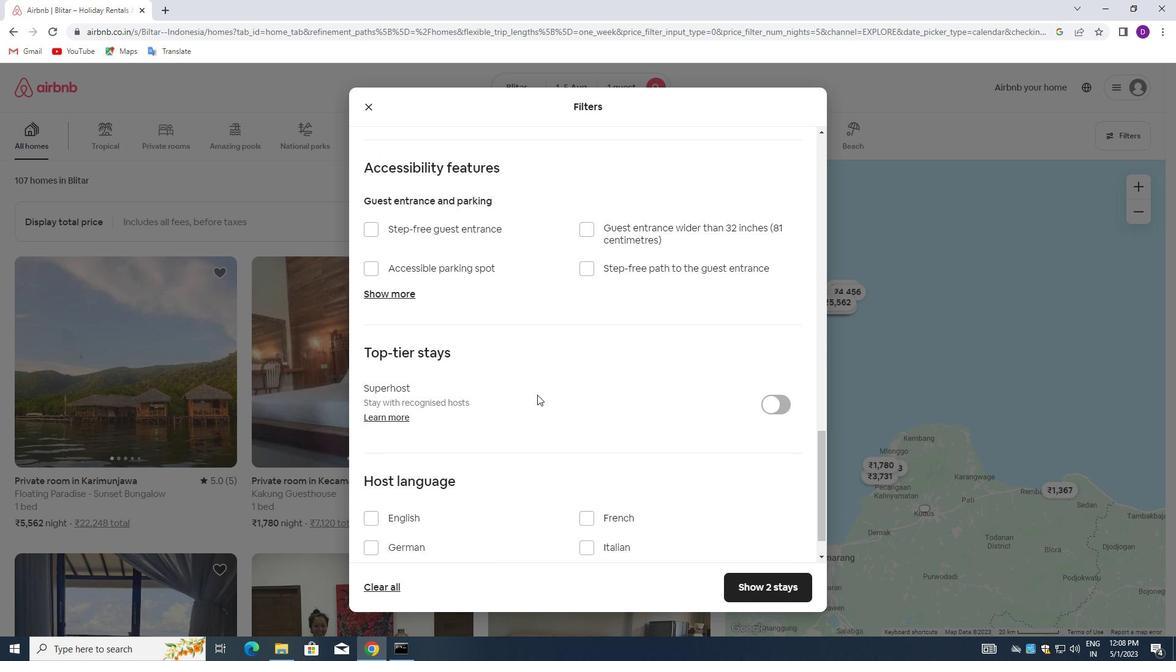 
Action: Mouse scrolled (537, 394) with delta (0, 0)
Screenshot: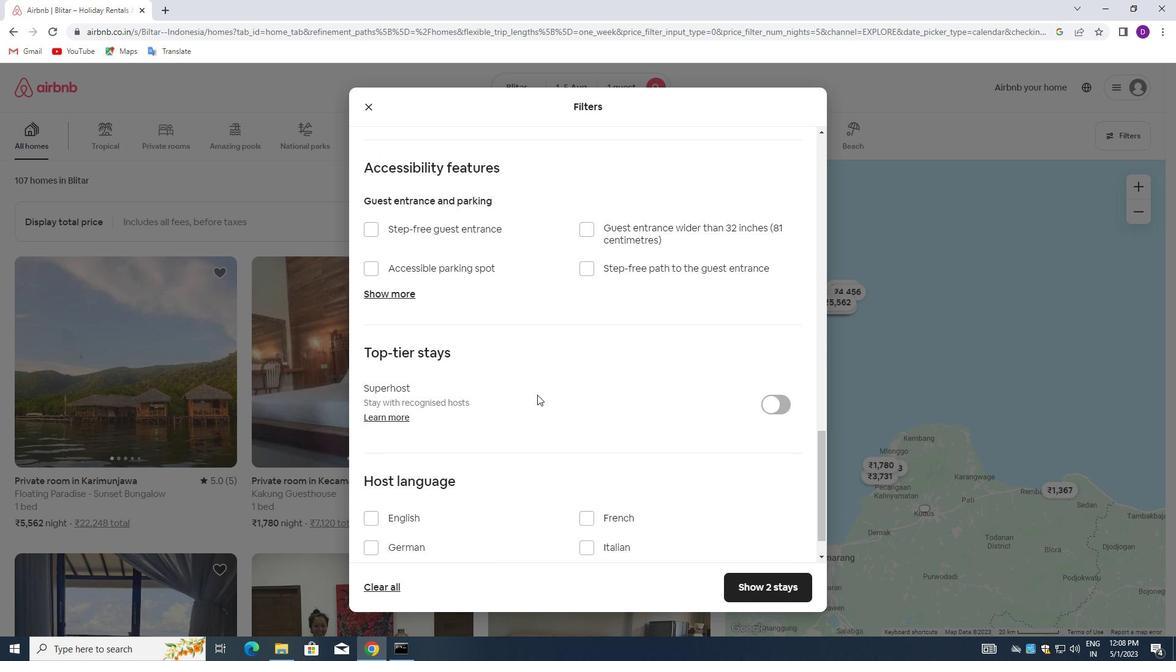 
Action: Mouse moved to (536, 395)
Screenshot: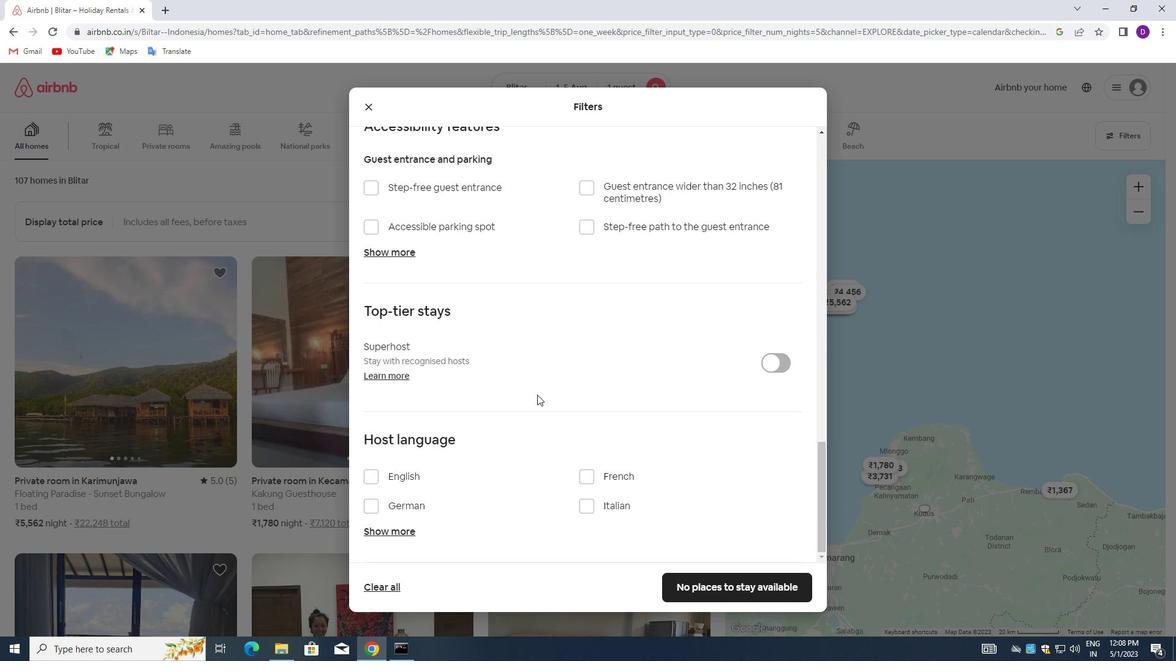 
Action: Mouse scrolled (536, 394) with delta (0, 0)
Screenshot: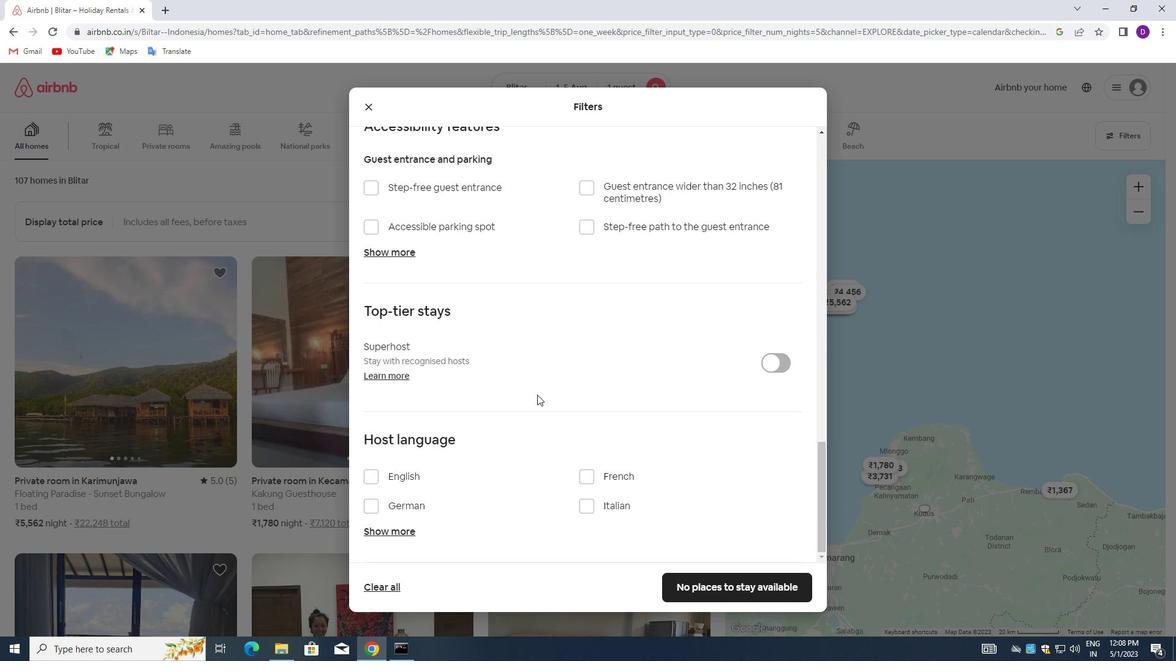 
Action: Mouse moved to (525, 408)
Screenshot: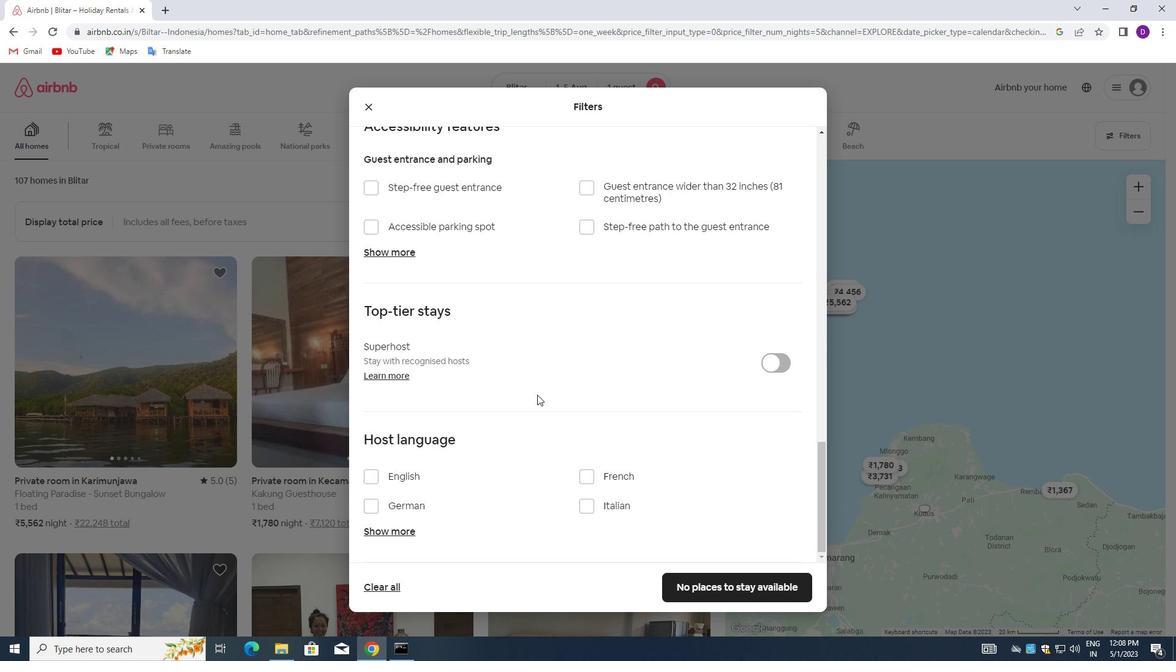 
Action: Mouse scrolled (525, 407) with delta (0, 0)
Screenshot: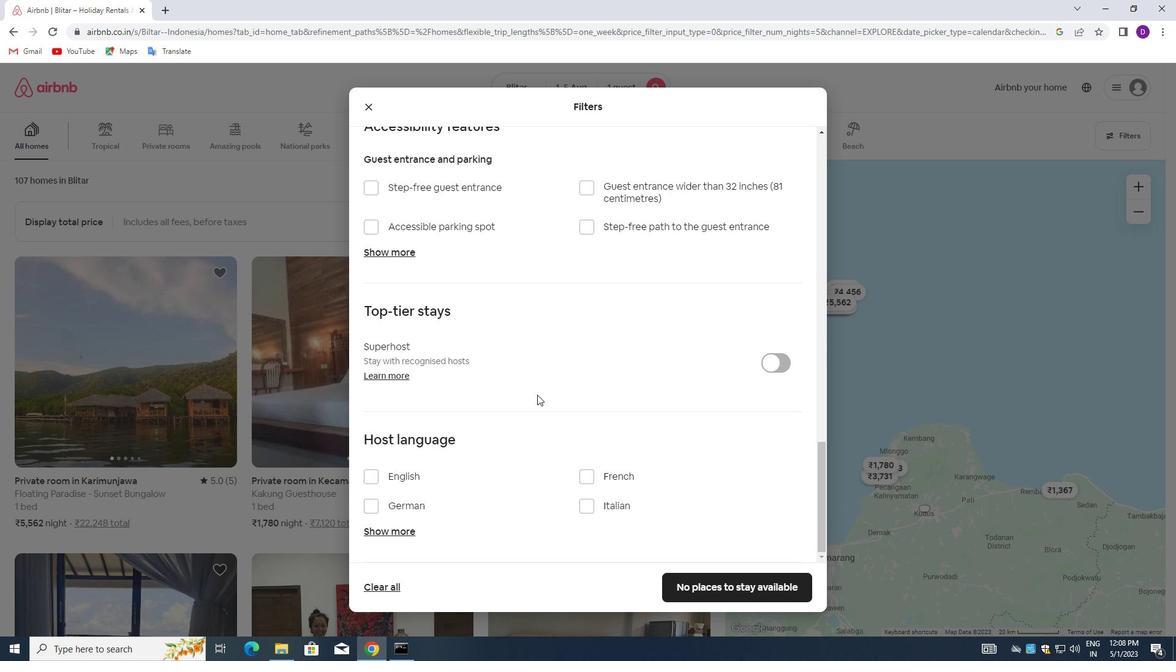 
Action: Mouse moved to (365, 482)
Screenshot: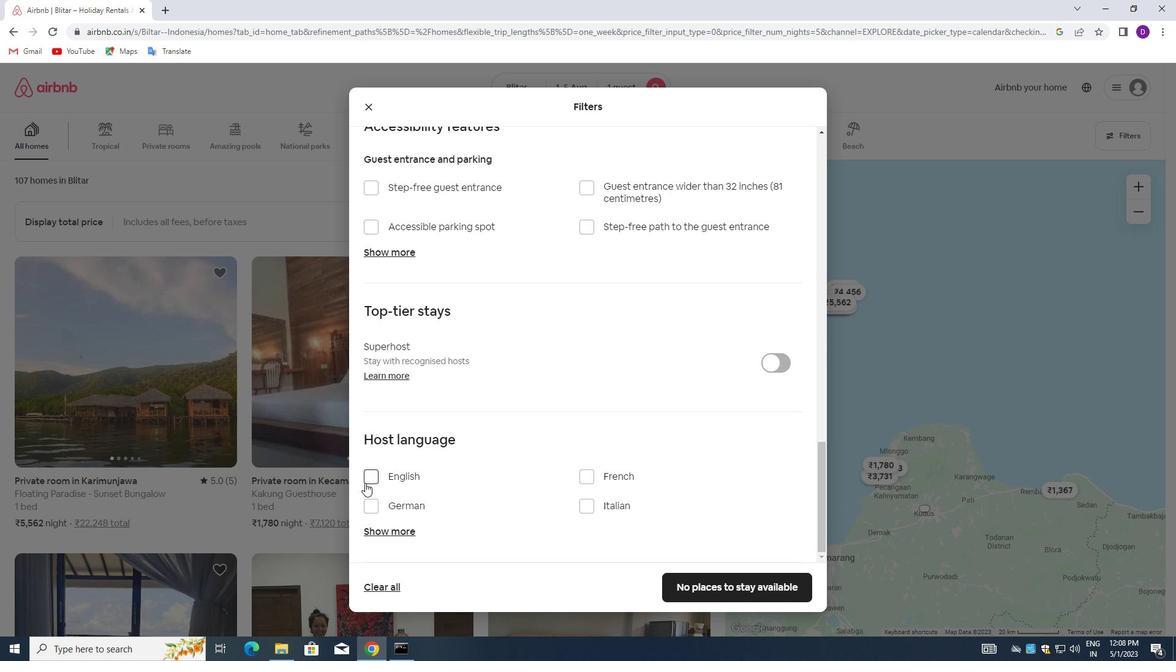 
Action: Mouse pressed left at (365, 482)
Screenshot: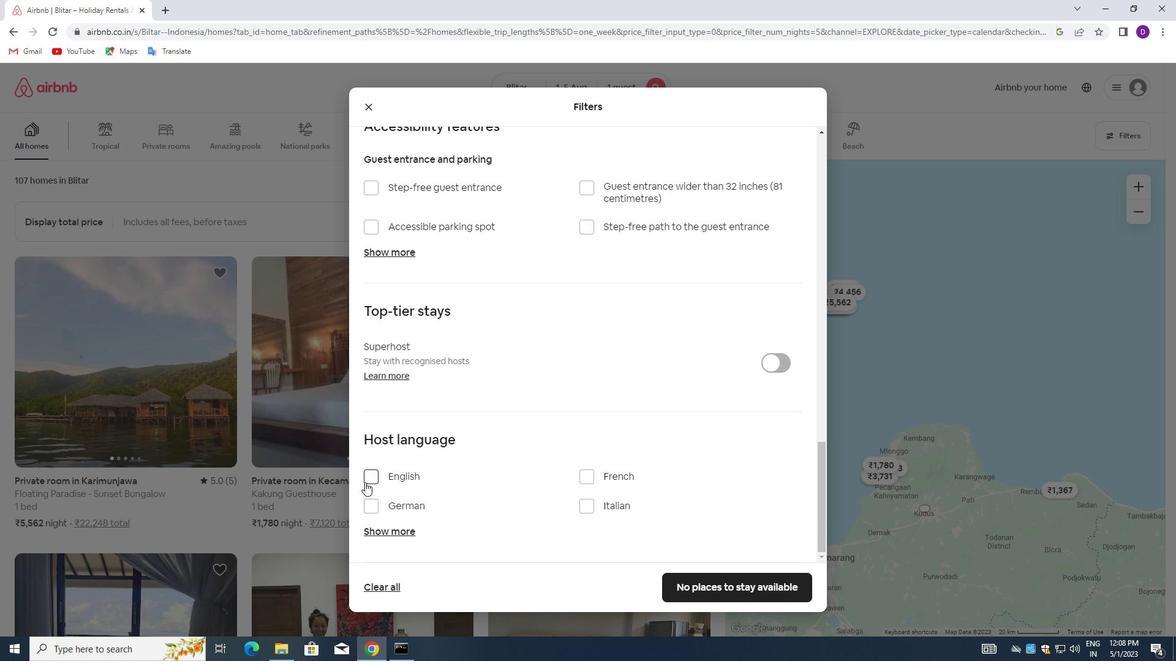 
Action: Mouse moved to (685, 581)
Screenshot: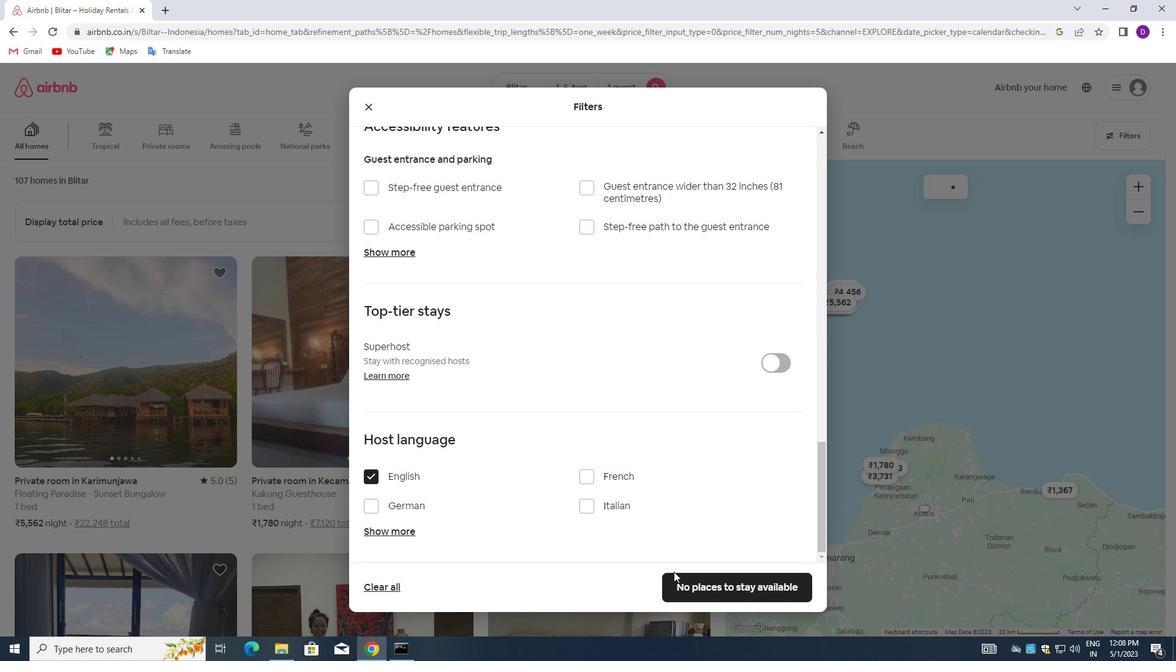 
Action: Mouse pressed left at (685, 581)
Screenshot: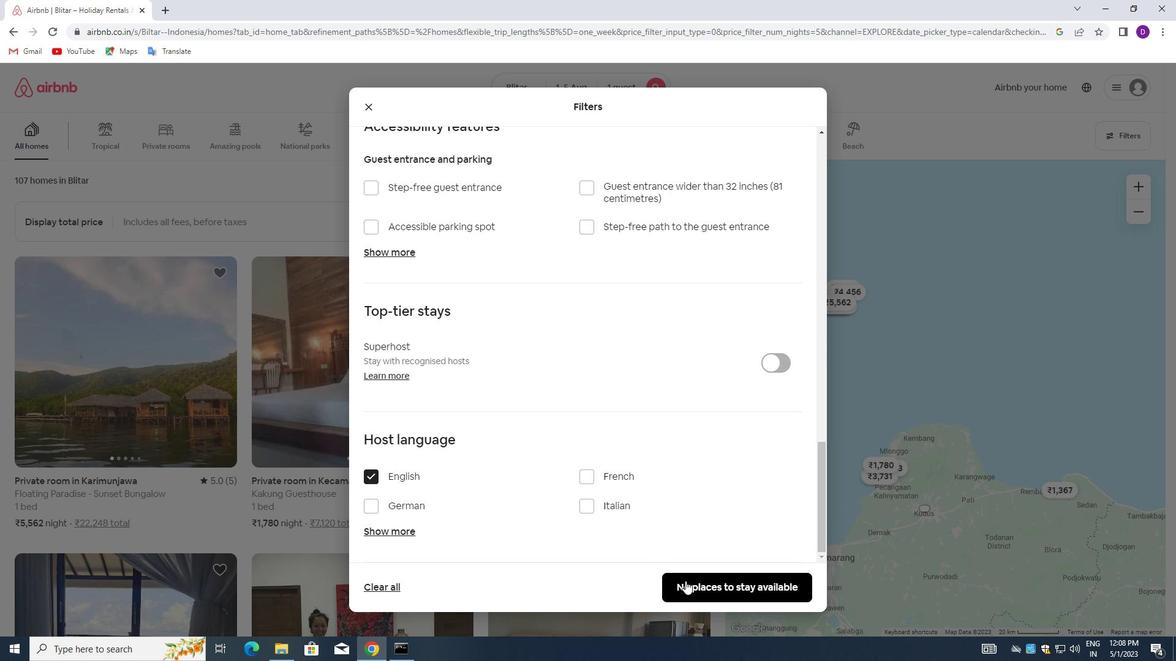 
Action: Mouse moved to (666, 509)
Screenshot: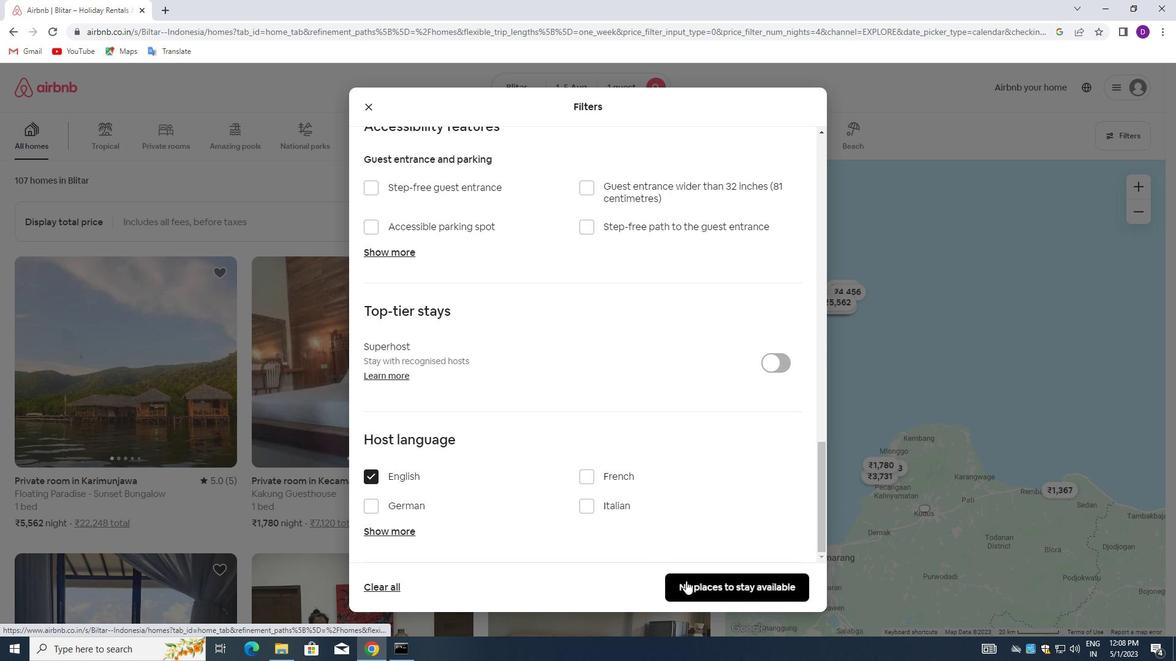 
